 Task: Compose an email with the signature Caroline Robinson with the subject Request for help and the message I will need to consult with my team before responding to your request. from softage.1@softage.net to softage.10@softage.net and softage.2@softage.net with CC to softage.3@softage.net, select the message and change font size to small, align the email to left Send the email
Action: Mouse moved to (468, 592)
Screenshot: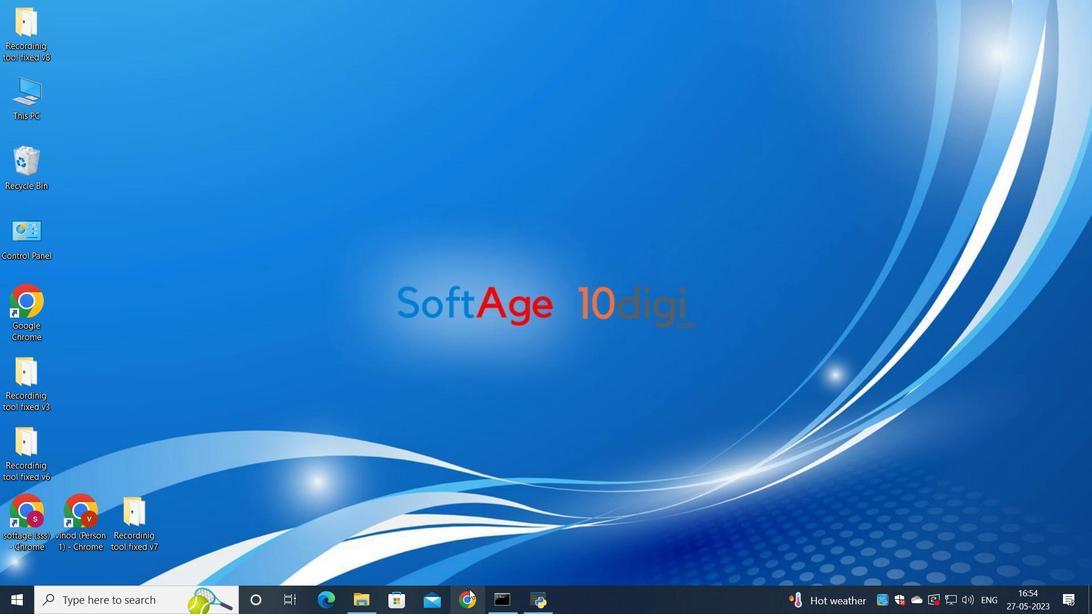 
Action: Mouse pressed left at (468, 592)
Screenshot: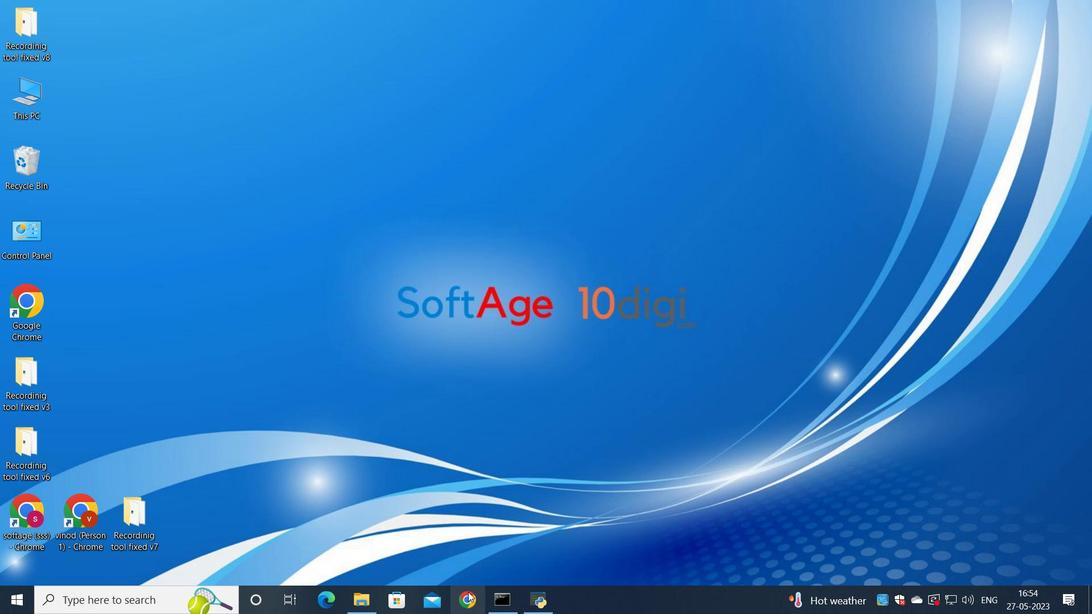 
Action: Mouse moved to (489, 365)
Screenshot: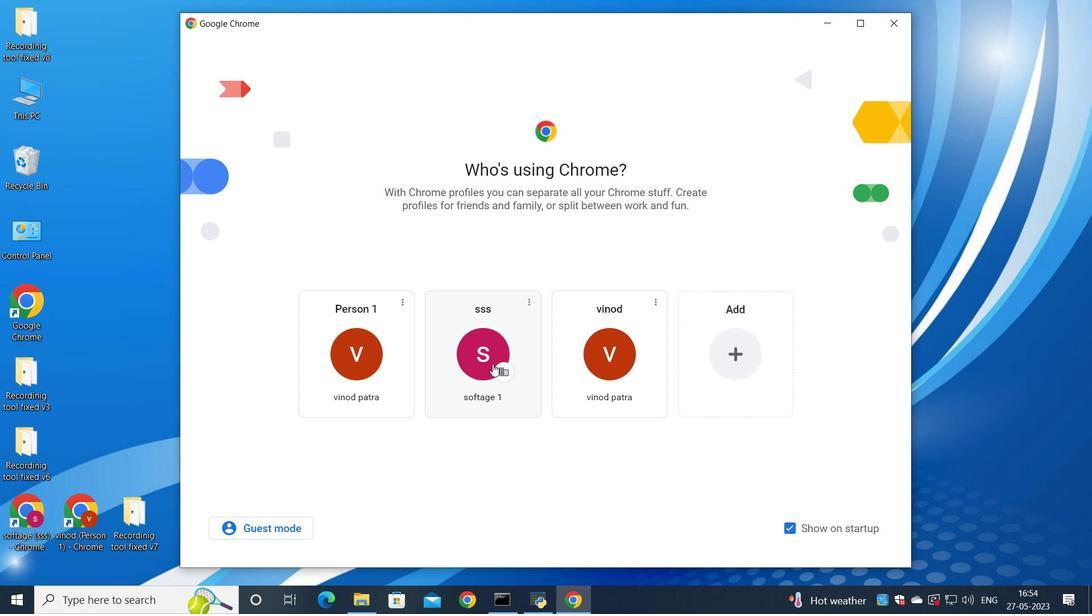 
Action: Mouse pressed left at (489, 365)
Screenshot: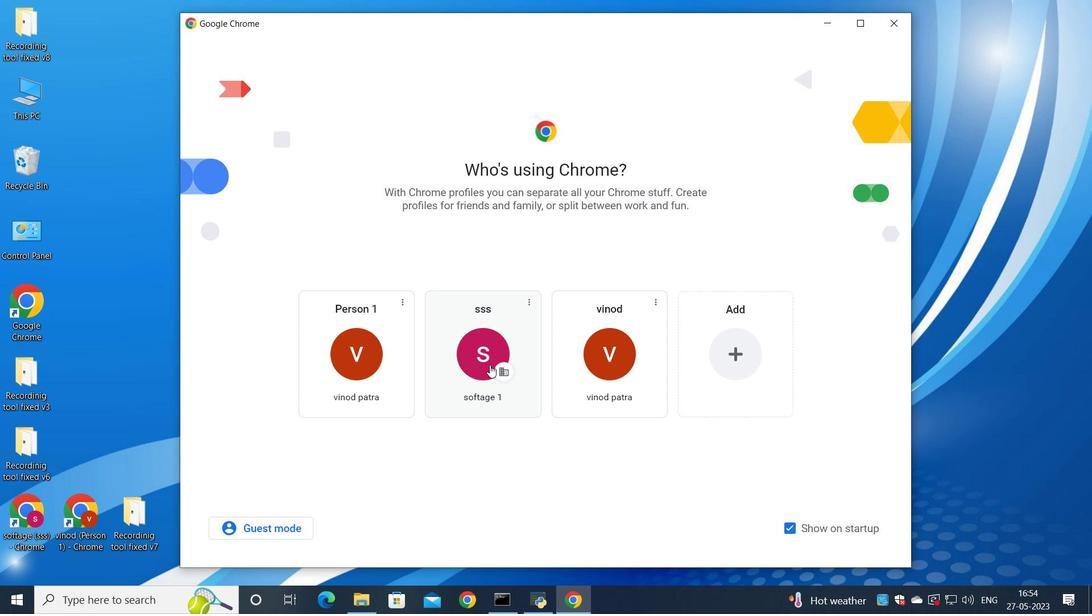 
Action: Mouse moved to (963, 75)
Screenshot: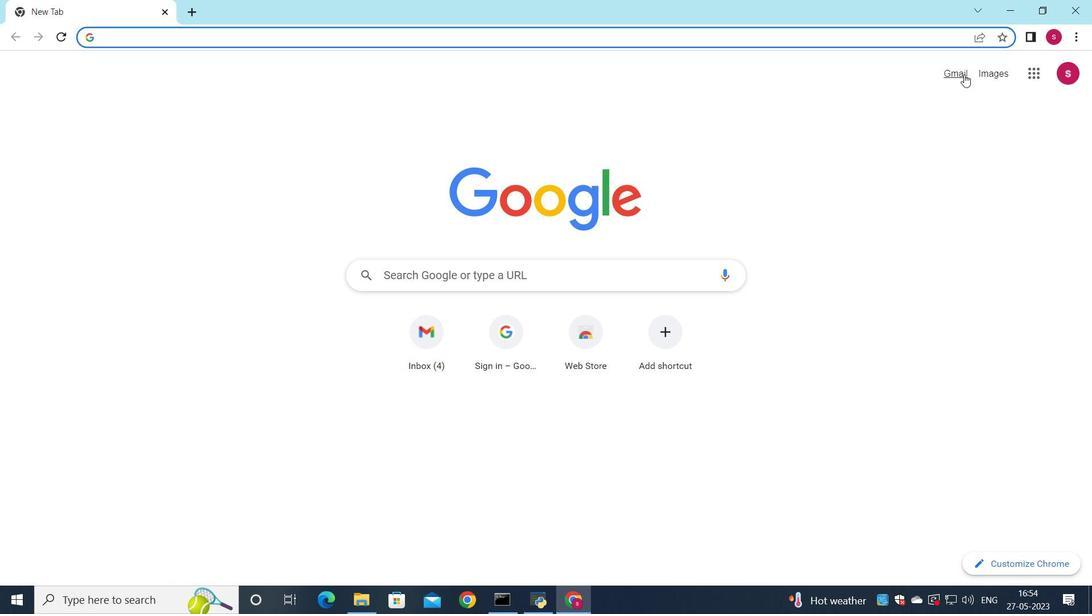 
Action: Mouse pressed left at (963, 75)
Screenshot: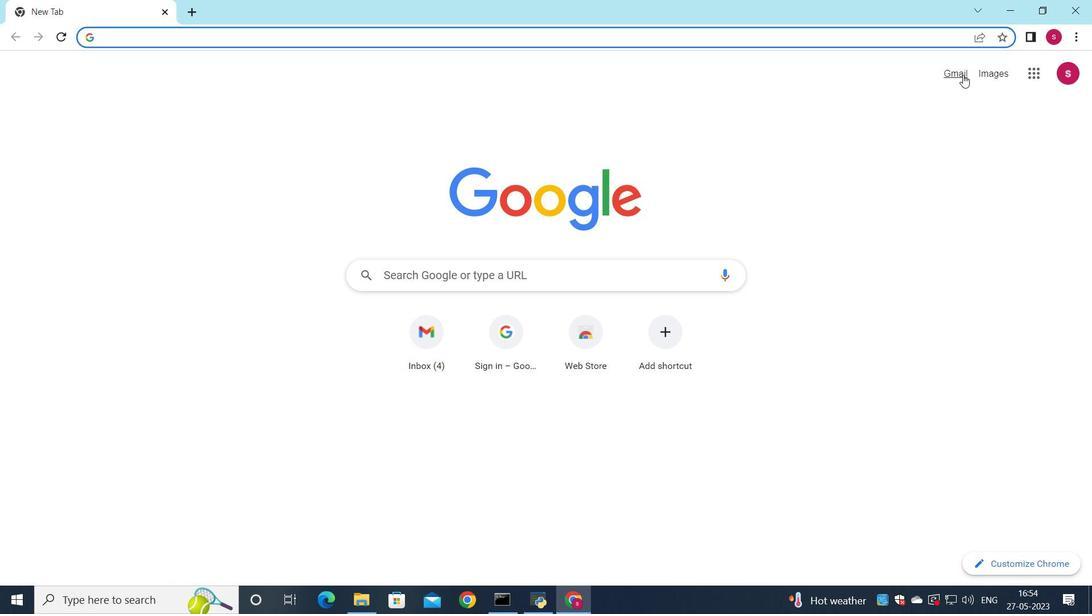 
Action: Mouse moved to (929, 99)
Screenshot: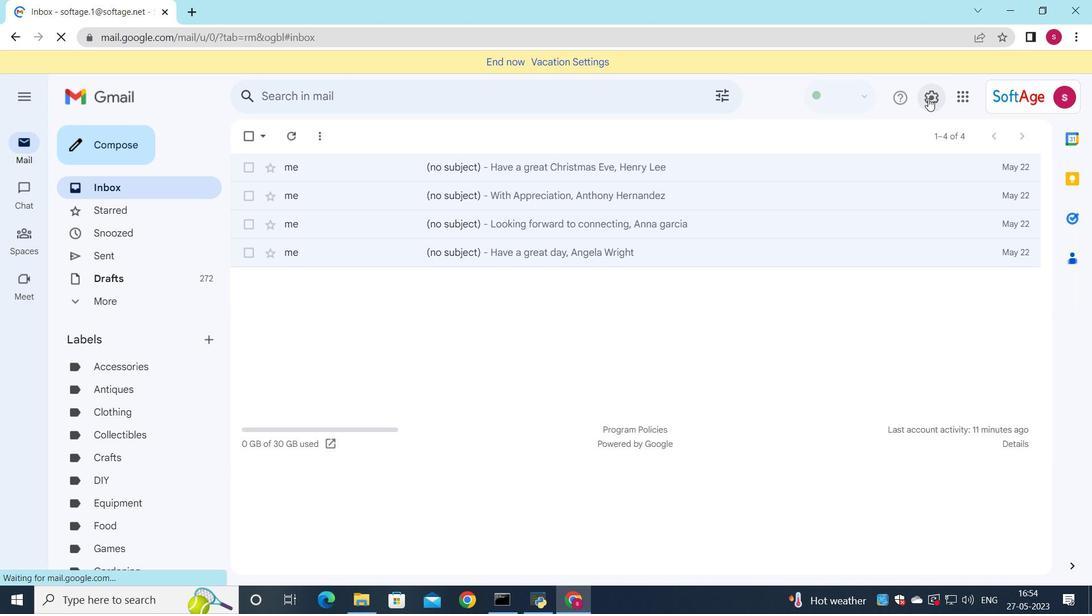 
Action: Mouse pressed left at (929, 99)
Screenshot: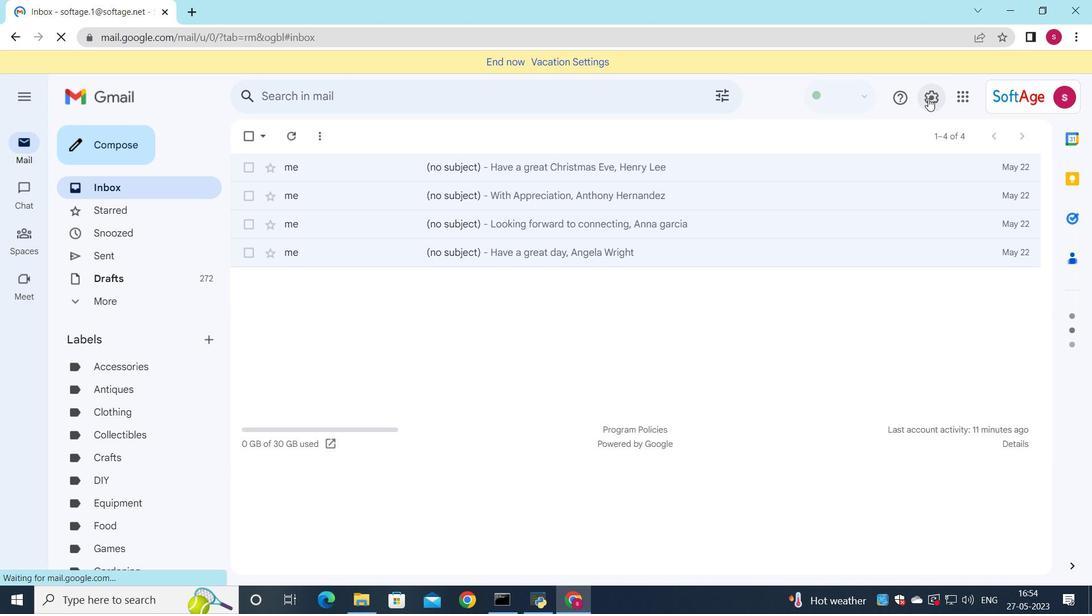 
Action: Mouse moved to (945, 171)
Screenshot: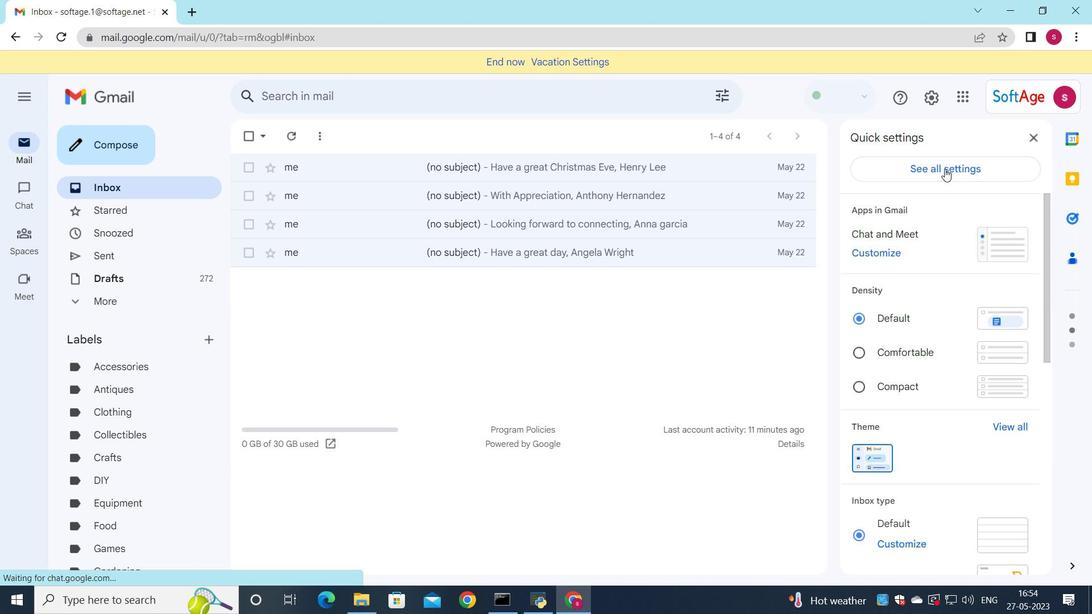 
Action: Mouse pressed left at (945, 171)
Screenshot: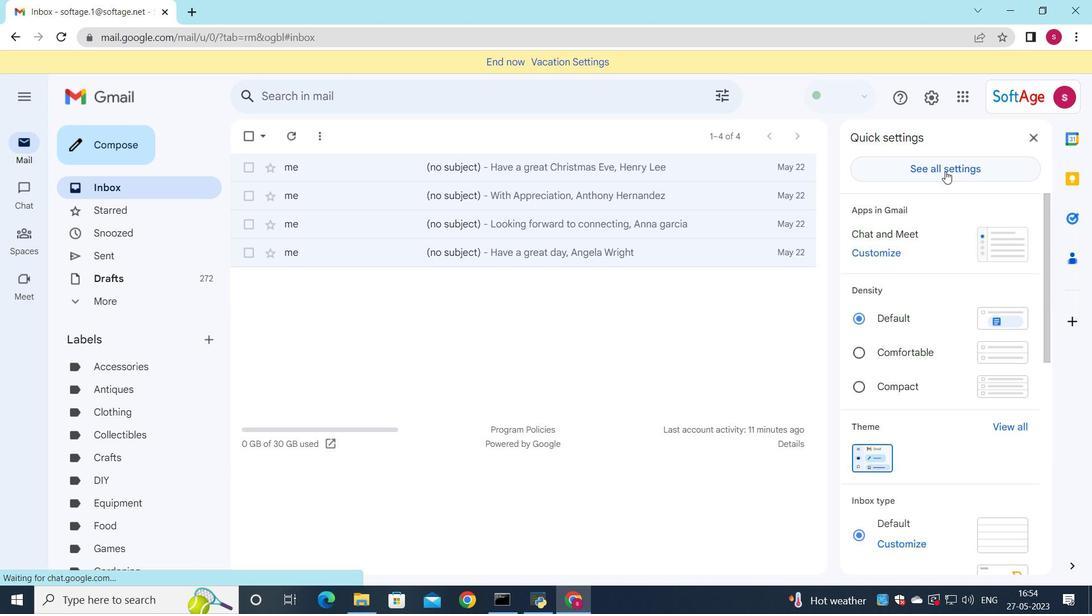 
Action: Mouse moved to (760, 244)
Screenshot: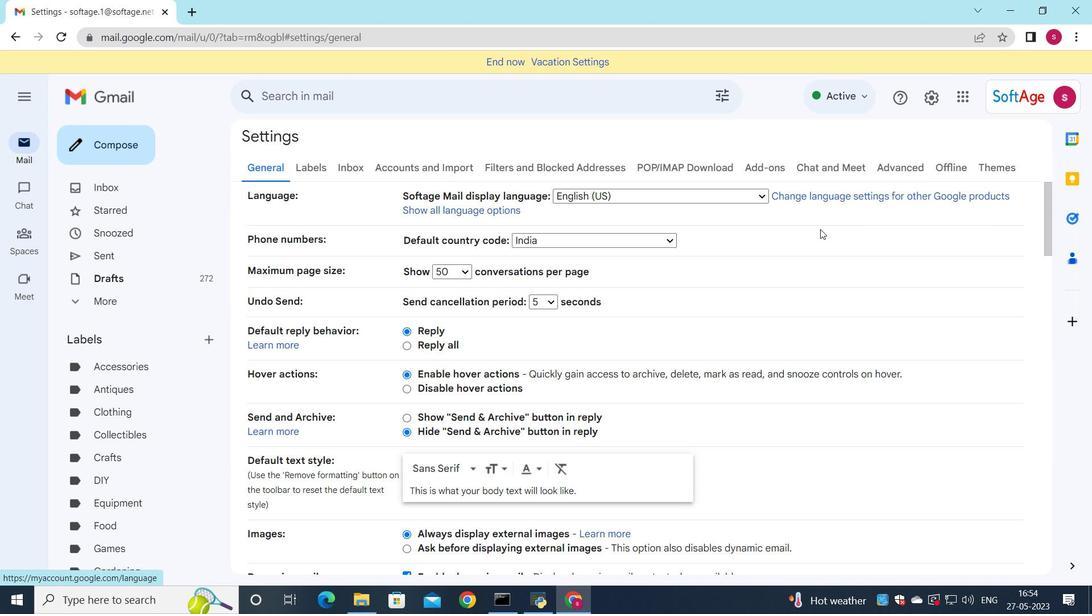 
Action: Mouse scrolled (760, 244) with delta (0, 0)
Screenshot: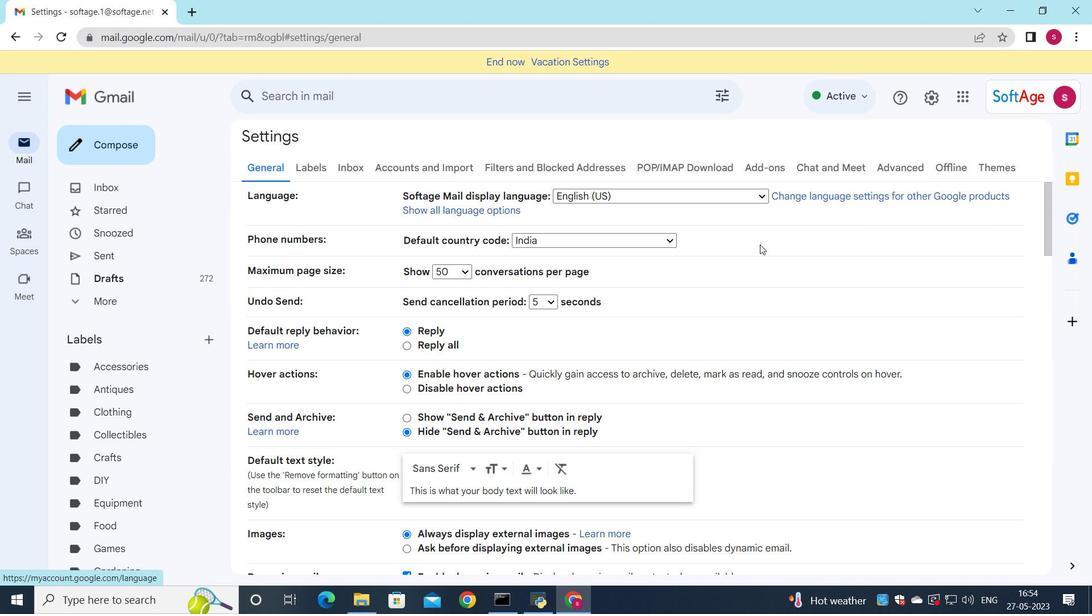 
Action: Mouse scrolled (760, 244) with delta (0, 0)
Screenshot: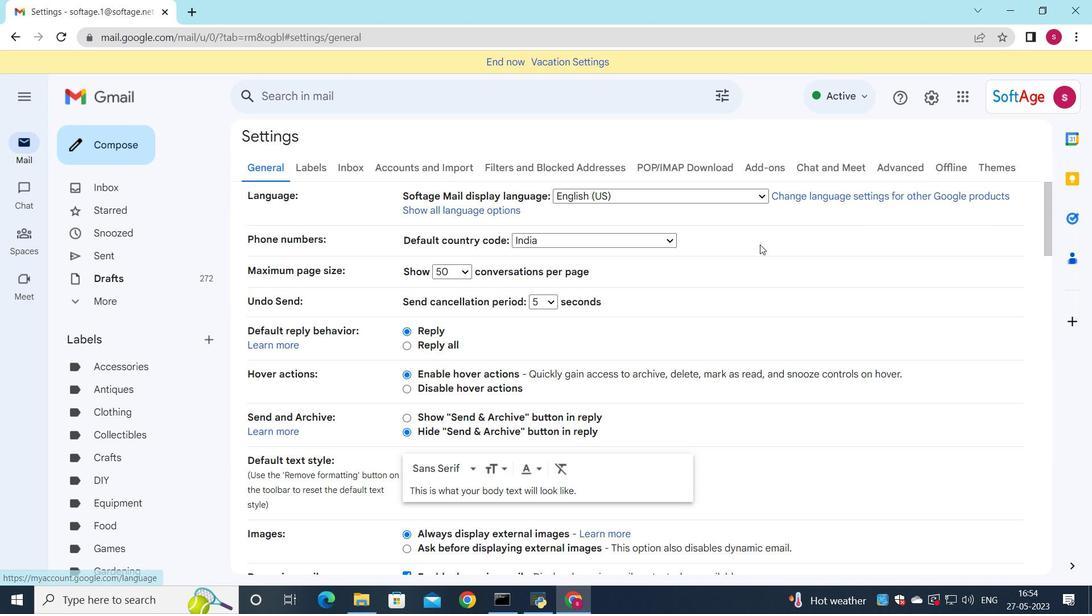 
Action: Mouse moved to (545, 432)
Screenshot: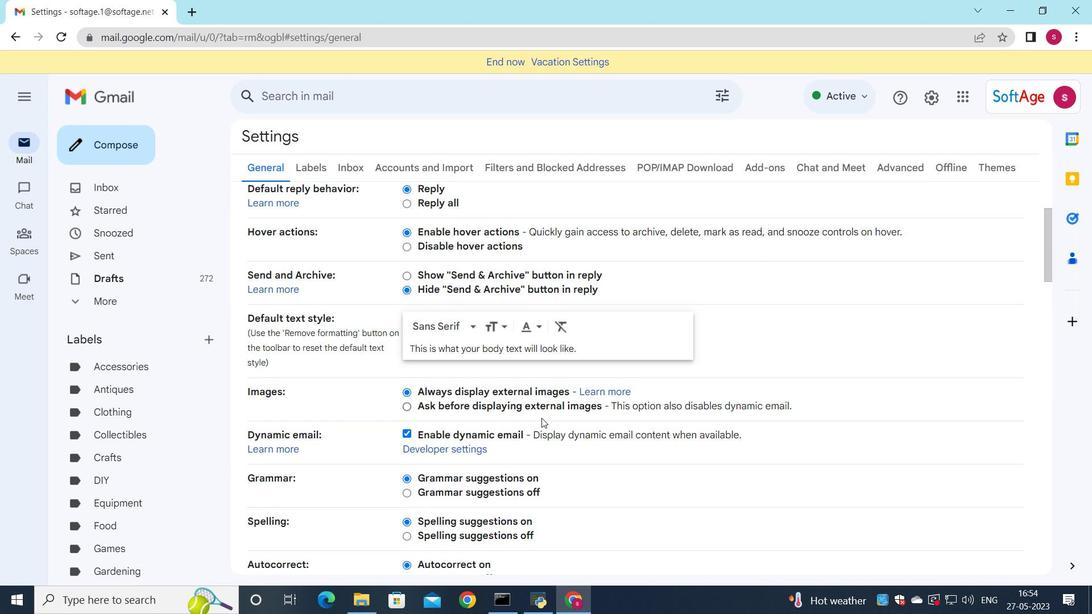 
Action: Mouse scrolled (545, 431) with delta (0, 0)
Screenshot: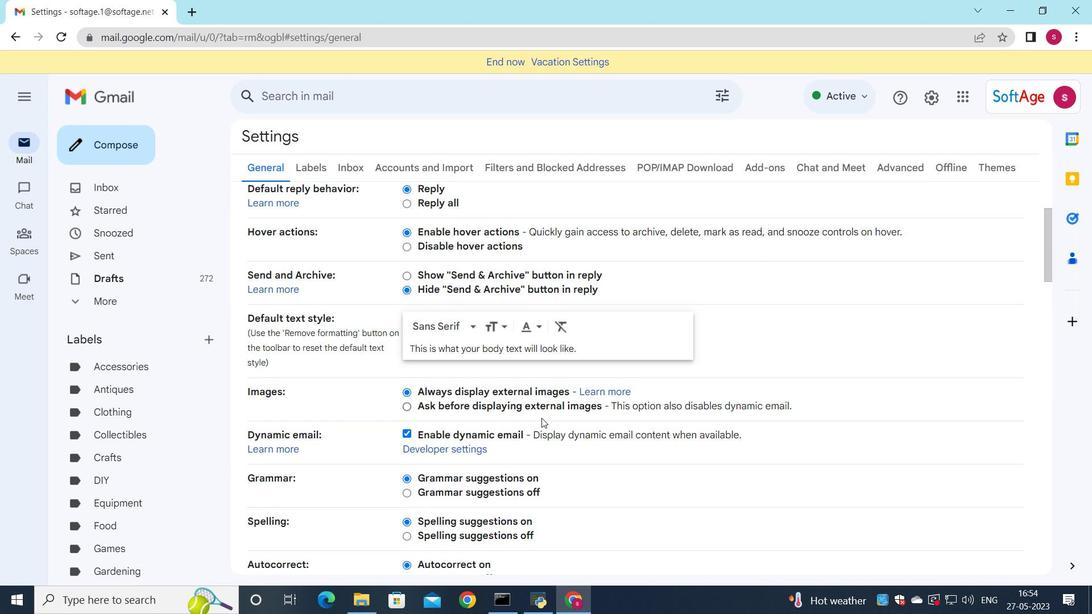 
Action: Mouse moved to (546, 433)
Screenshot: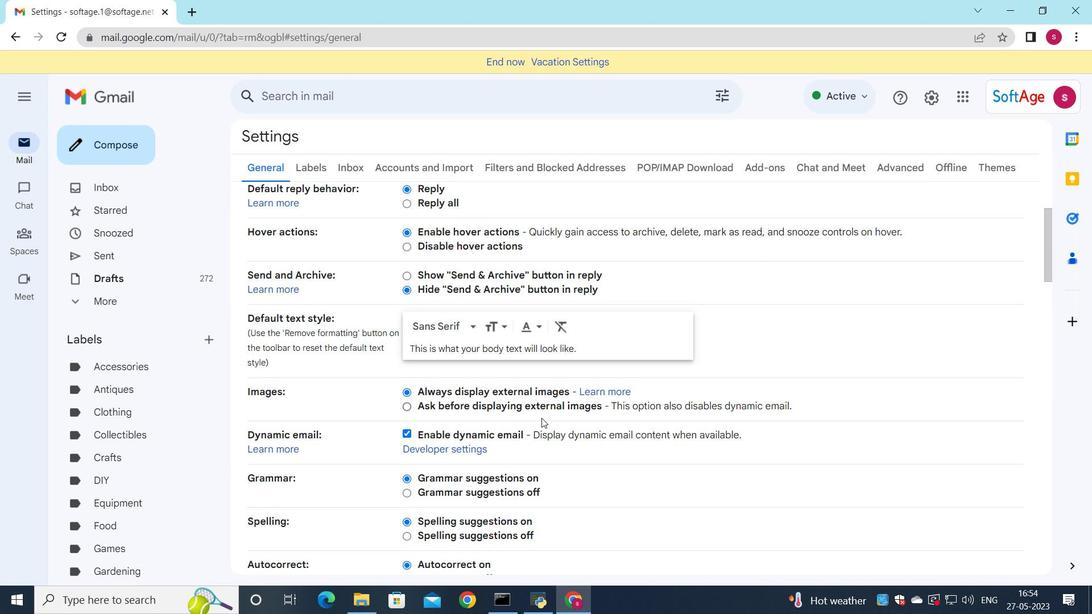 
Action: Mouse scrolled (546, 432) with delta (0, 0)
Screenshot: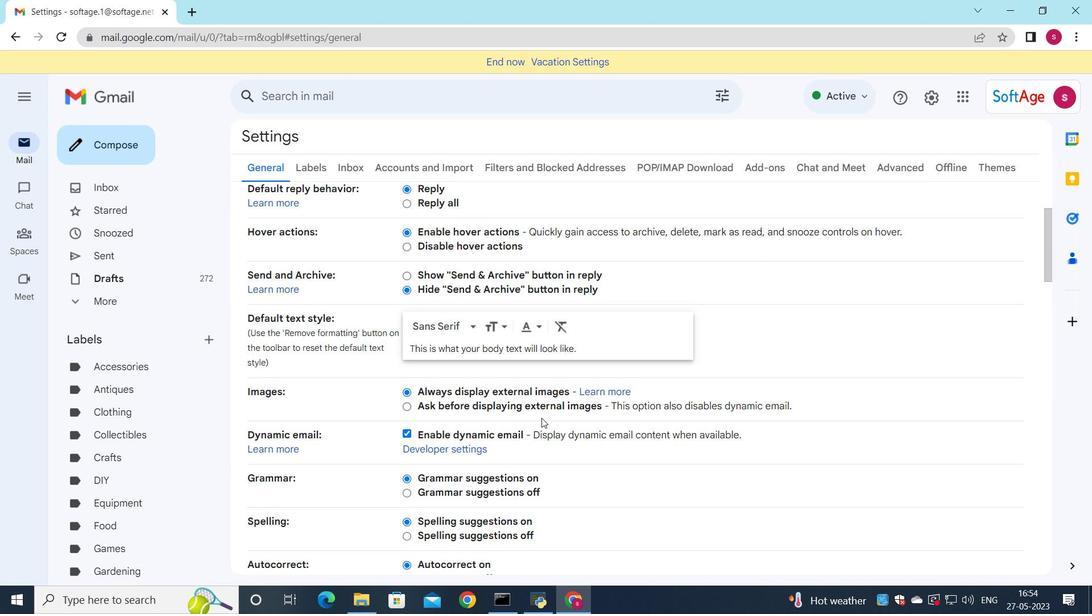 
Action: Mouse scrolled (546, 432) with delta (0, 0)
Screenshot: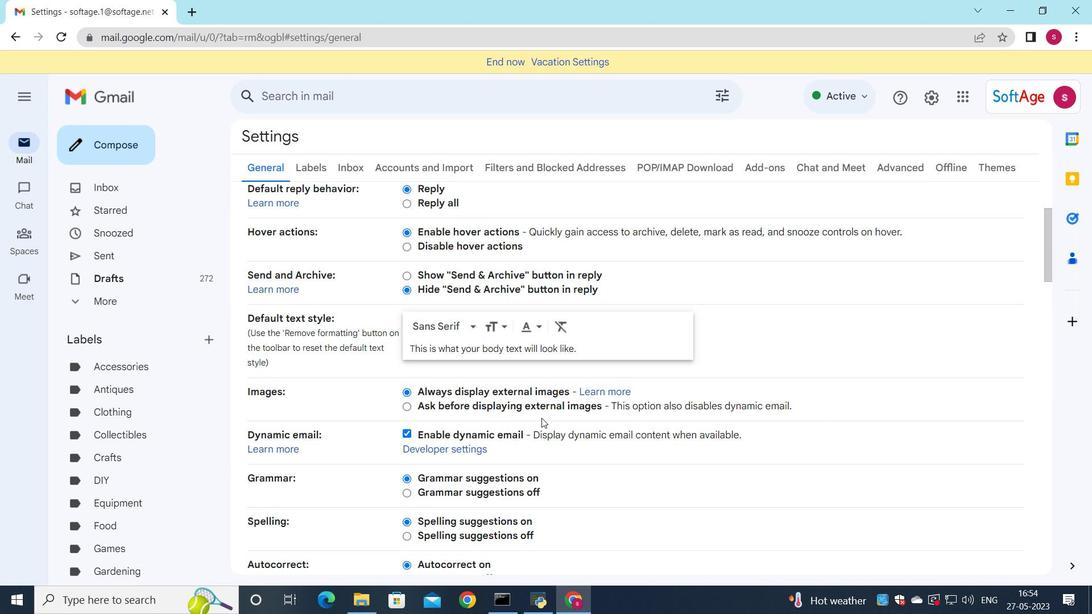
Action: Mouse moved to (552, 412)
Screenshot: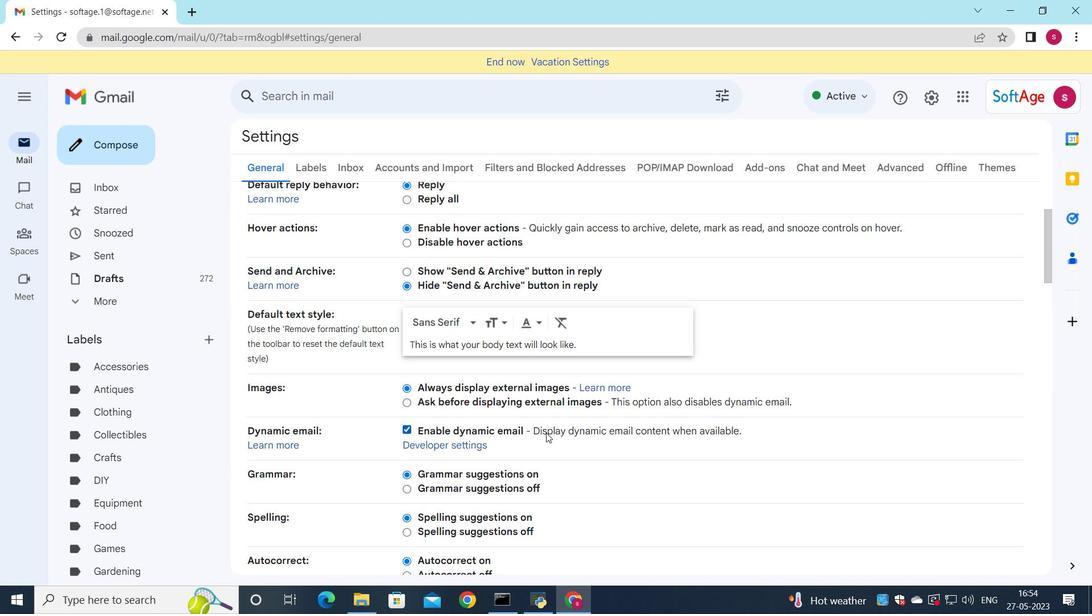 
Action: Mouse scrolled (552, 411) with delta (0, 0)
Screenshot: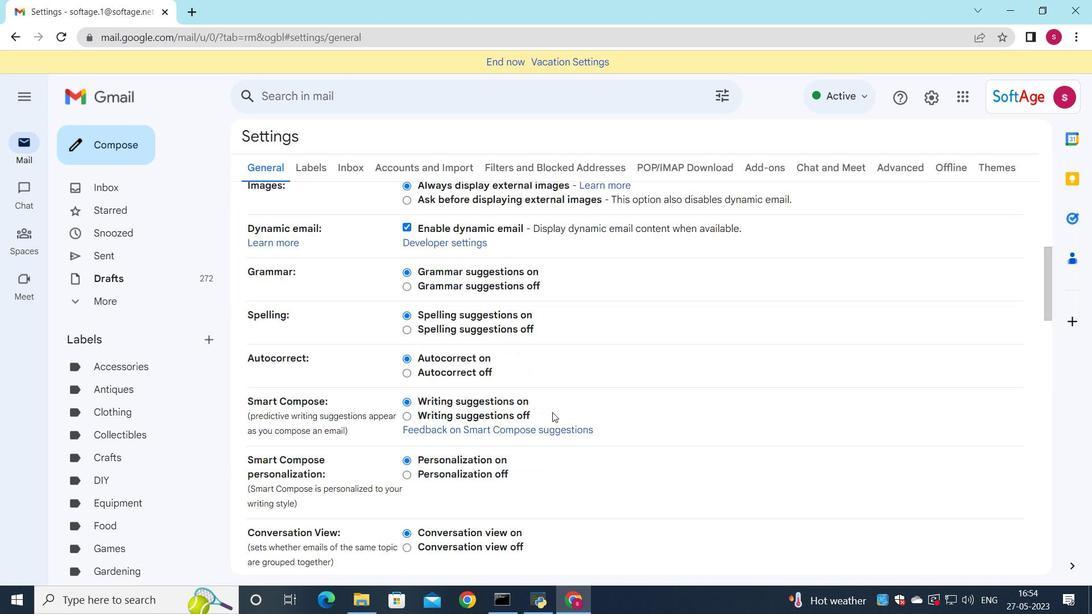 
Action: Mouse scrolled (552, 411) with delta (0, 0)
Screenshot: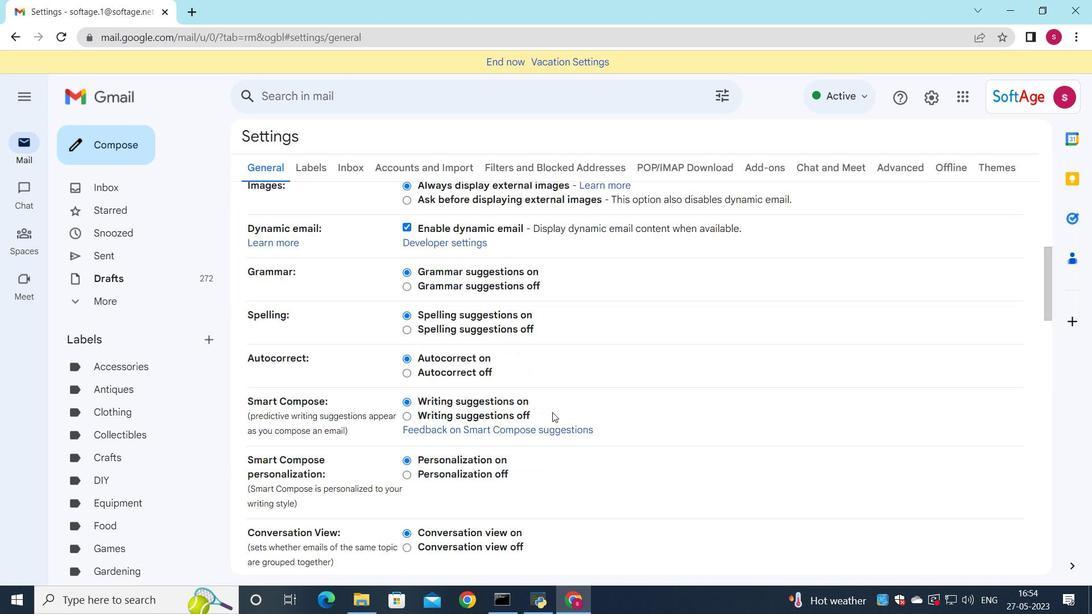 
Action: Mouse scrolled (552, 411) with delta (0, 0)
Screenshot: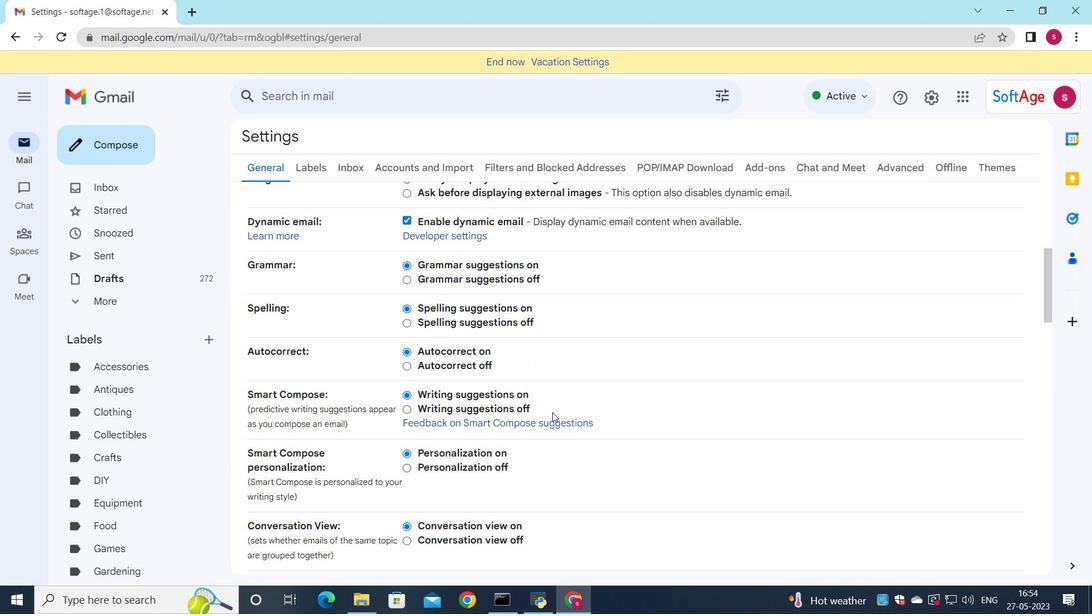 
Action: Mouse scrolled (552, 411) with delta (0, 0)
Screenshot: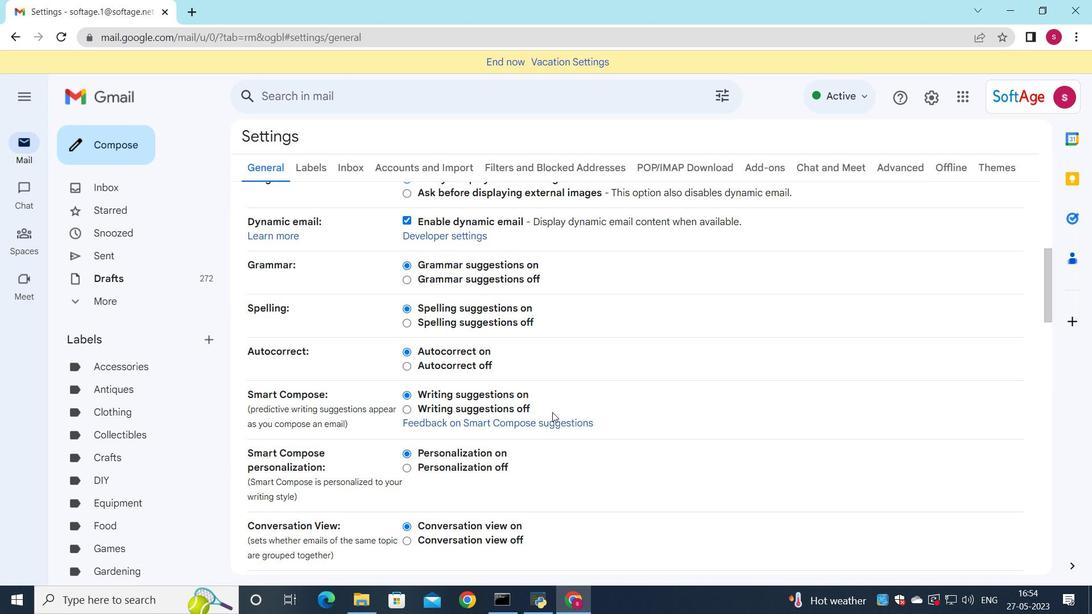 
Action: Mouse scrolled (552, 411) with delta (0, 0)
Screenshot: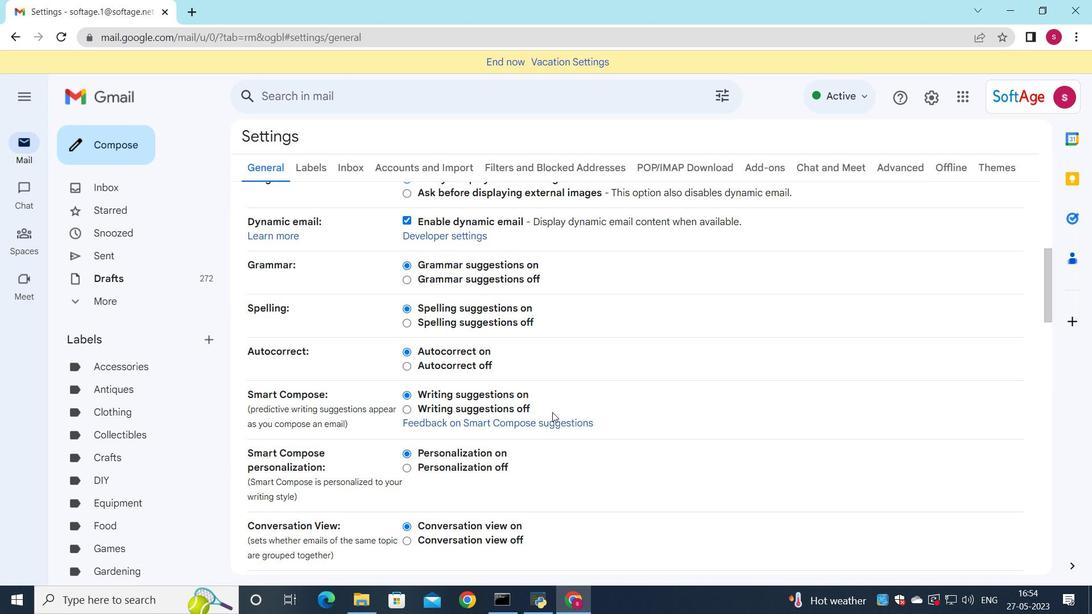 
Action: Mouse scrolled (552, 411) with delta (0, 0)
Screenshot: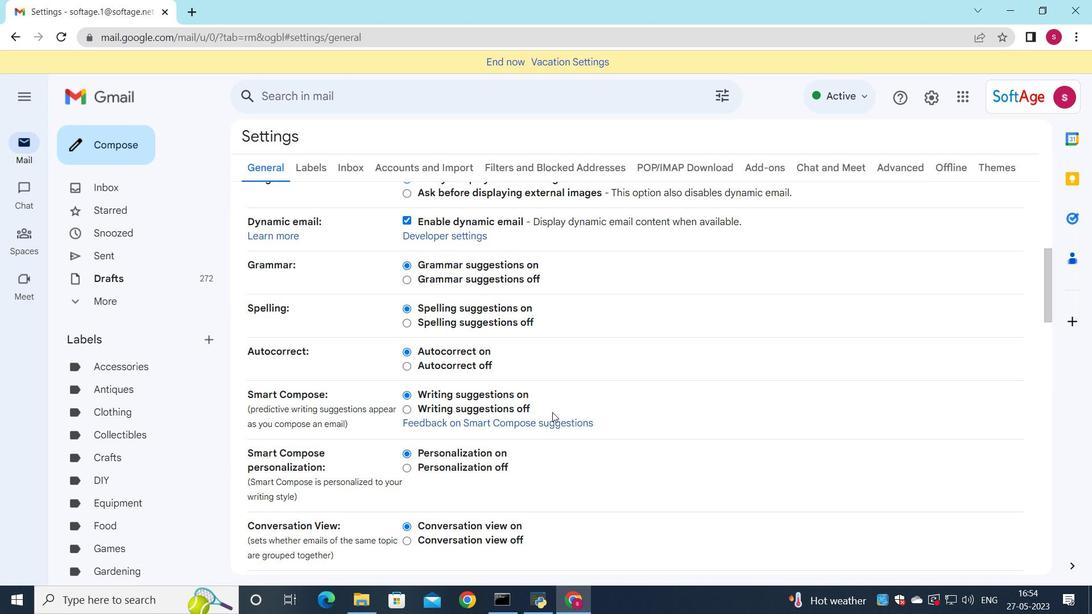 
Action: Mouse scrolled (552, 411) with delta (0, 0)
Screenshot: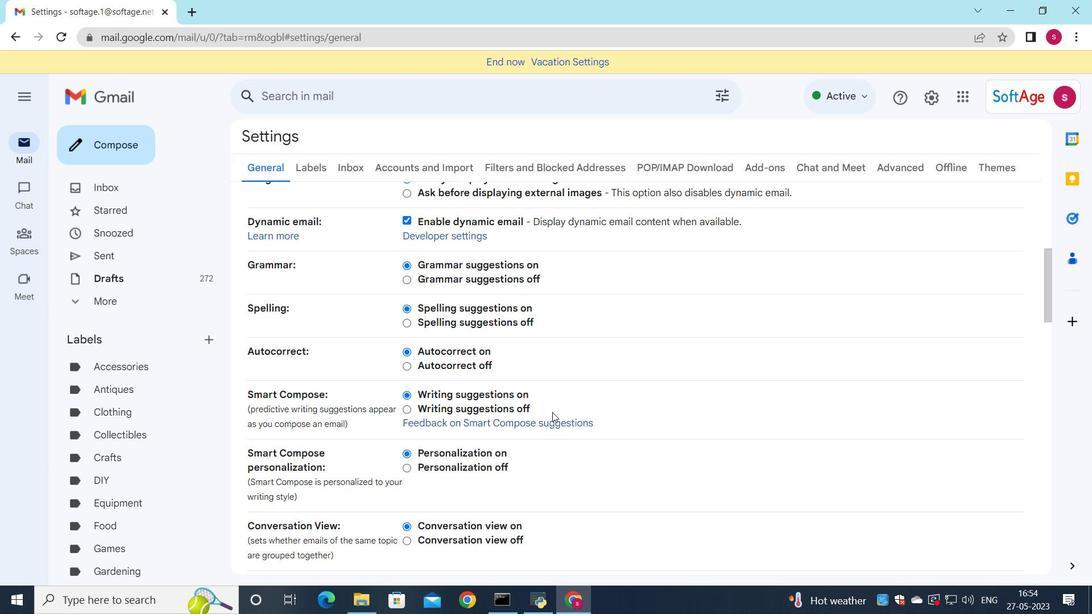 
Action: Mouse scrolled (552, 411) with delta (0, 0)
Screenshot: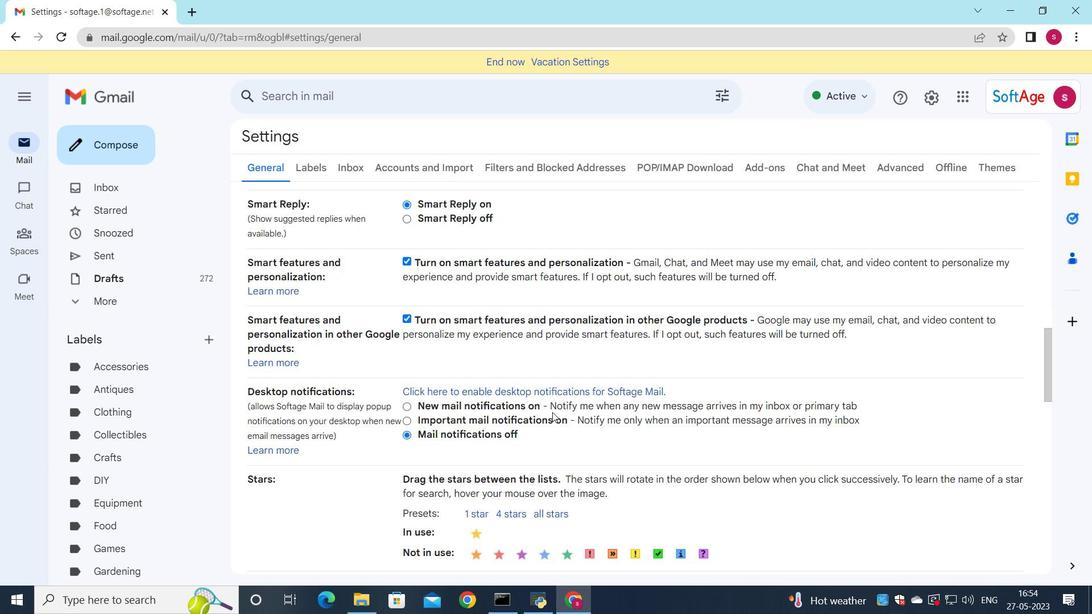
Action: Mouse scrolled (552, 411) with delta (0, 0)
Screenshot: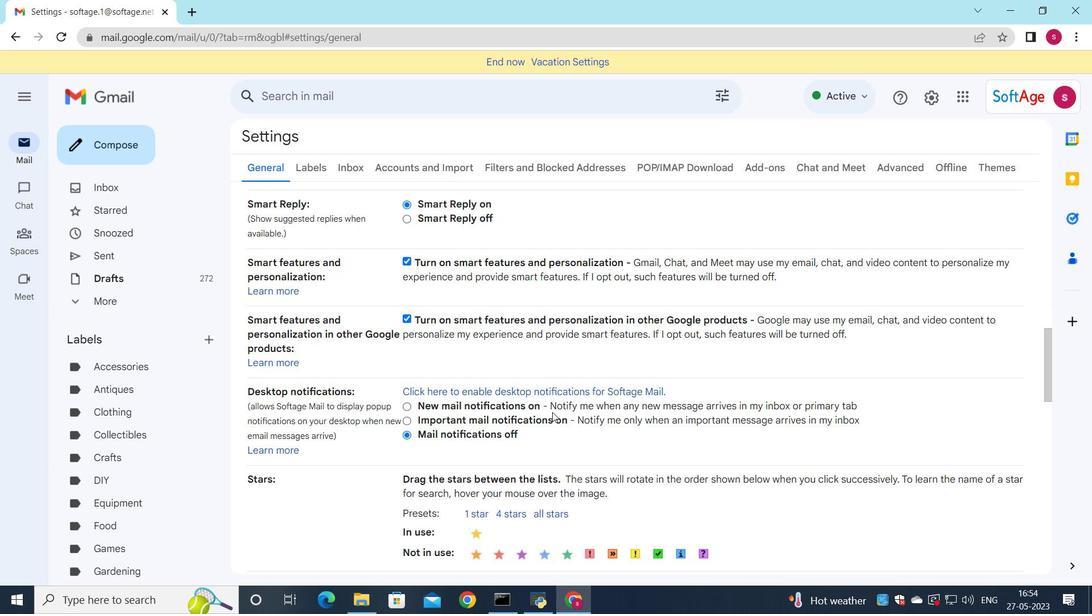 
Action: Mouse scrolled (552, 411) with delta (0, 0)
Screenshot: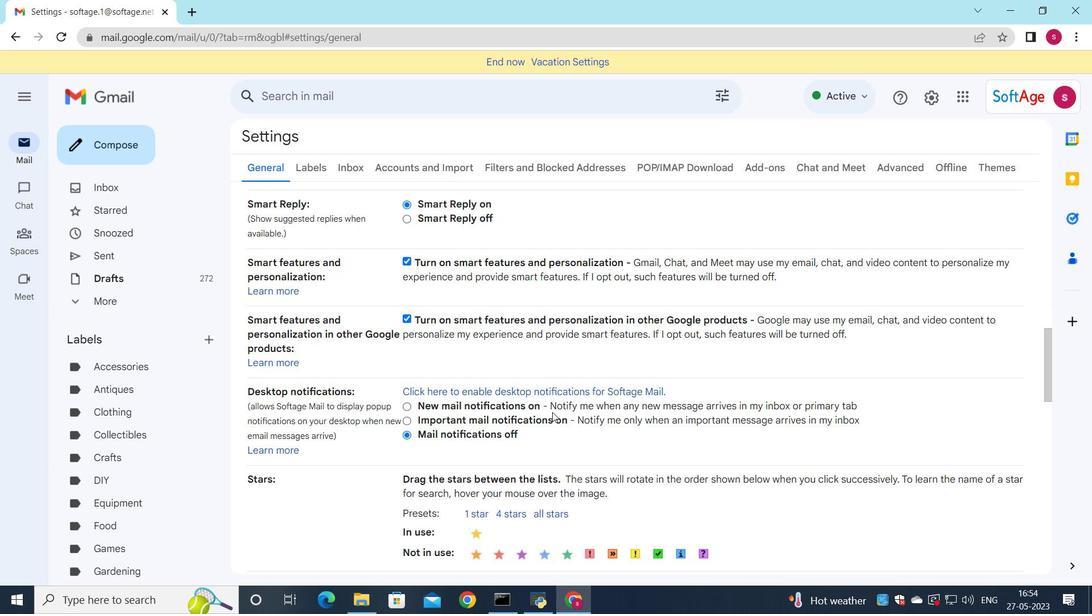 
Action: Mouse scrolled (552, 411) with delta (0, 0)
Screenshot: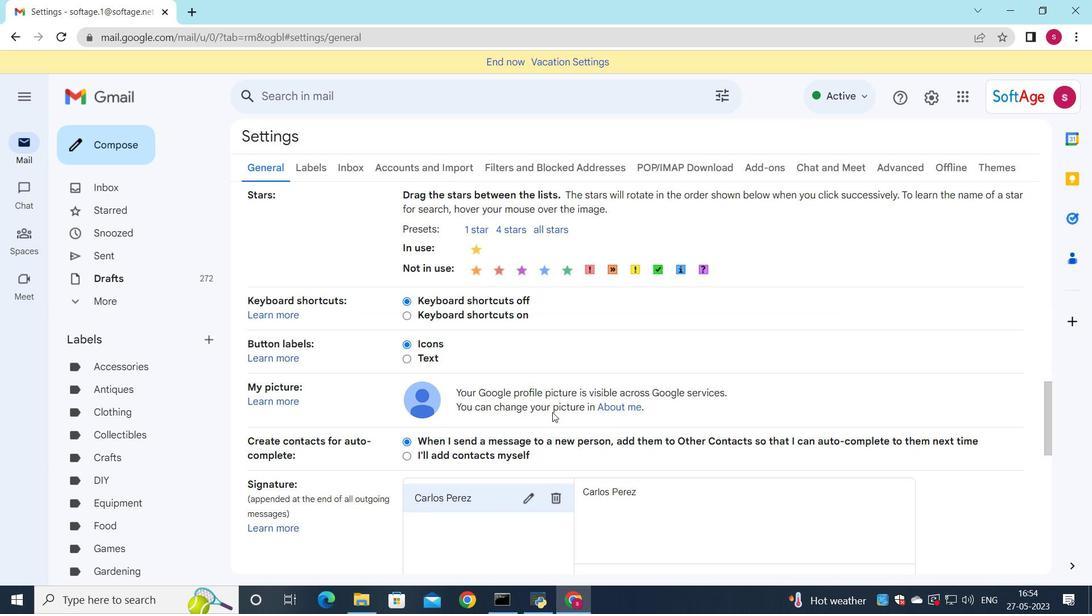 
Action: Mouse scrolled (552, 411) with delta (0, 0)
Screenshot: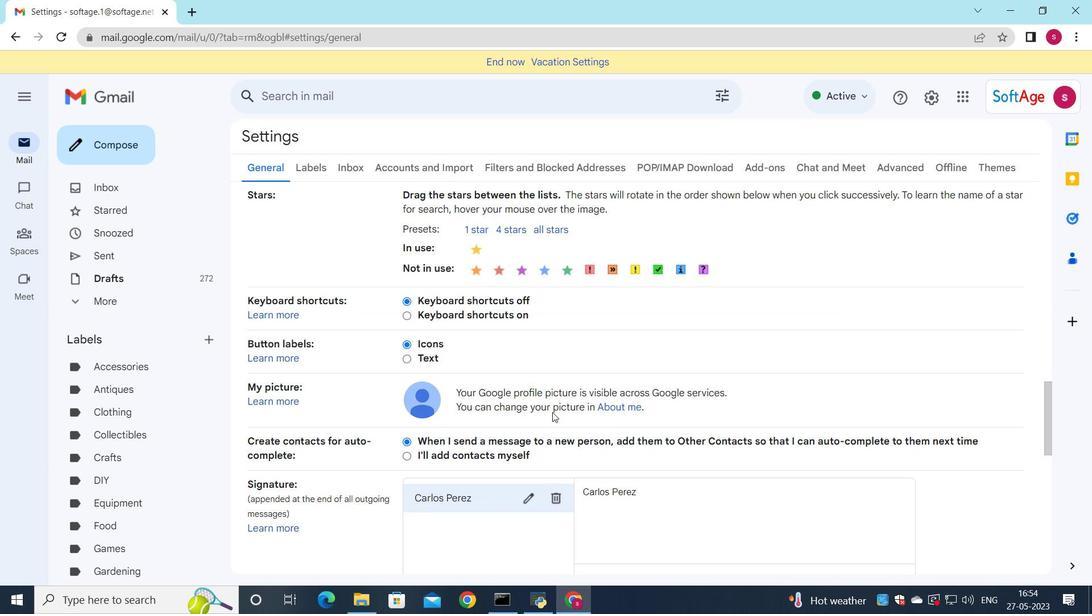 
Action: Mouse scrolled (552, 411) with delta (0, 0)
Screenshot: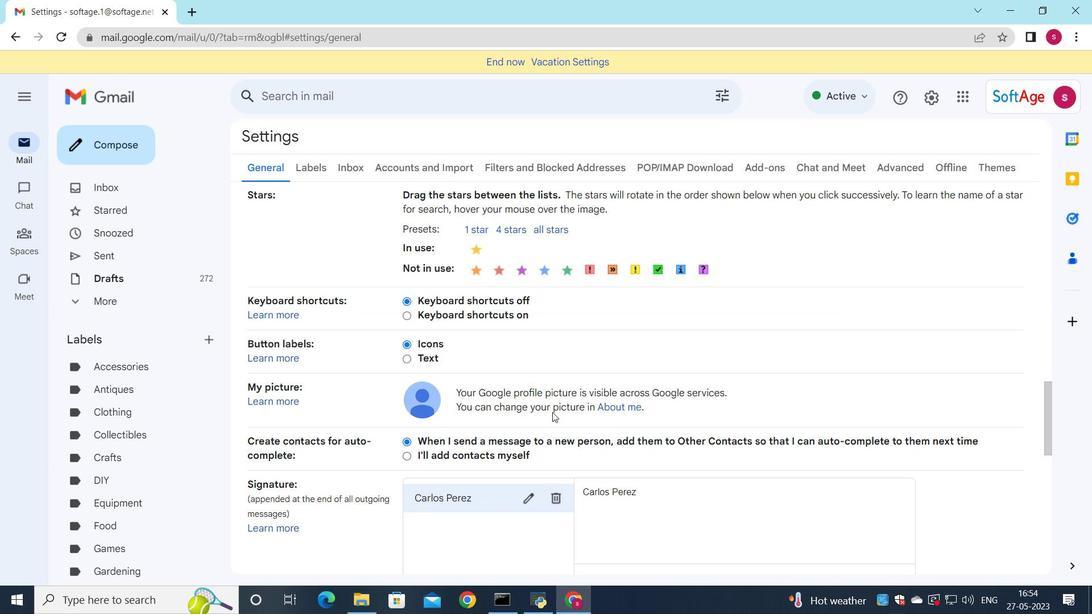 
Action: Mouse moved to (551, 280)
Screenshot: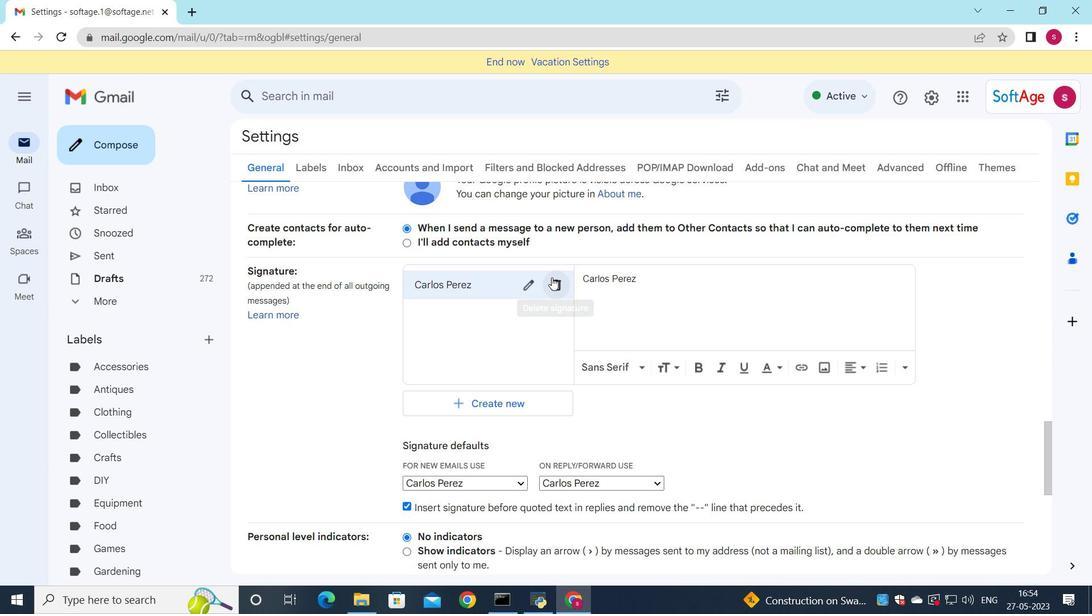 
Action: Mouse pressed left at (551, 280)
Screenshot: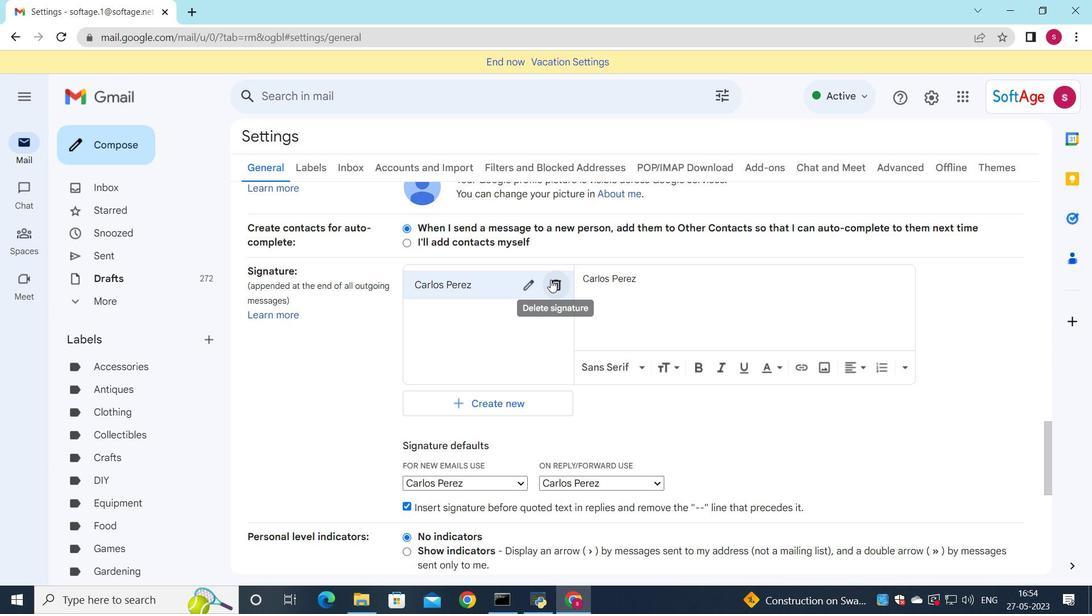 
Action: Mouse moved to (662, 336)
Screenshot: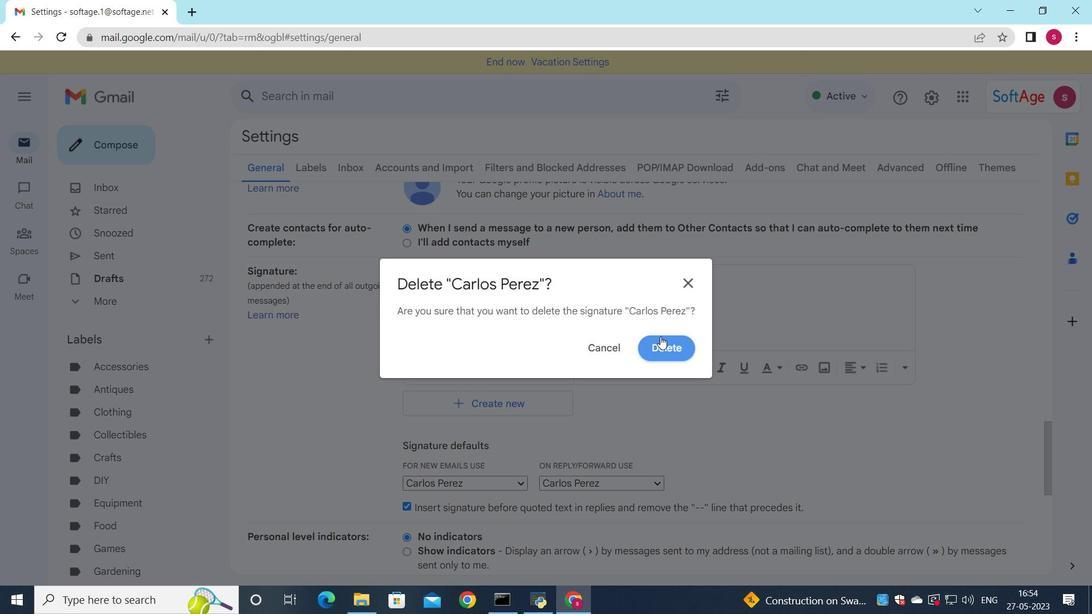 
Action: Mouse pressed left at (662, 336)
Screenshot: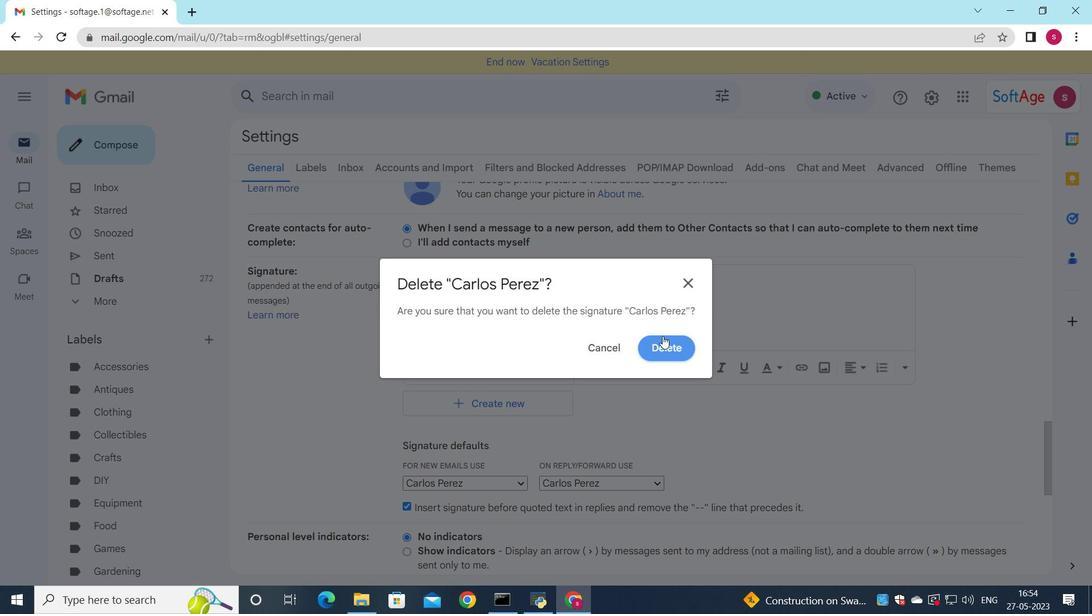 
Action: Mouse moved to (468, 302)
Screenshot: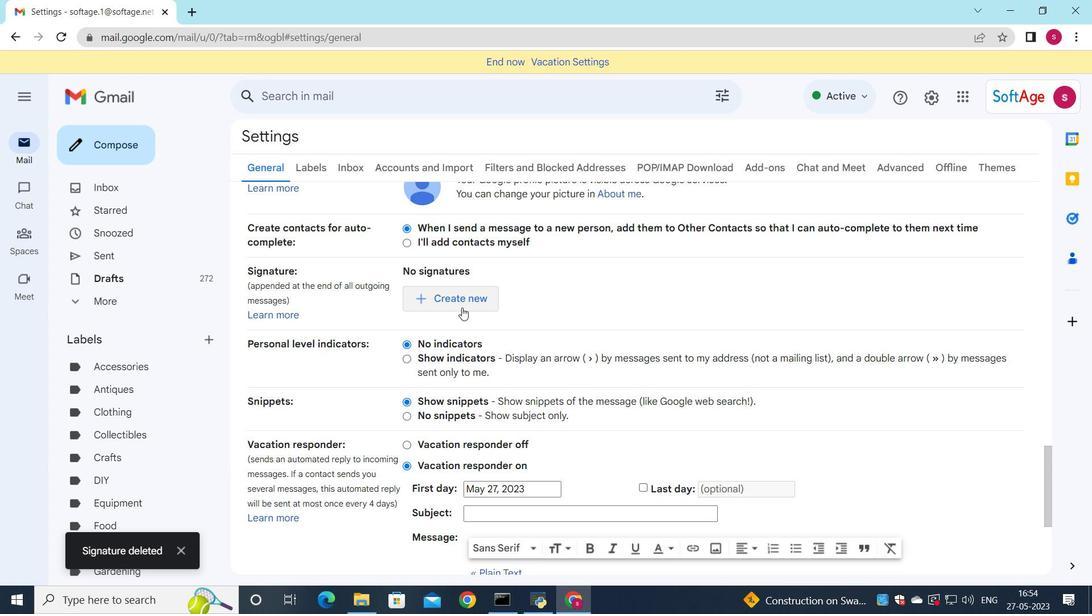 
Action: Mouse pressed left at (468, 302)
Screenshot: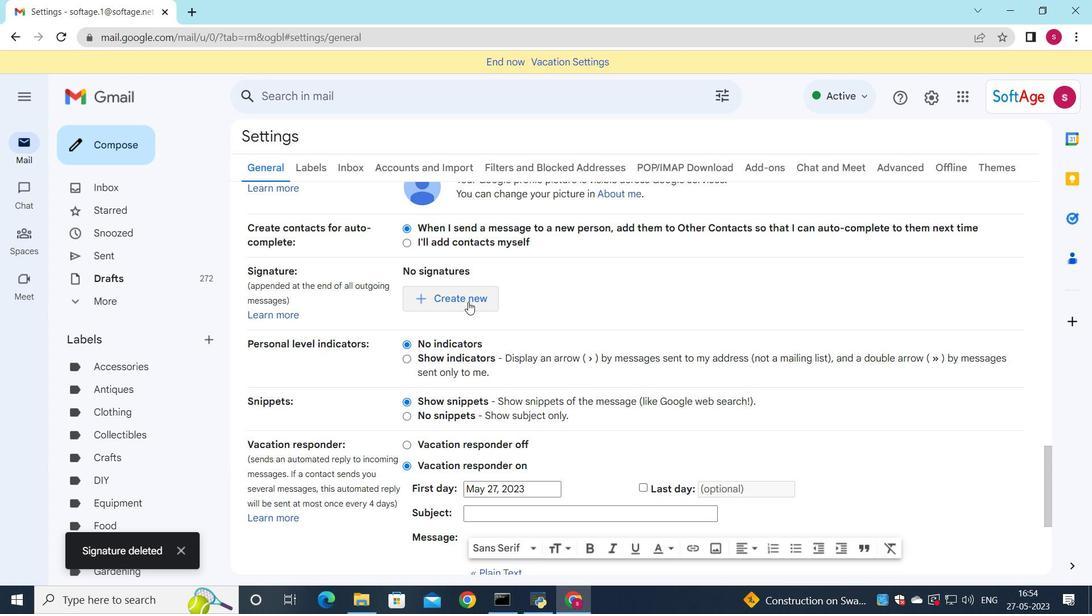 
Action: Mouse moved to (757, 339)
Screenshot: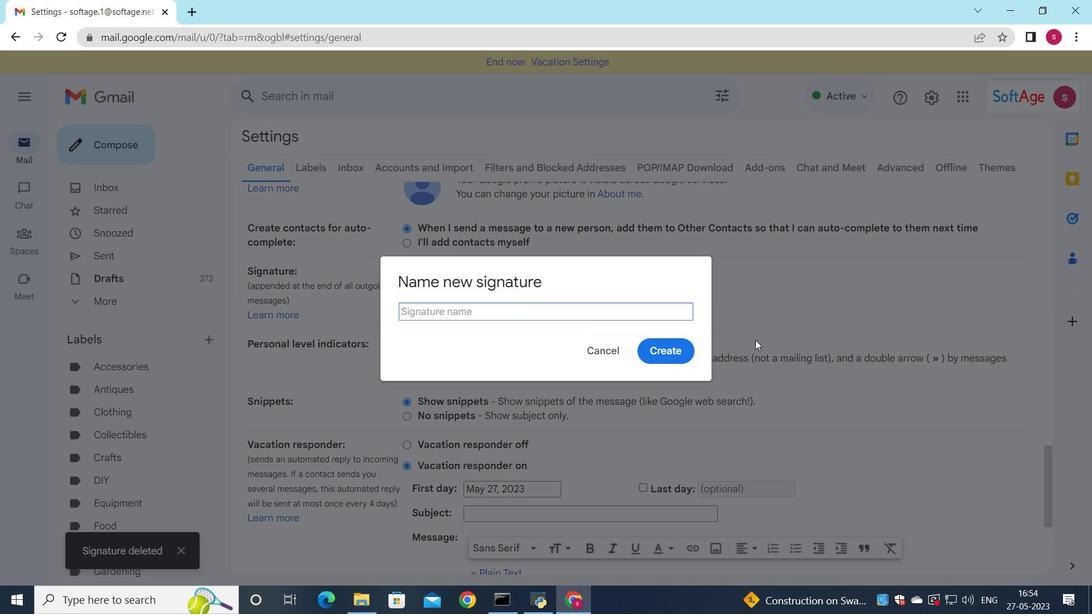 
Action: Key pressed <Key.shift>Carolinr<Key.backspace>e<Key.space><Key.shift>Robinson
Screenshot: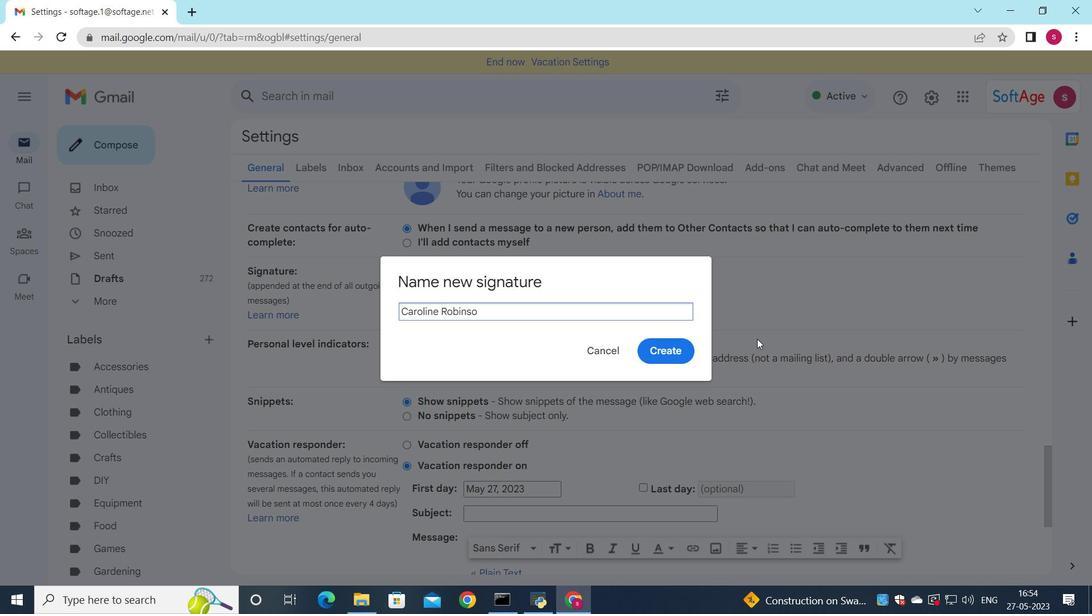 
Action: Mouse moved to (642, 349)
Screenshot: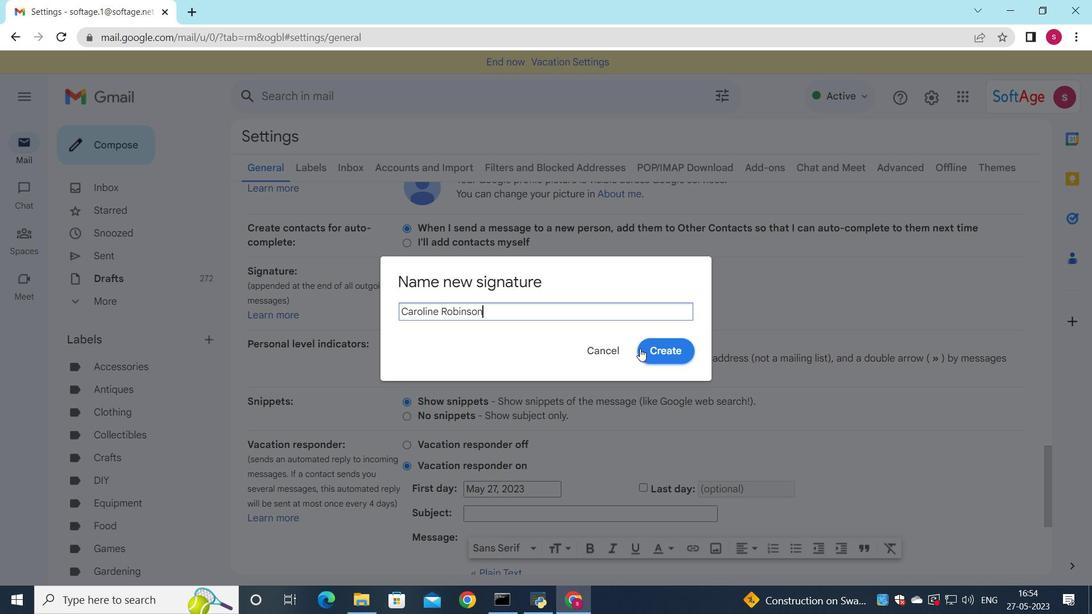 
Action: Mouse pressed left at (642, 349)
Screenshot: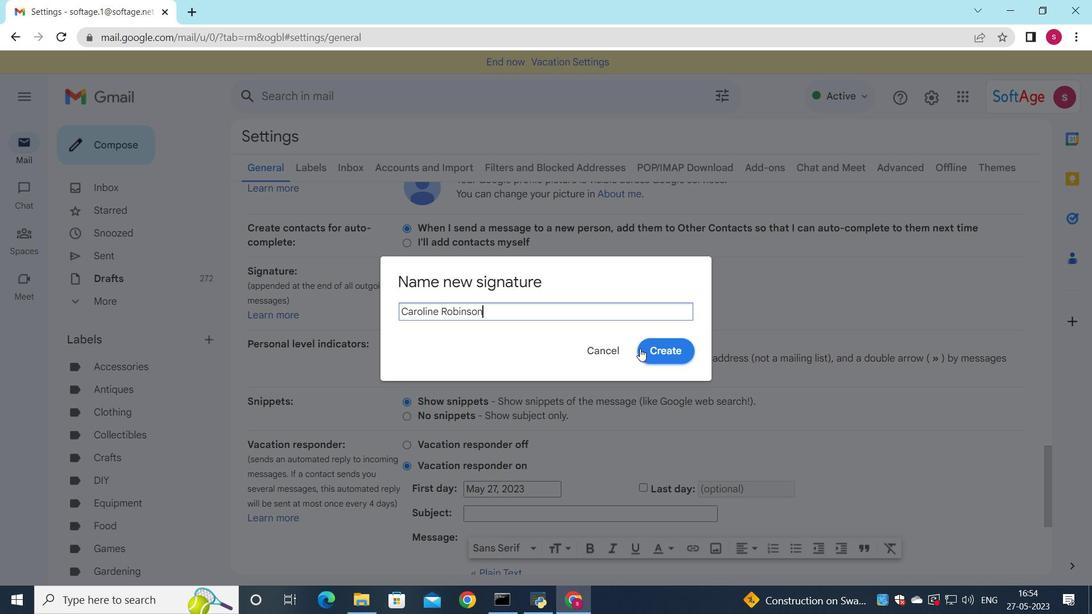 
Action: Mouse moved to (636, 297)
Screenshot: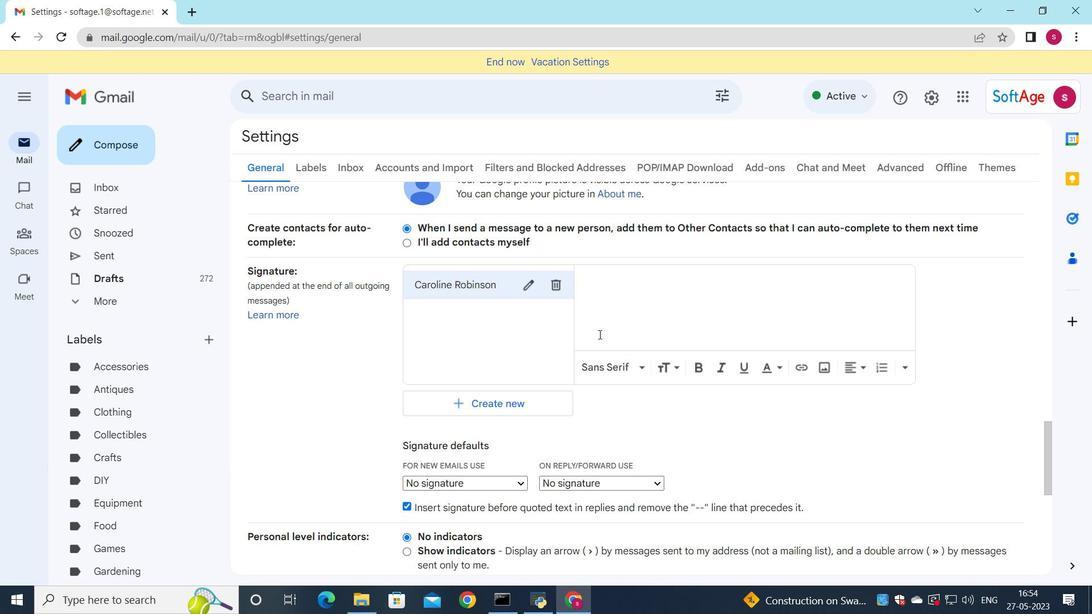 
Action: Mouse pressed left at (636, 297)
Screenshot: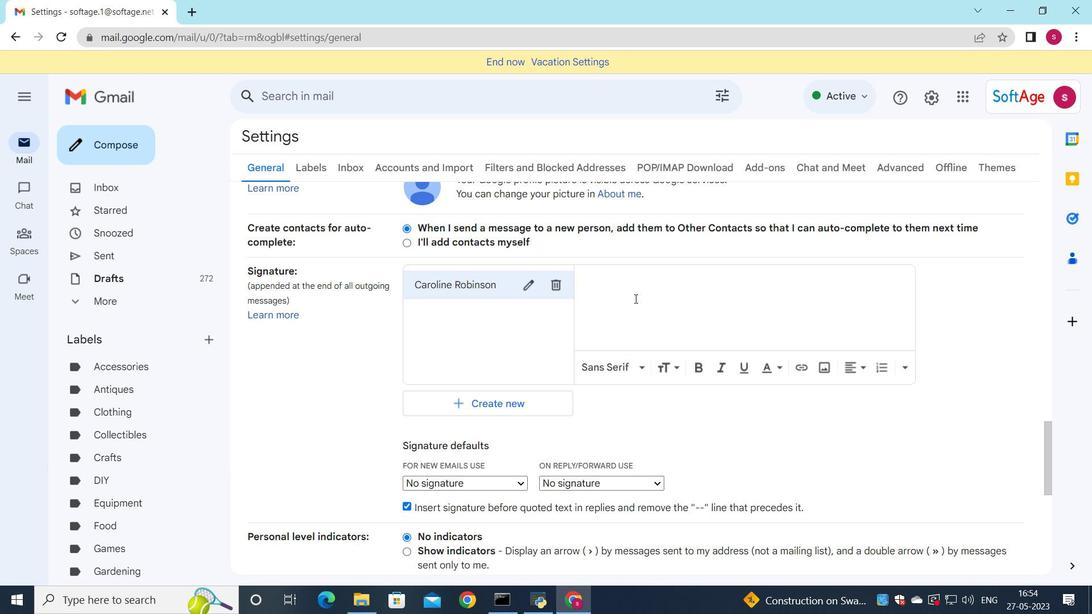 
Action: Mouse moved to (634, 301)
Screenshot: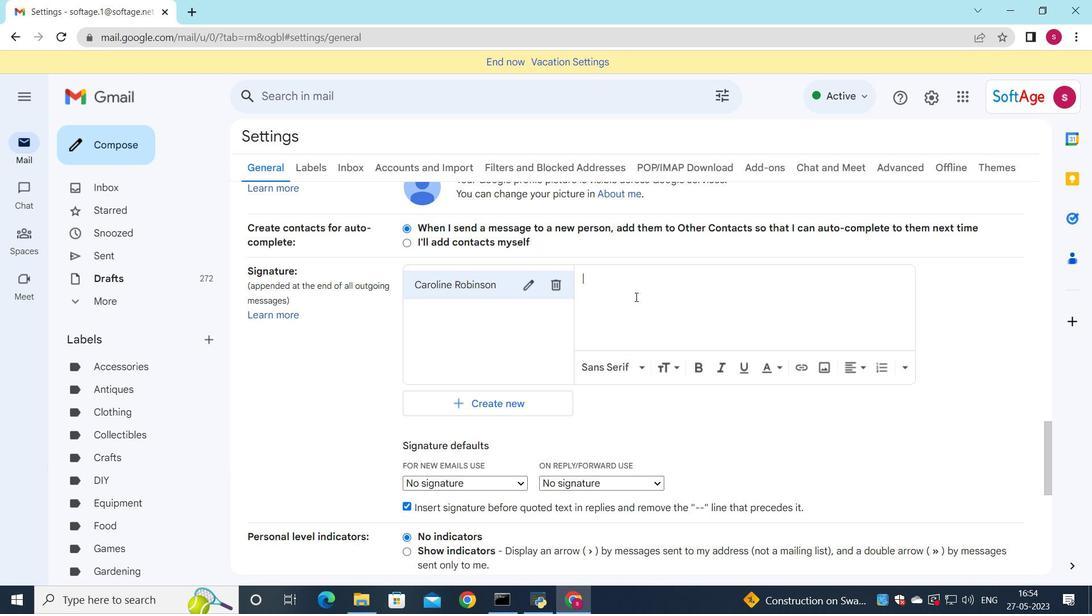 
Action: Key pressed <Key.shift>Caroline<Key.space><Key.shift><Key.shift><Key.shift><Key.shift><Key.shift><Key.shift><Key.shift><Key.shift><Key.shift><Key.shift><Key.shift>Robinson
Screenshot: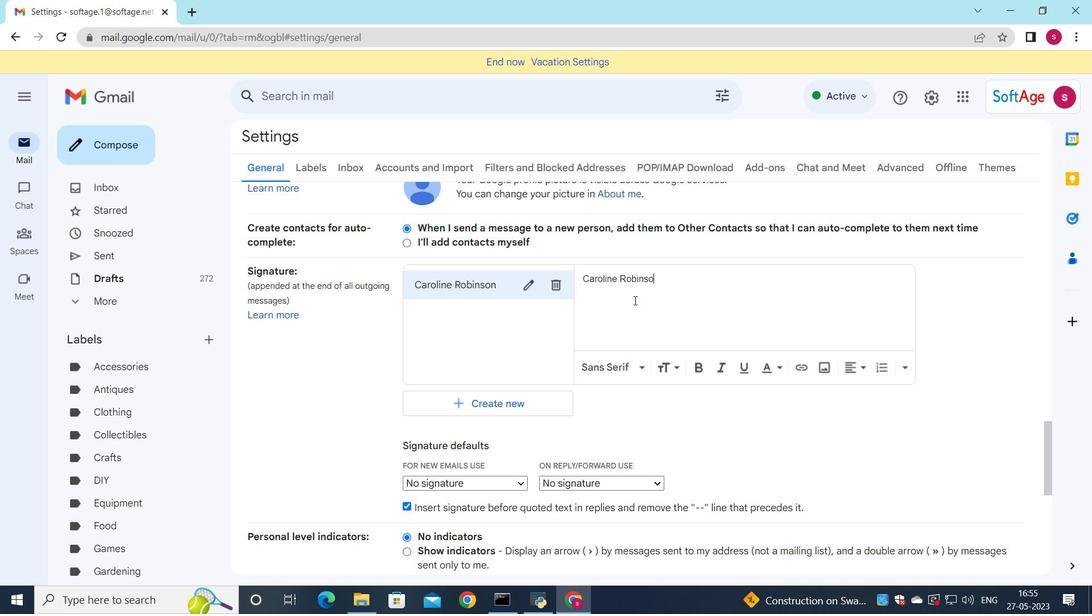 
Action: Mouse moved to (624, 342)
Screenshot: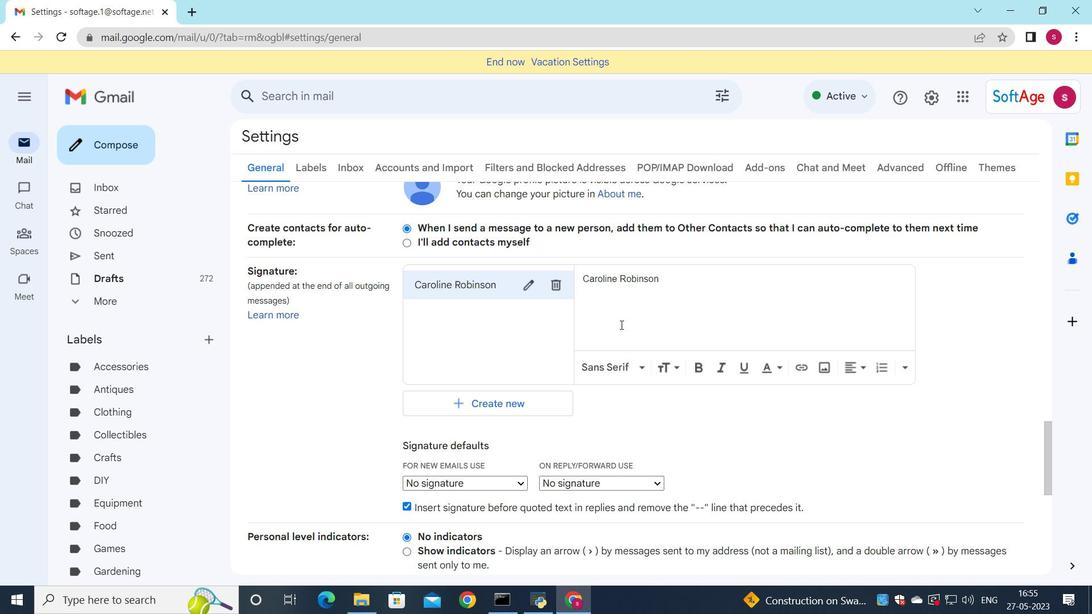 
Action: Mouse scrolled (624, 341) with delta (0, 0)
Screenshot: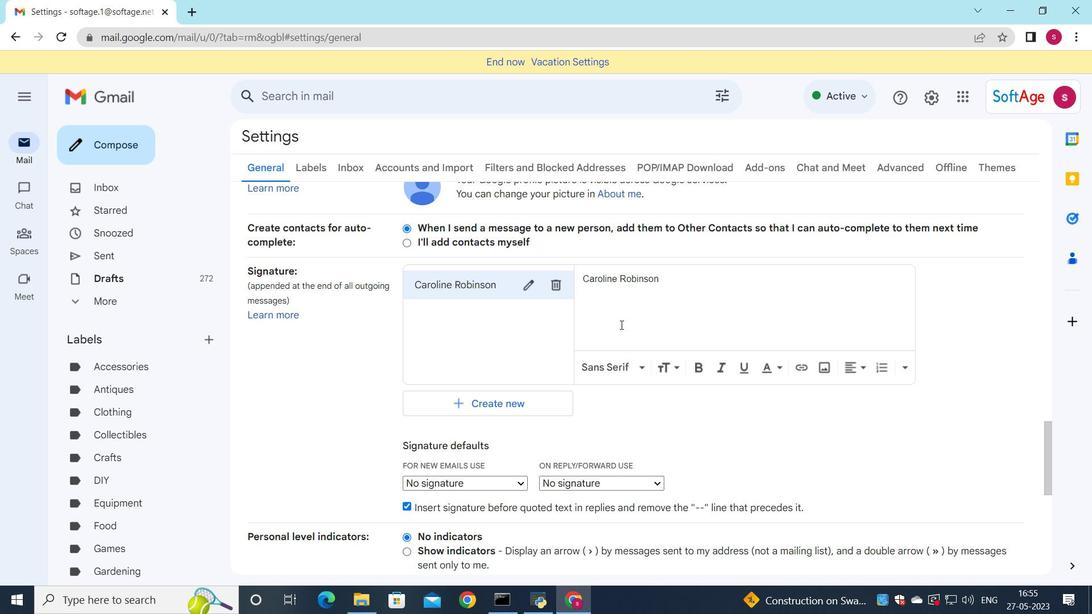 
Action: Mouse moved to (631, 354)
Screenshot: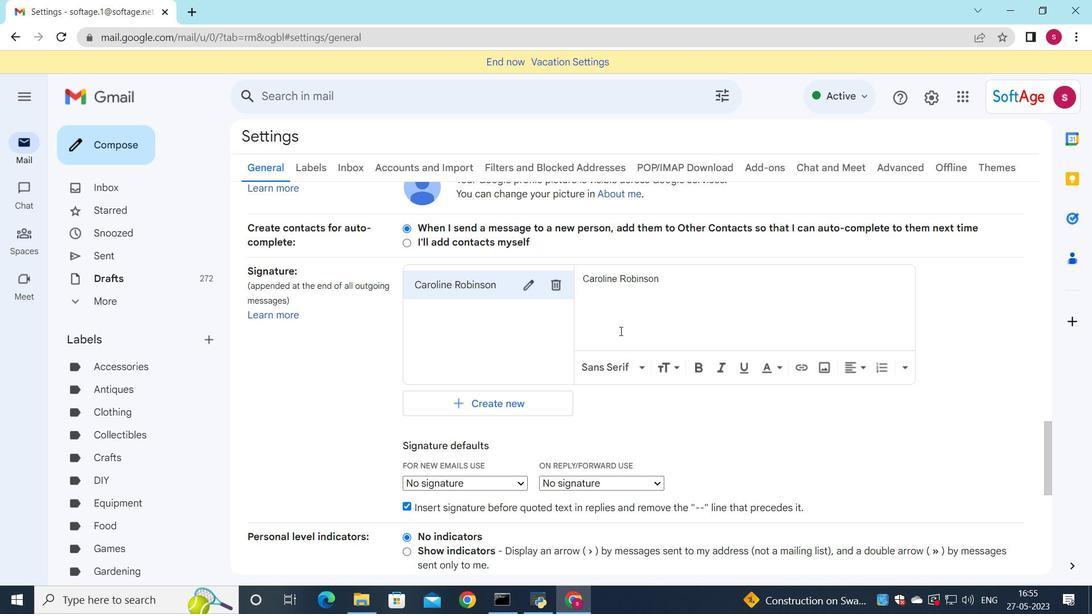 
Action: Mouse scrolled (631, 353) with delta (0, 0)
Screenshot: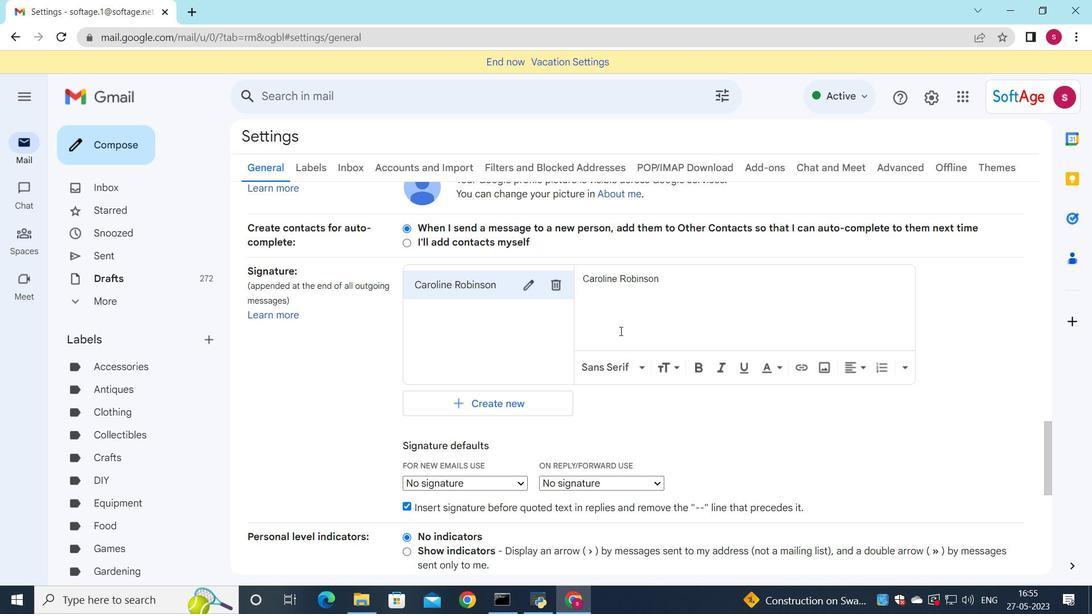 
Action: Mouse scrolled (631, 353) with delta (0, 0)
Screenshot: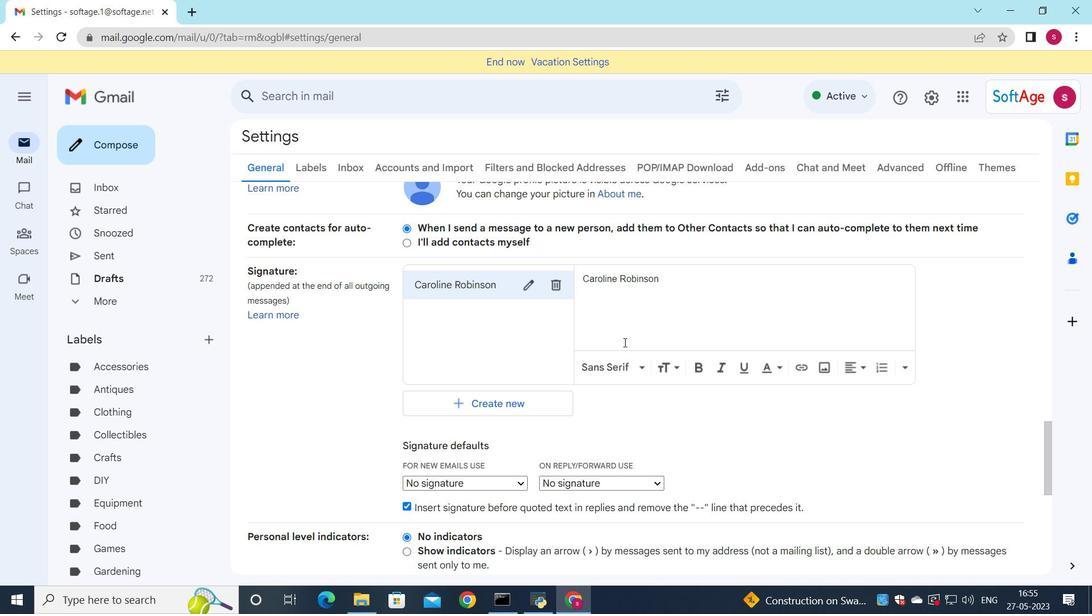 
Action: Mouse scrolled (631, 353) with delta (0, 0)
Screenshot: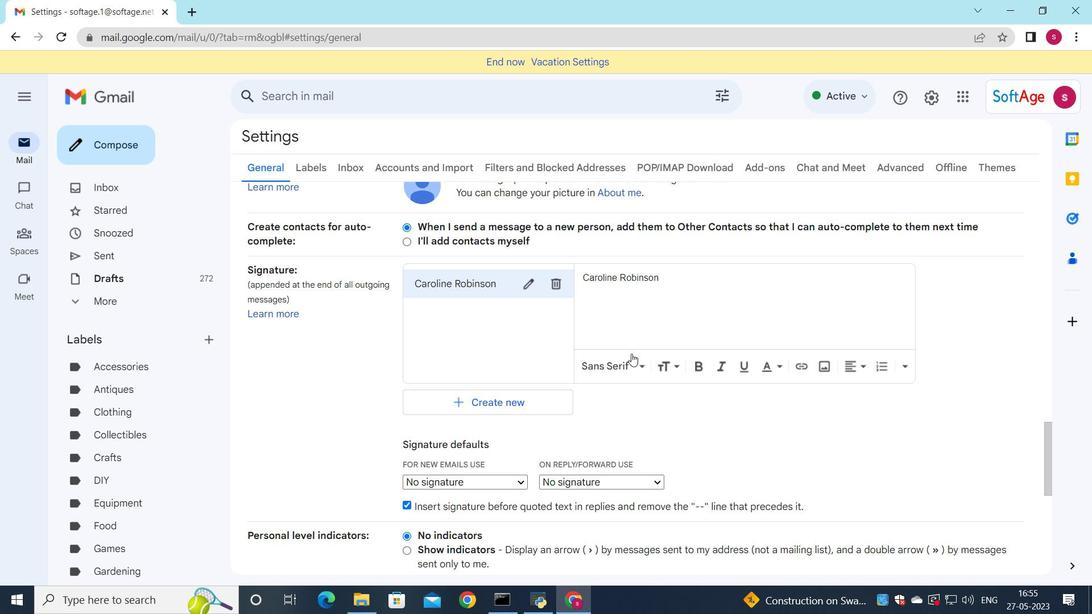 
Action: Mouse moved to (516, 199)
Screenshot: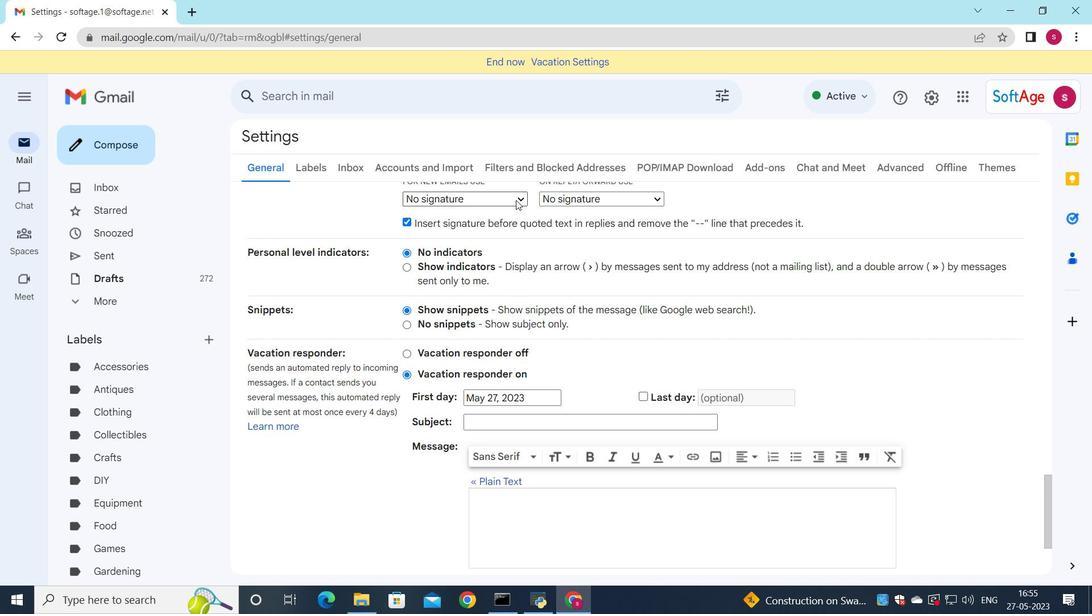 
Action: Mouse pressed left at (516, 199)
Screenshot: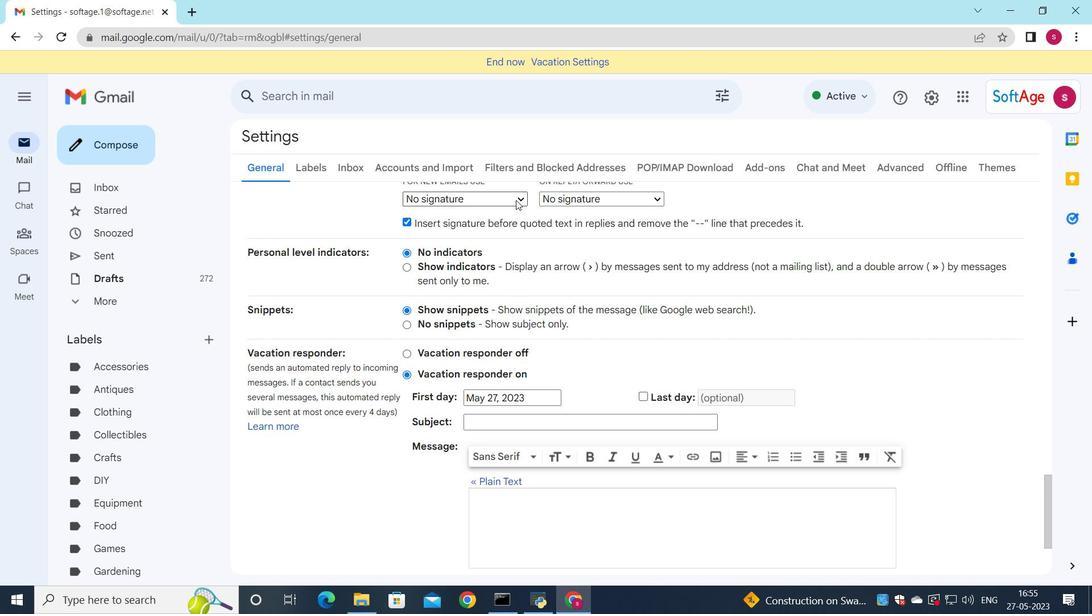 
Action: Mouse moved to (521, 223)
Screenshot: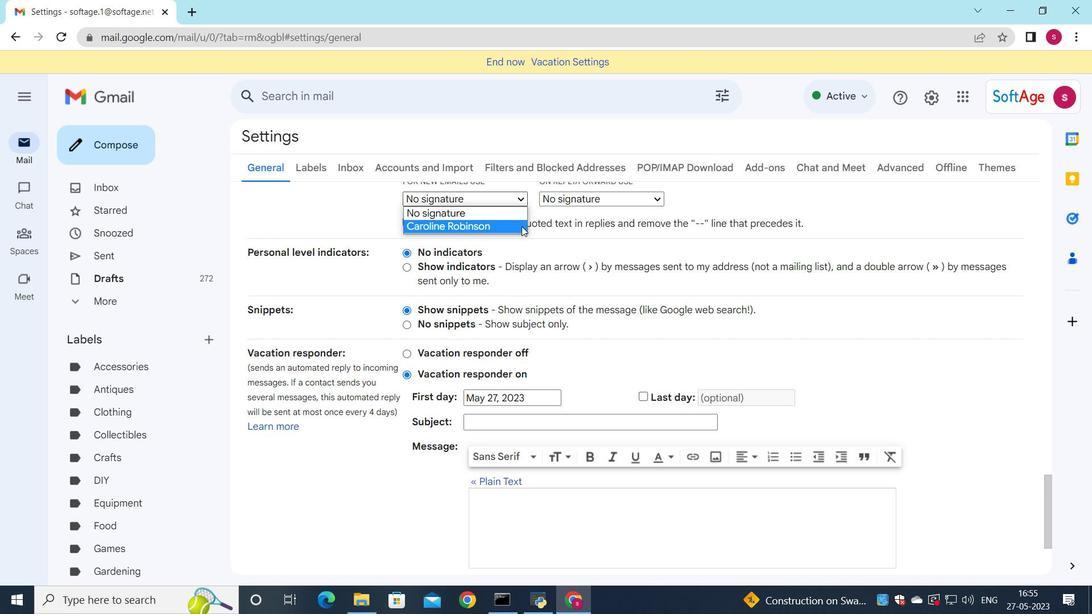 
Action: Mouse pressed left at (521, 223)
Screenshot: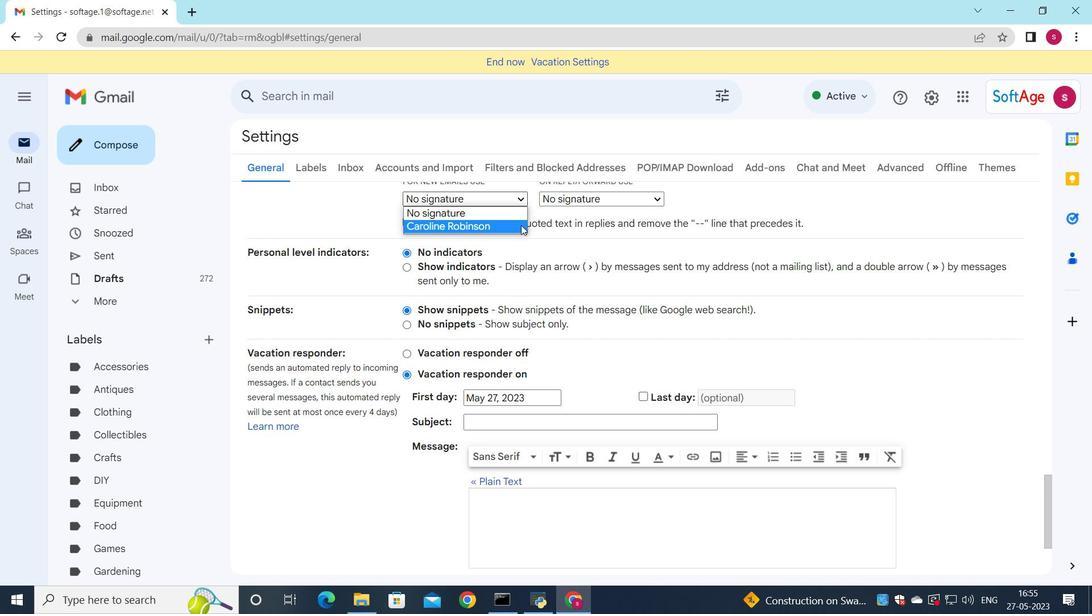 
Action: Mouse moved to (561, 199)
Screenshot: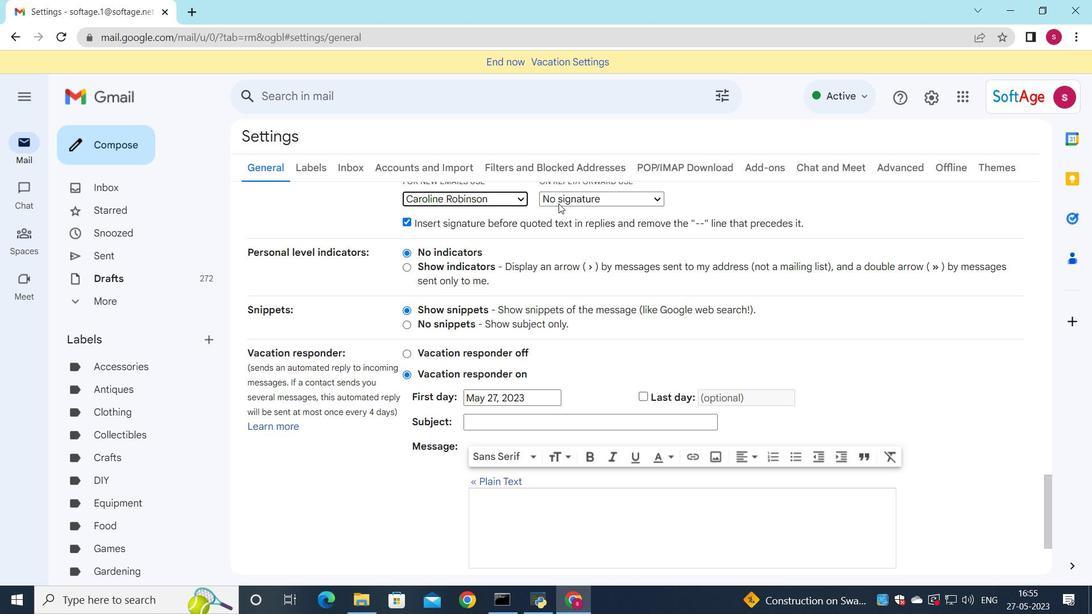 
Action: Mouse pressed left at (561, 199)
Screenshot: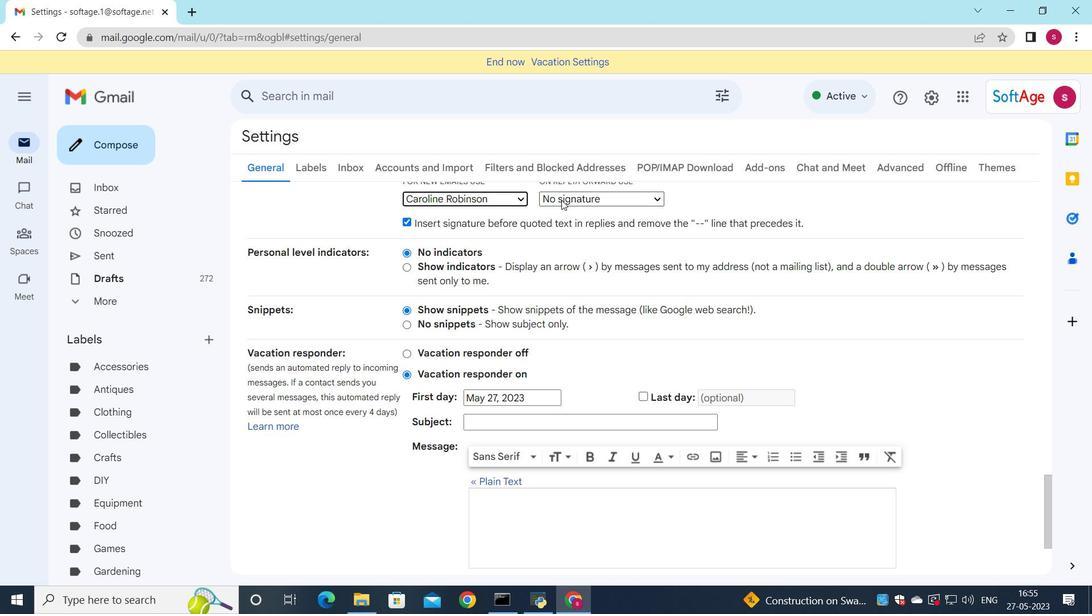 
Action: Mouse moved to (557, 223)
Screenshot: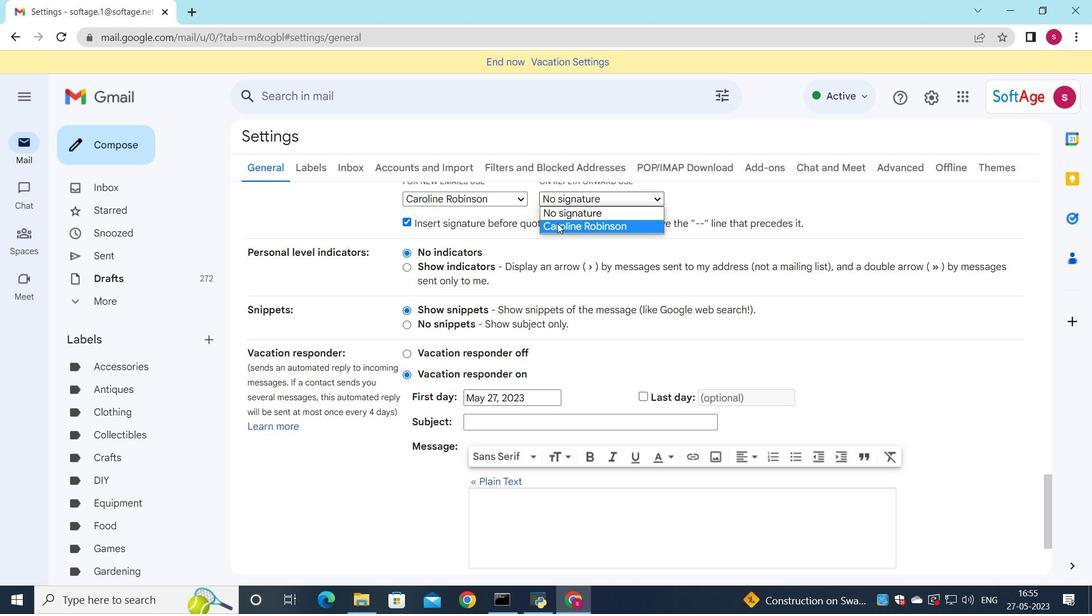 
Action: Mouse pressed left at (557, 223)
Screenshot: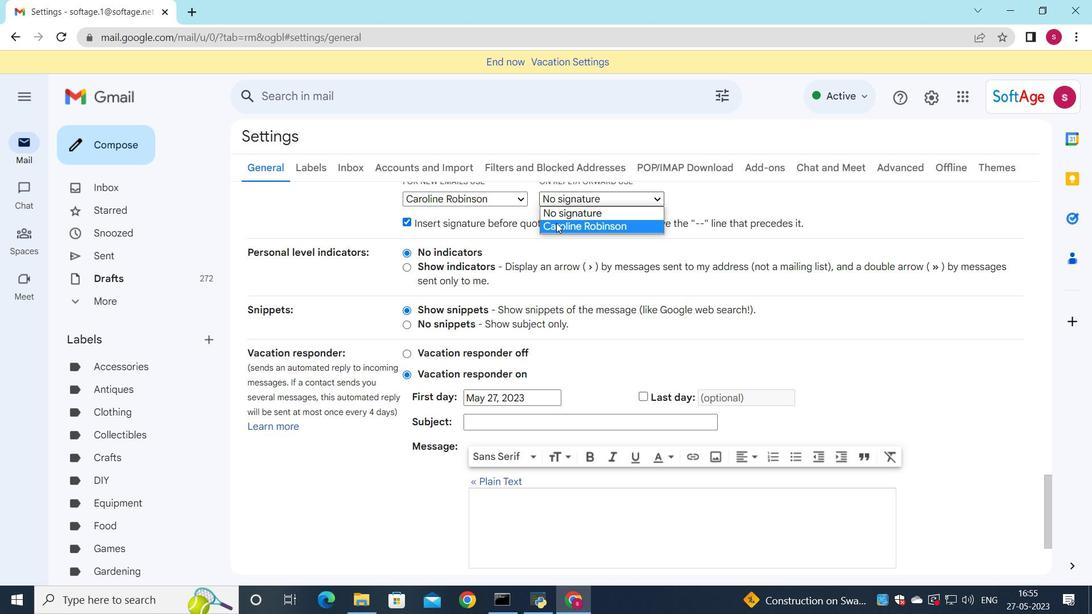 
Action: Mouse scrolled (557, 223) with delta (0, 0)
Screenshot: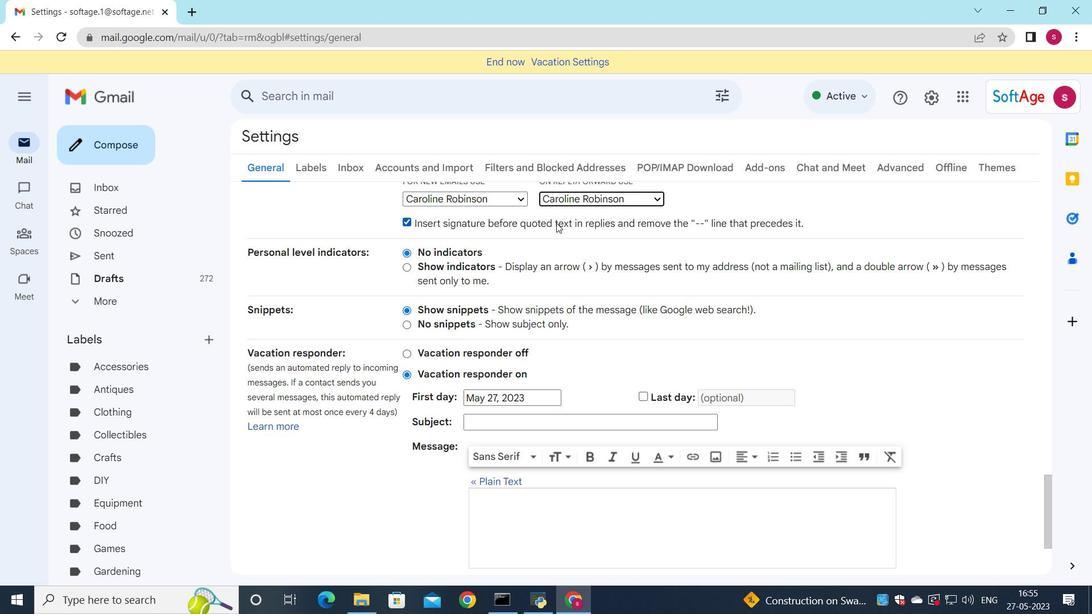 
Action: Mouse moved to (557, 225)
Screenshot: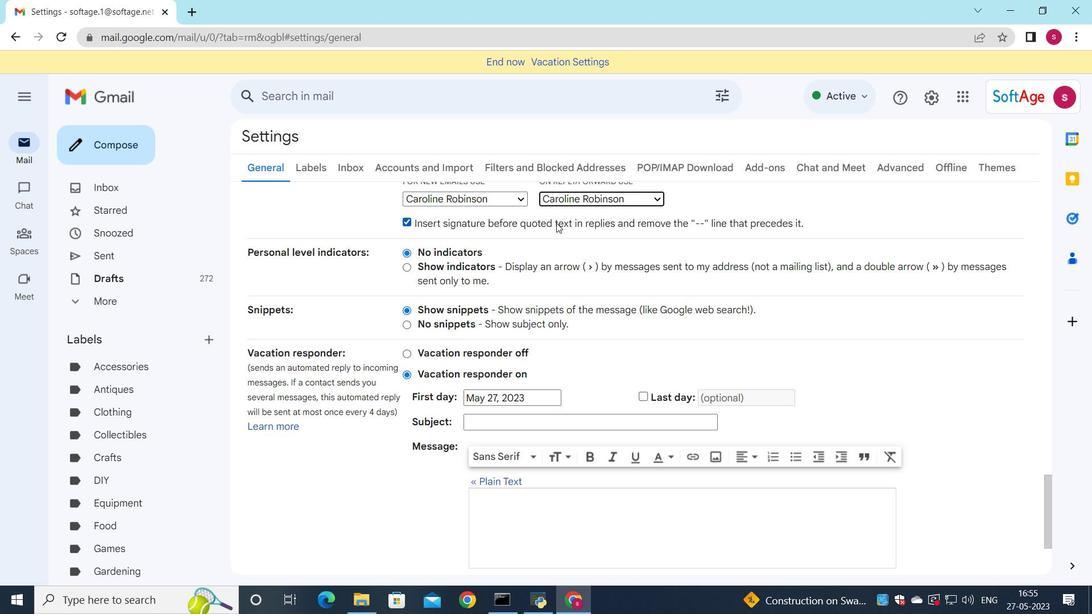 
Action: Mouse scrolled (557, 225) with delta (0, 0)
Screenshot: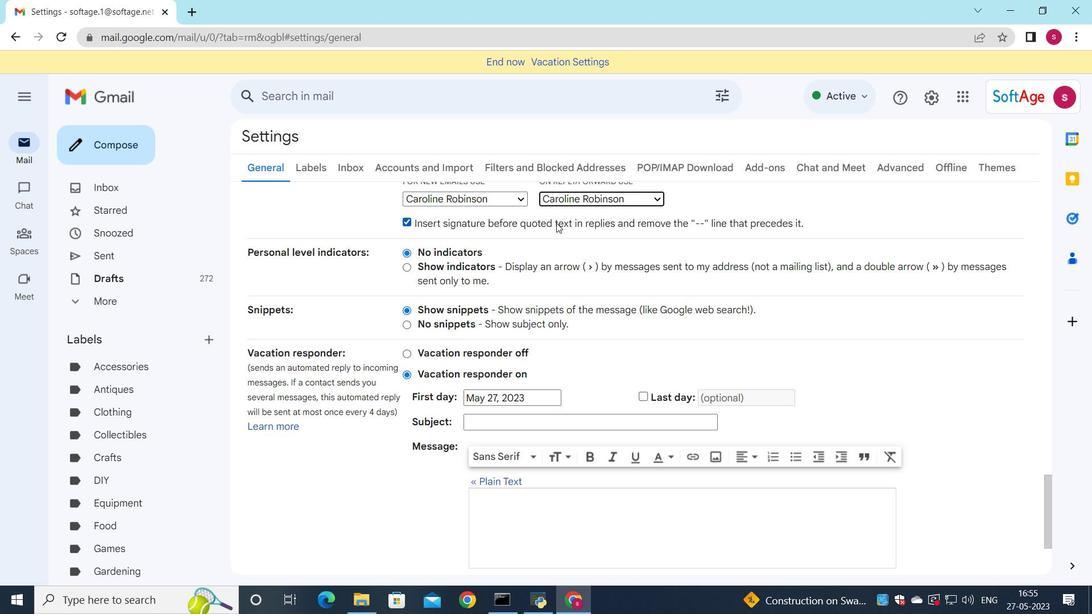 
Action: Mouse moved to (557, 226)
Screenshot: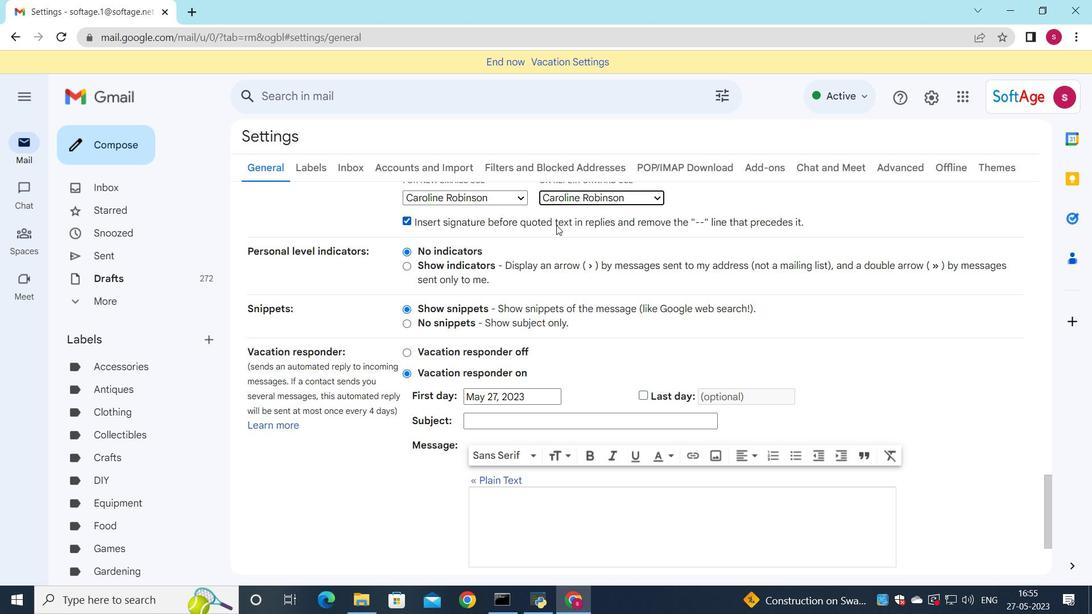 
Action: Mouse scrolled (557, 225) with delta (0, 0)
Screenshot: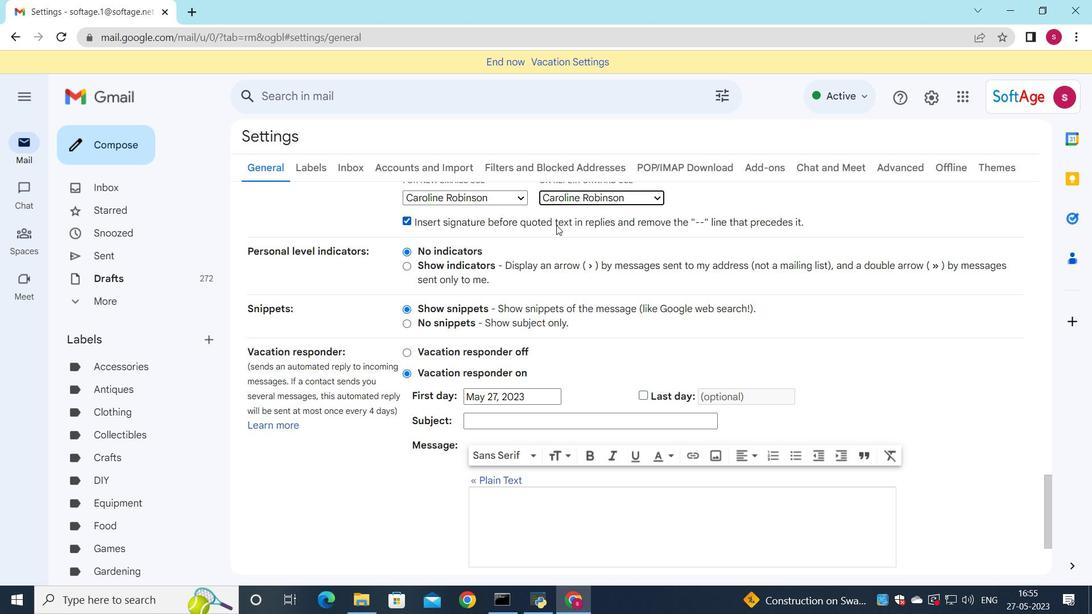 
Action: Mouse moved to (557, 229)
Screenshot: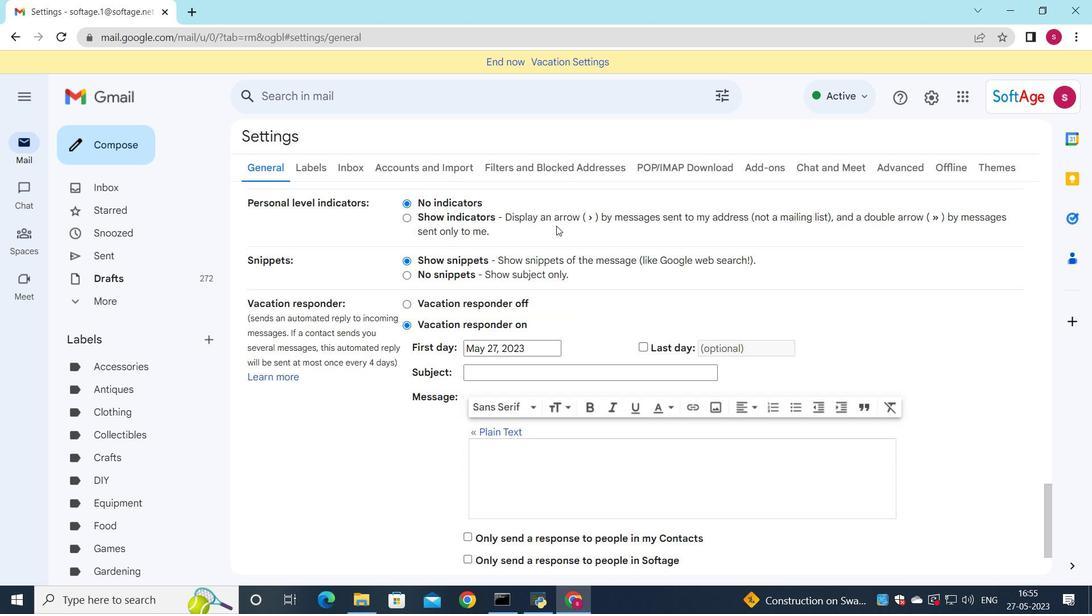 
Action: Mouse scrolled (557, 229) with delta (0, 0)
Screenshot: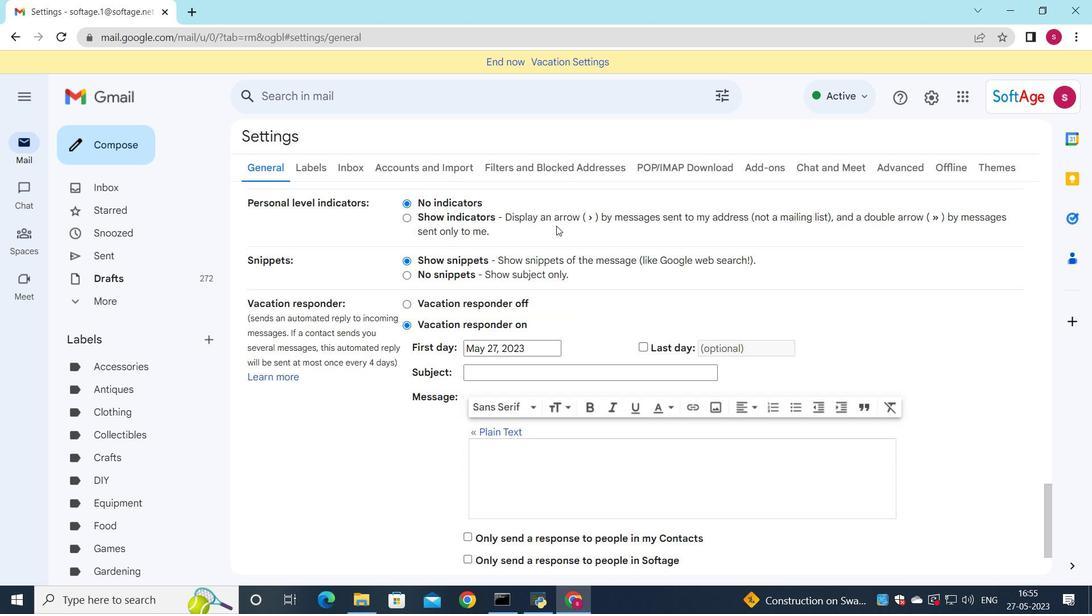 
Action: Mouse moved to (567, 274)
Screenshot: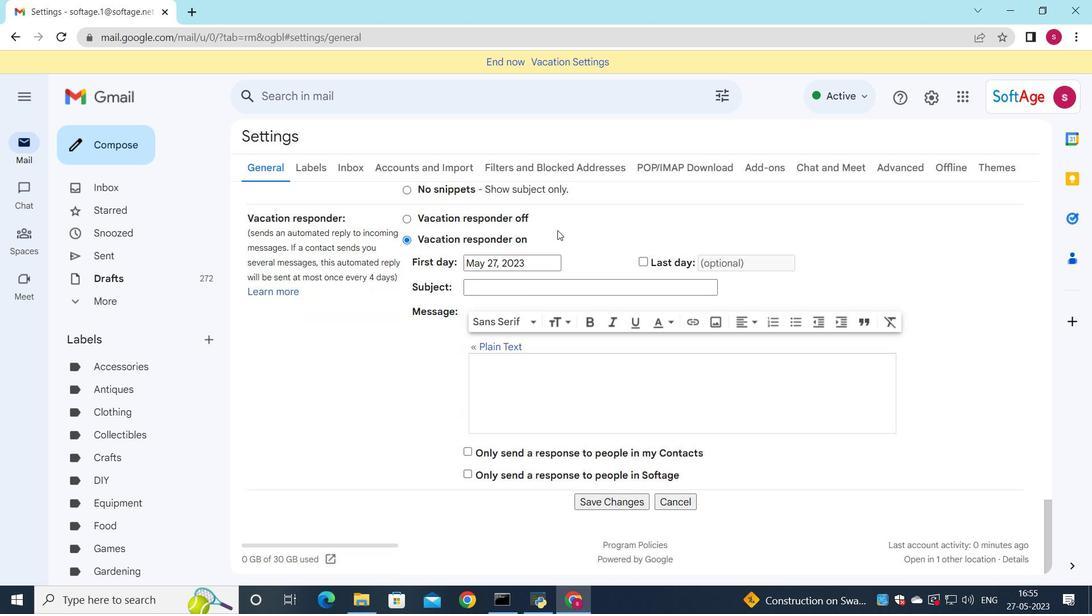 
Action: Mouse scrolled (567, 273) with delta (0, 0)
Screenshot: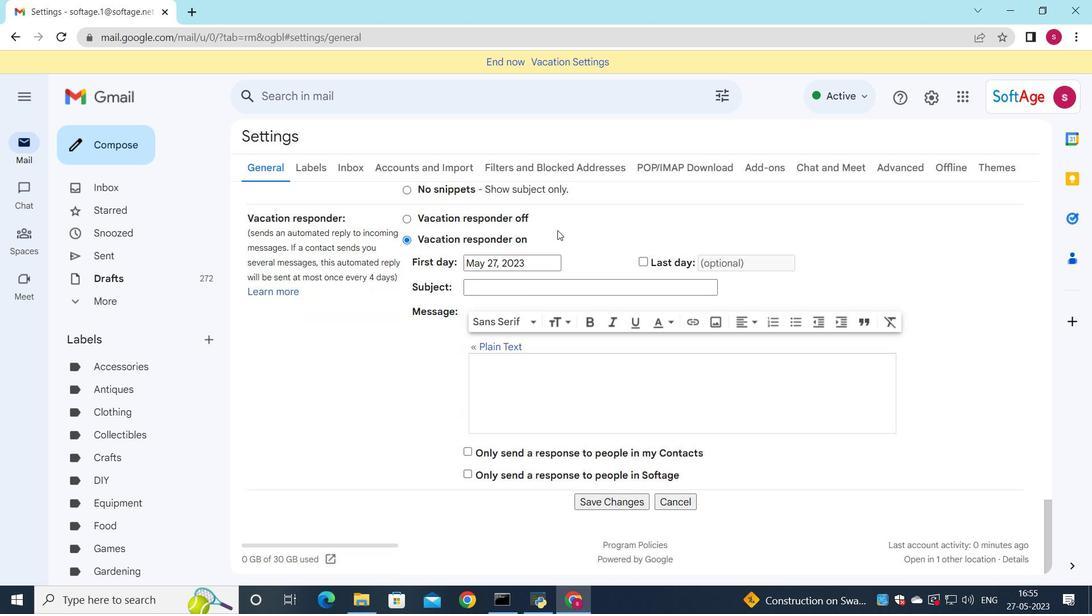 
Action: Mouse moved to (605, 500)
Screenshot: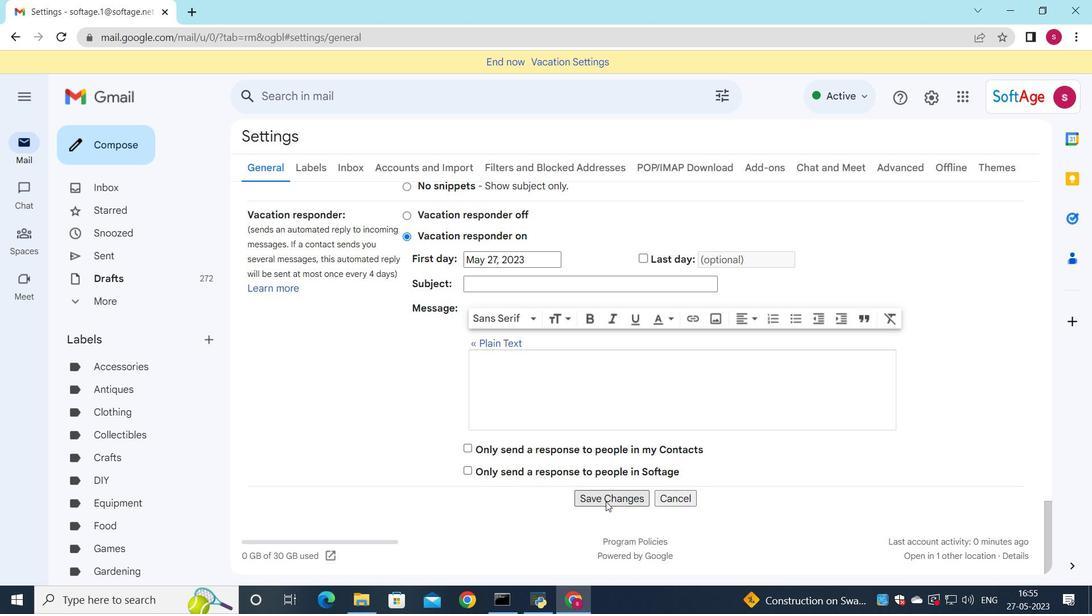 
Action: Mouse pressed left at (605, 500)
Screenshot: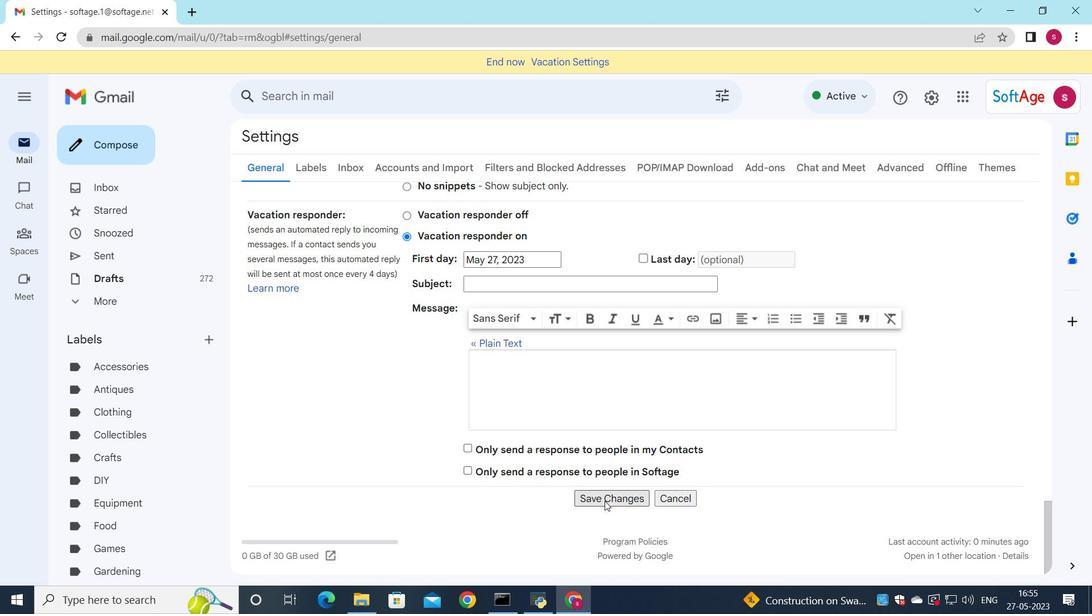 
Action: Mouse moved to (139, 154)
Screenshot: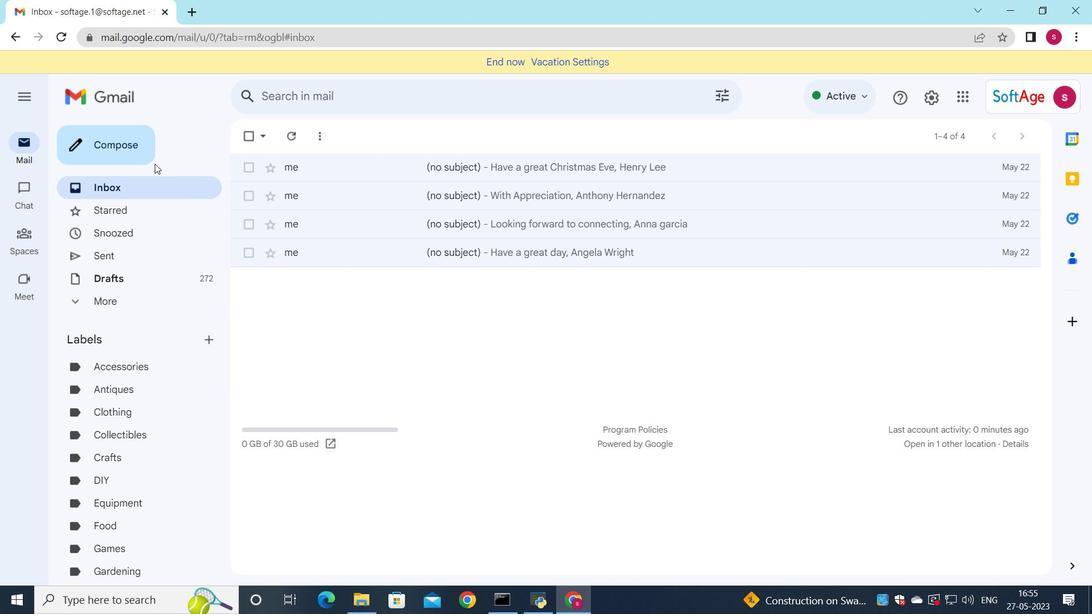 
Action: Mouse pressed left at (139, 154)
Screenshot: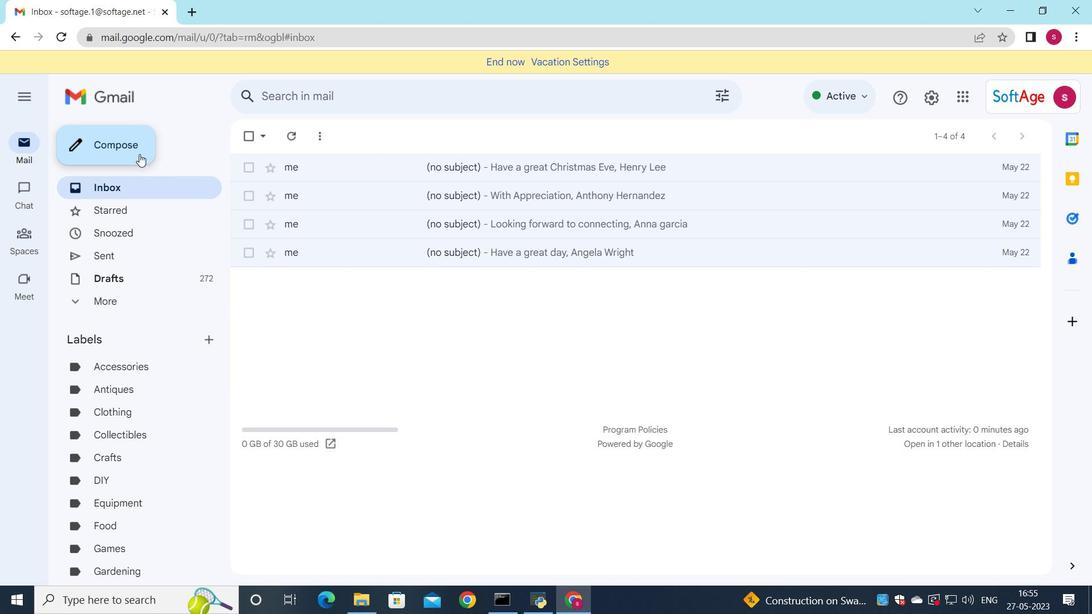 
Action: Mouse moved to (737, 242)
Screenshot: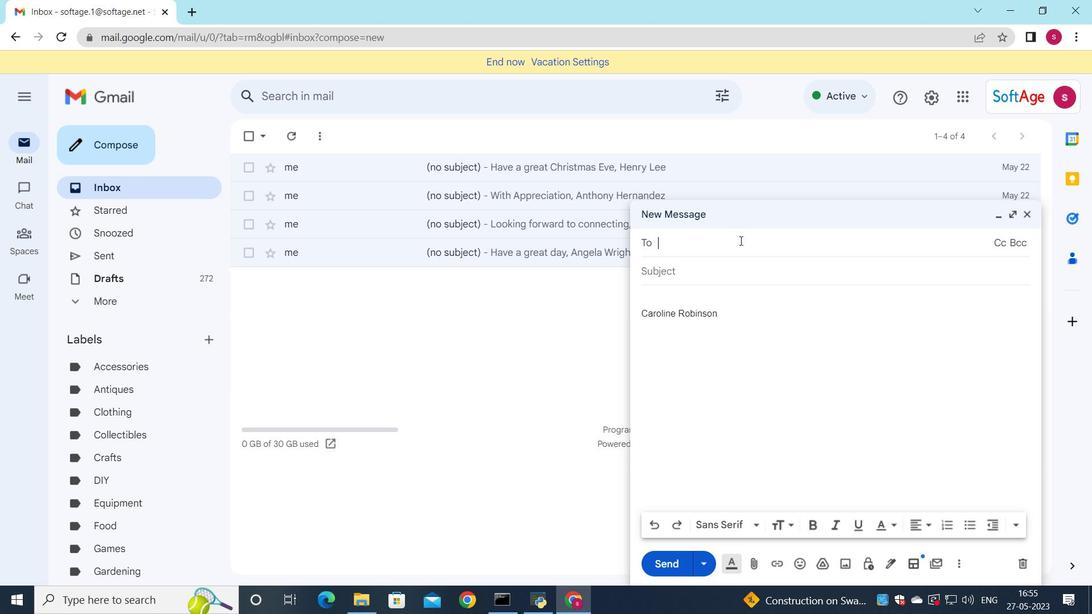 
Action: Key pressed so
Screenshot: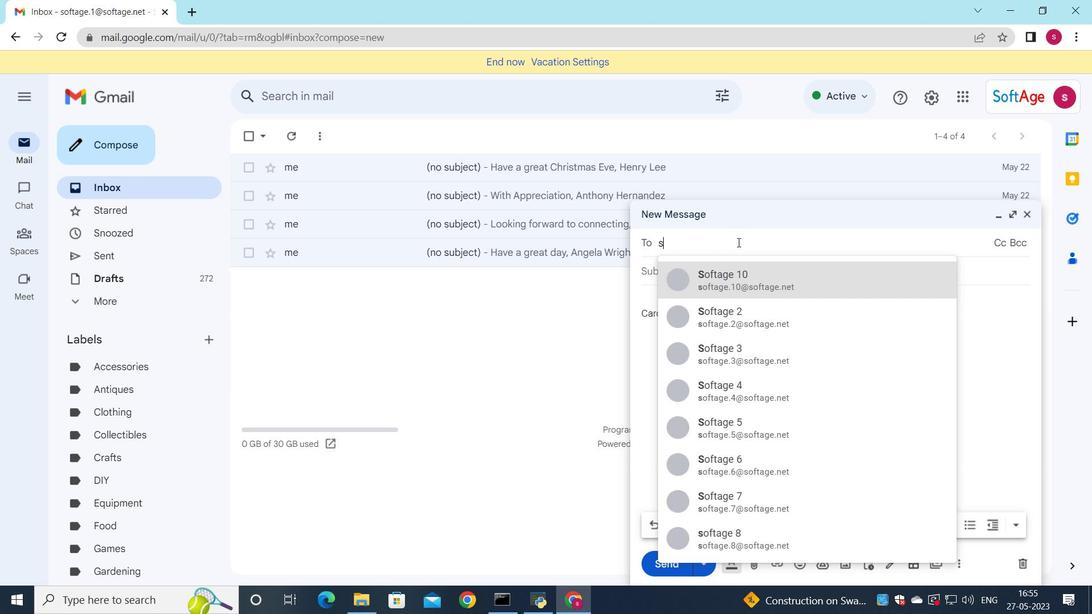 
Action: Mouse moved to (713, 278)
Screenshot: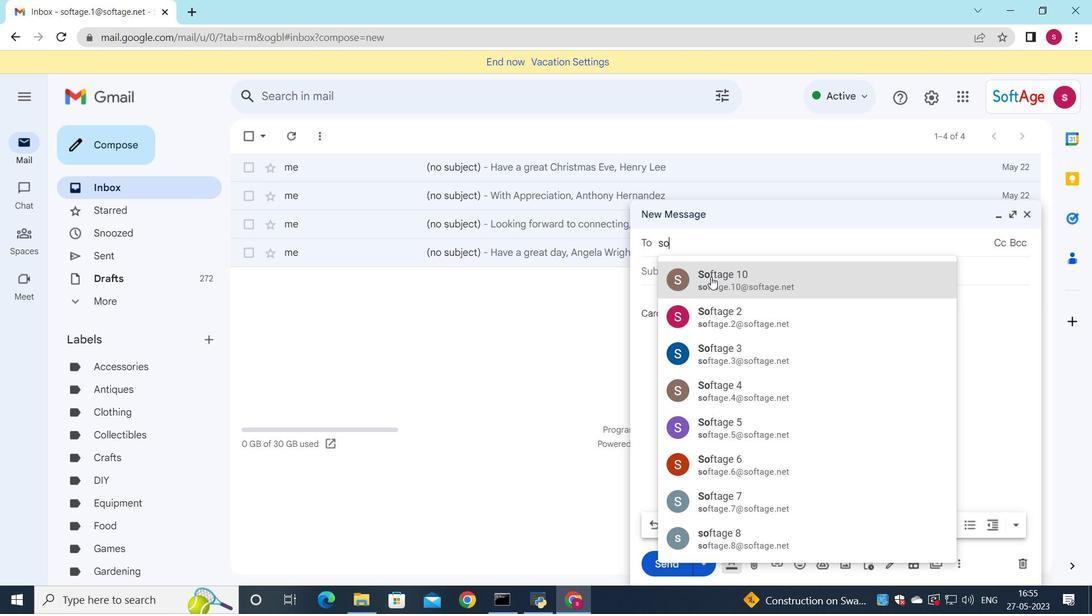 
Action: Mouse pressed left at (713, 278)
Screenshot: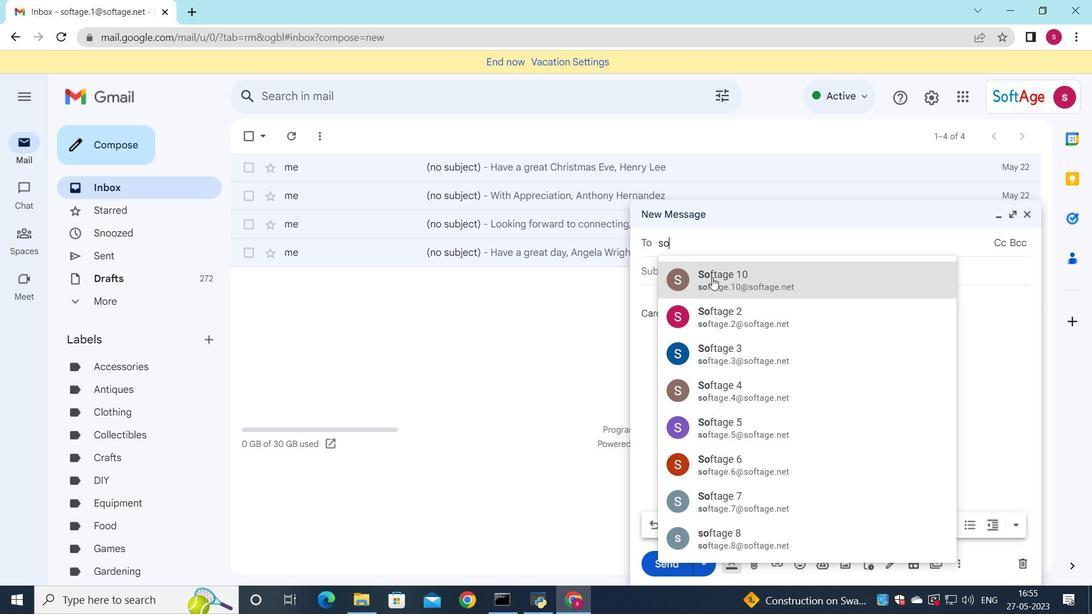 
Action: Mouse moved to (728, 274)
Screenshot: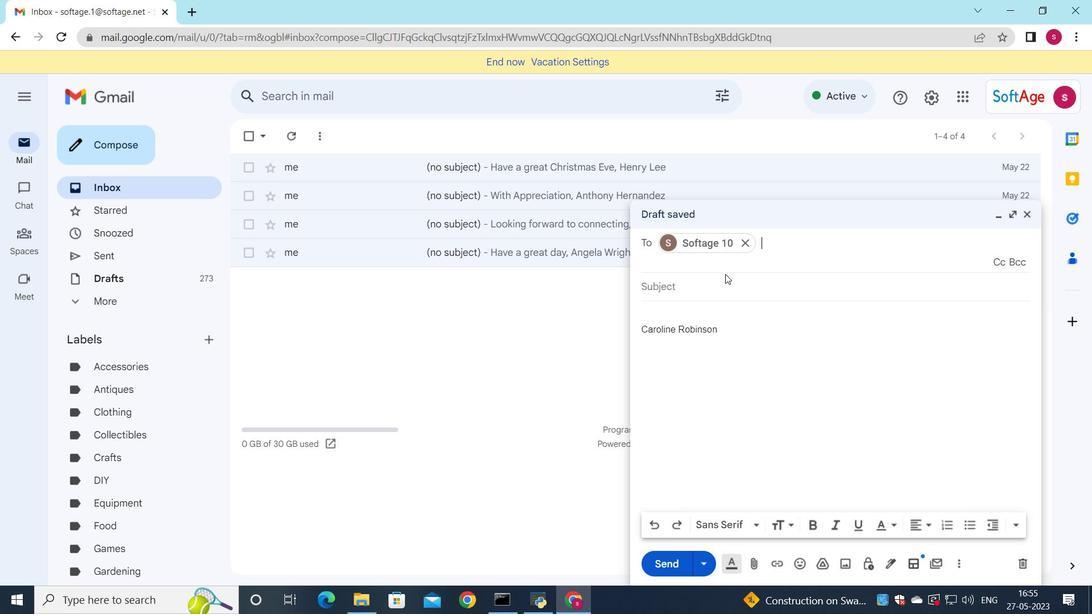 
Action: Key pressed s
Screenshot: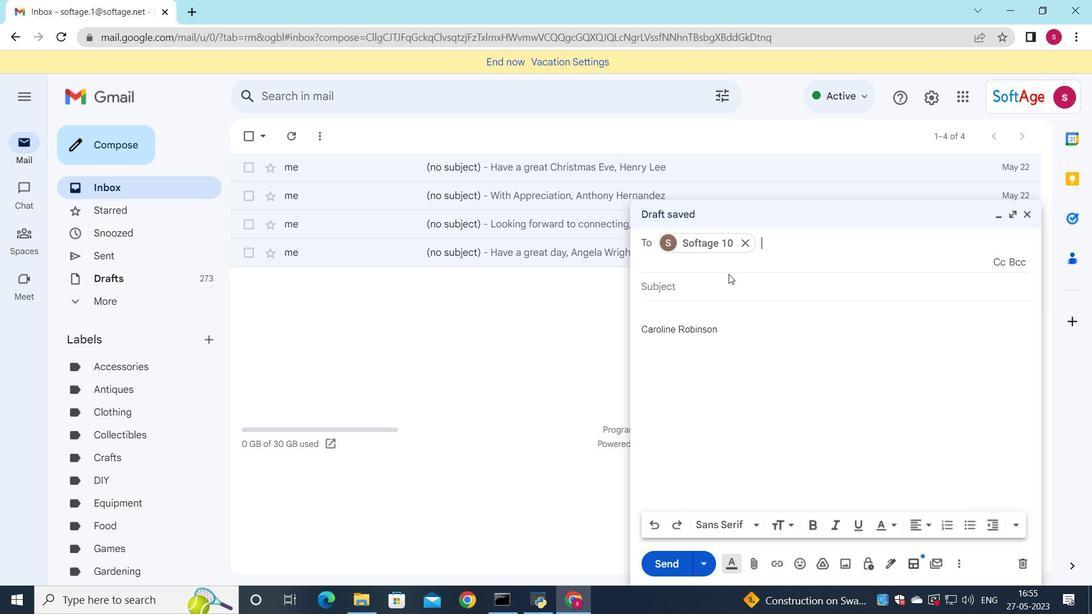 
Action: Mouse moved to (832, 322)
Screenshot: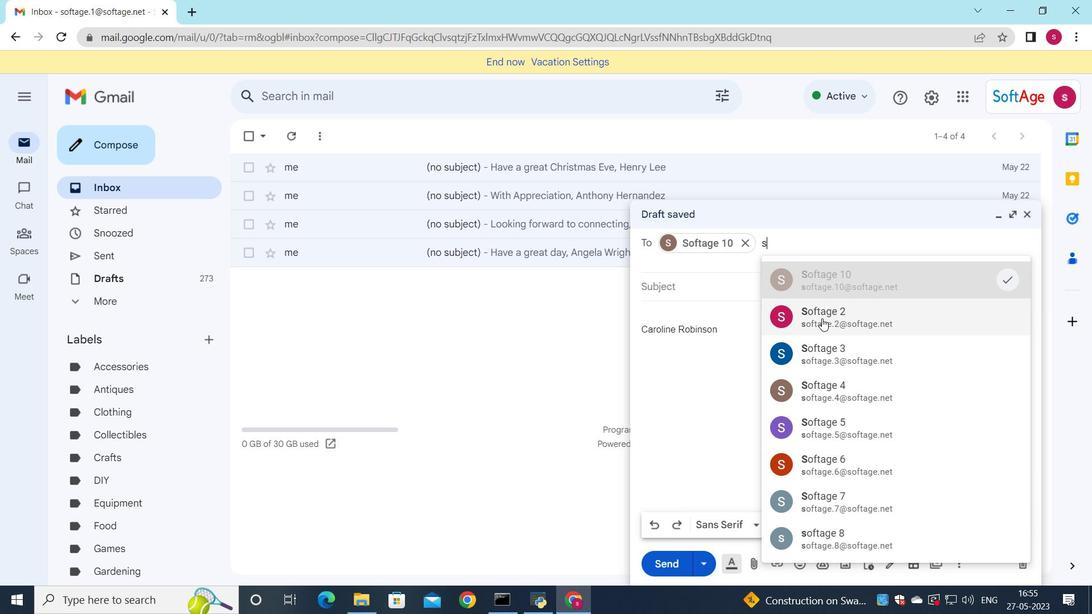 
Action: Mouse pressed left at (832, 322)
Screenshot: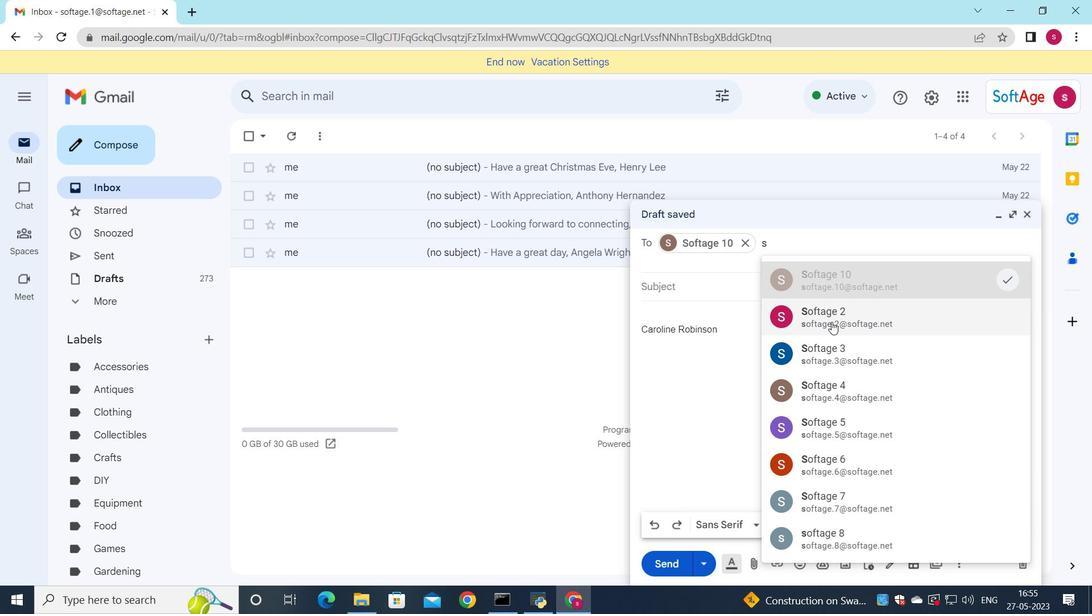 
Action: Mouse moved to (1001, 262)
Screenshot: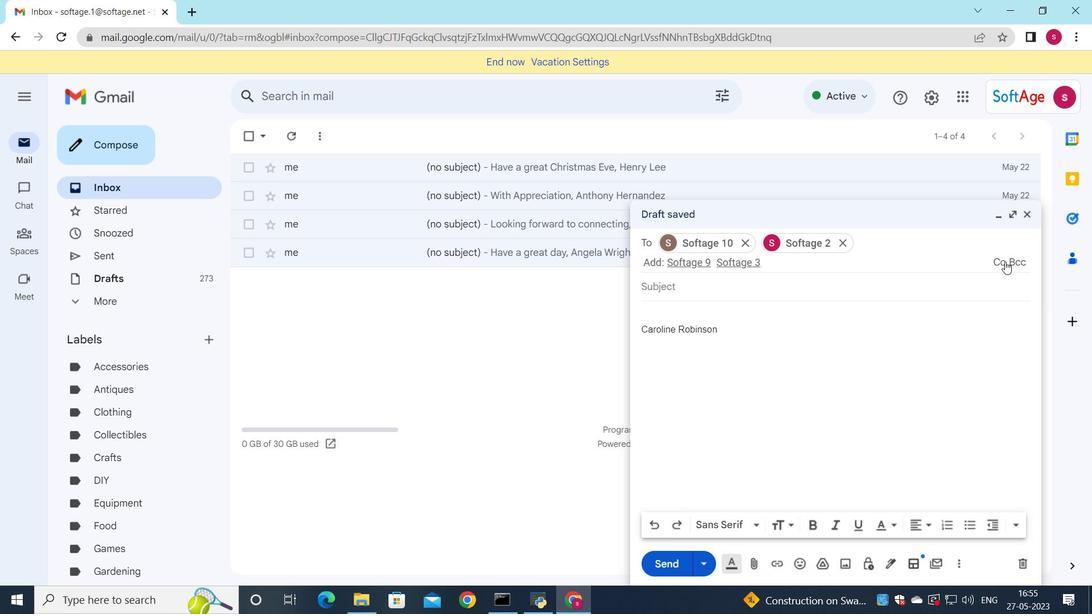 
Action: Mouse pressed left at (1001, 262)
Screenshot: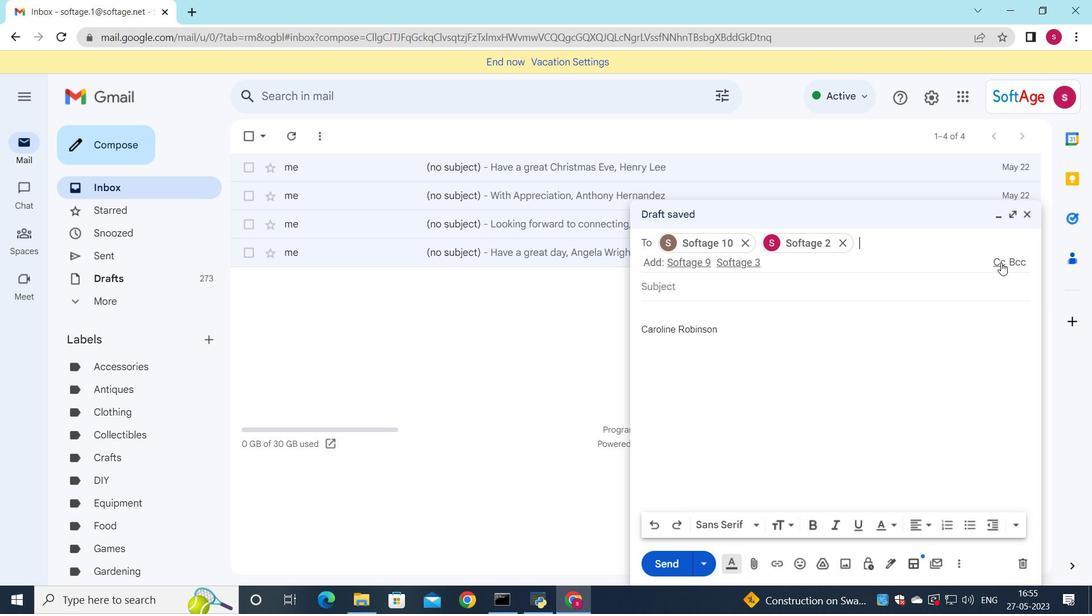 
Action: Mouse moved to (1000, 262)
Screenshot: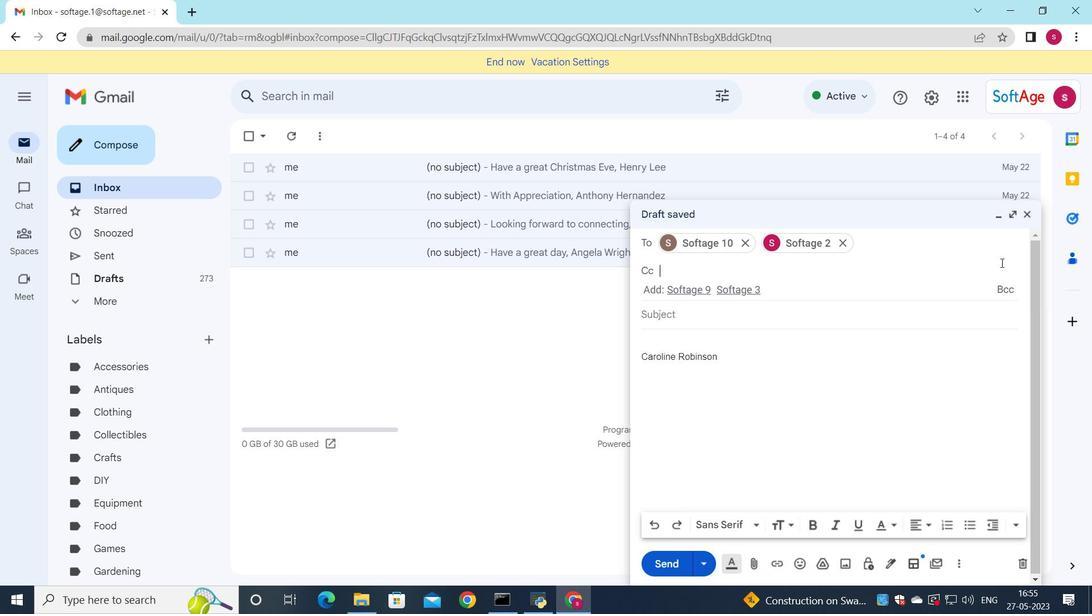 
Action: Key pressed s
Screenshot: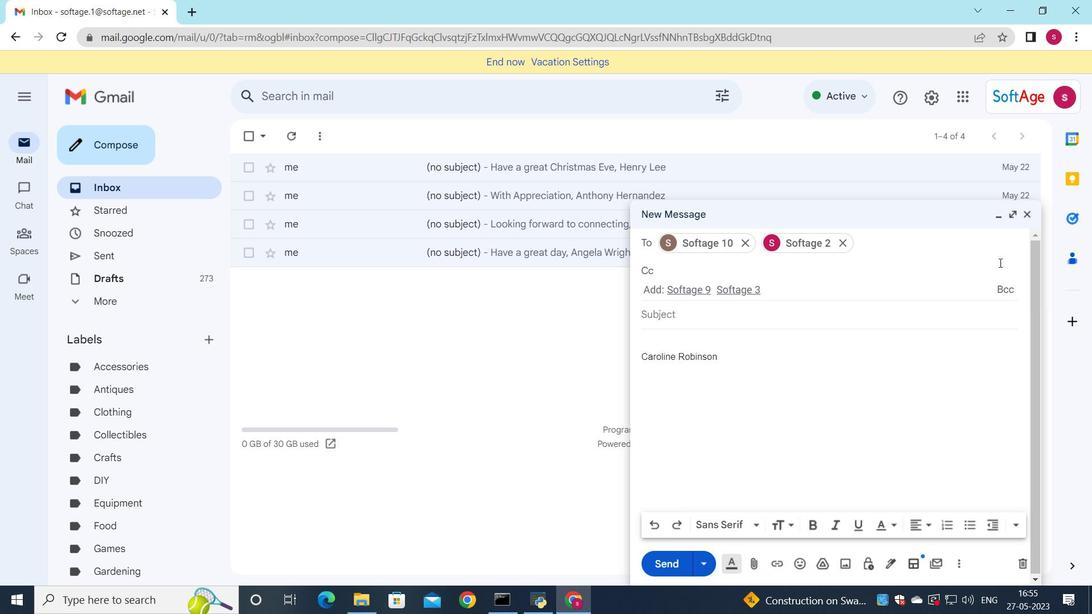 
Action: Mouse moved to (741, 383)
Screenshot: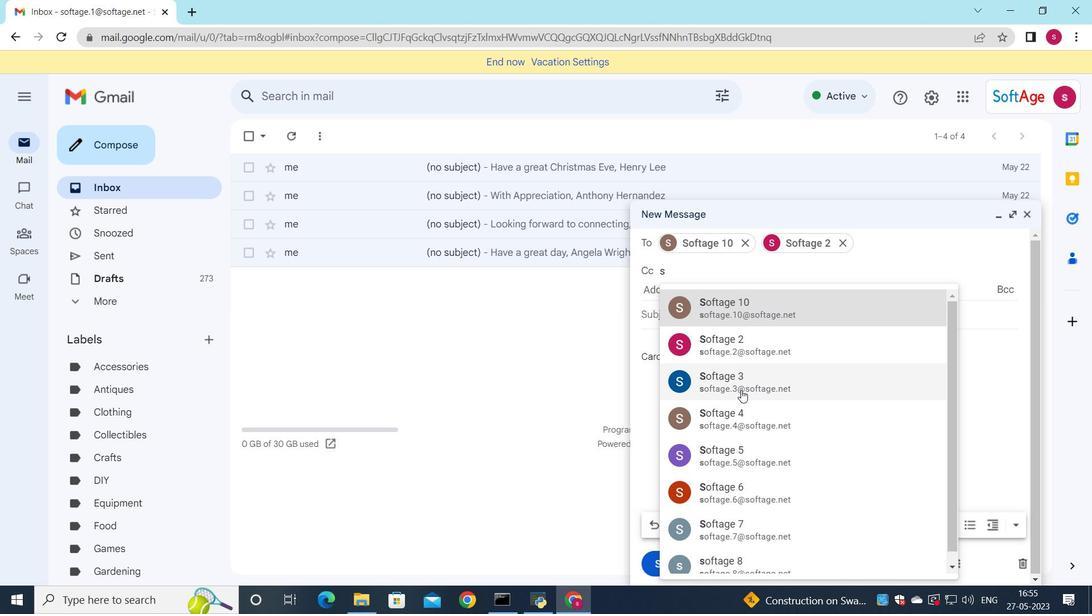
Action: Mouse pressed left at (741, 383)
Screenshot: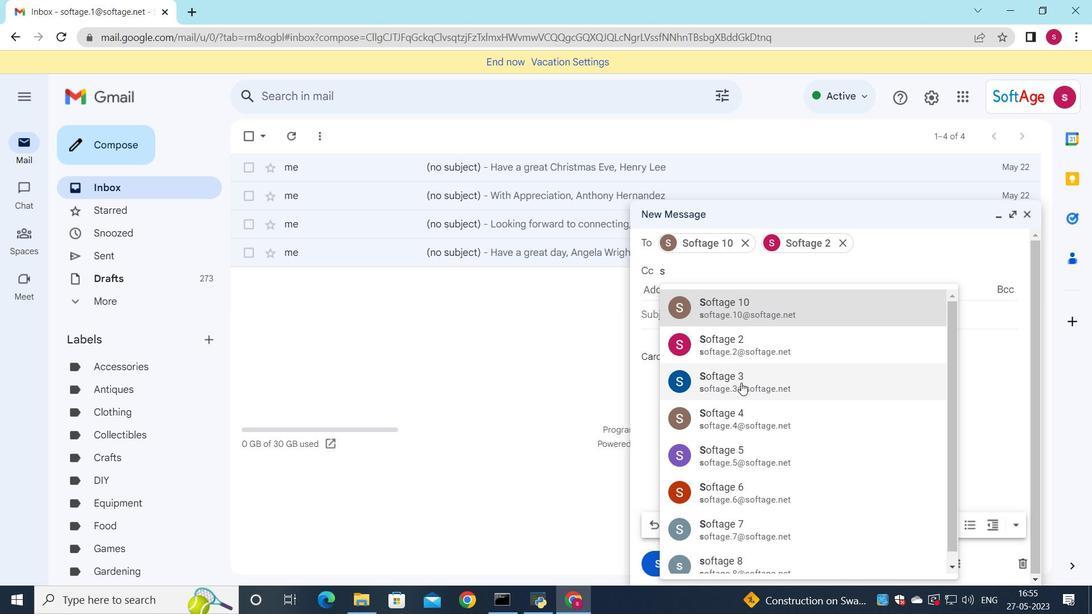 
Action: Mouse moved to (716, 308)
Screenshot: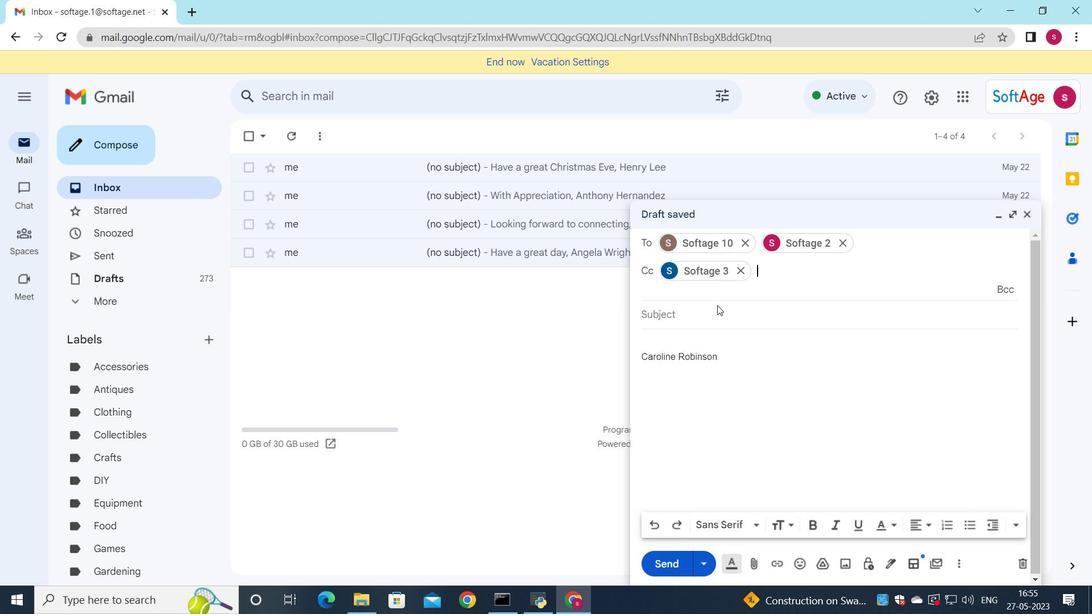 
Action: Mouse pressed left at (716, 308)
Screenshot: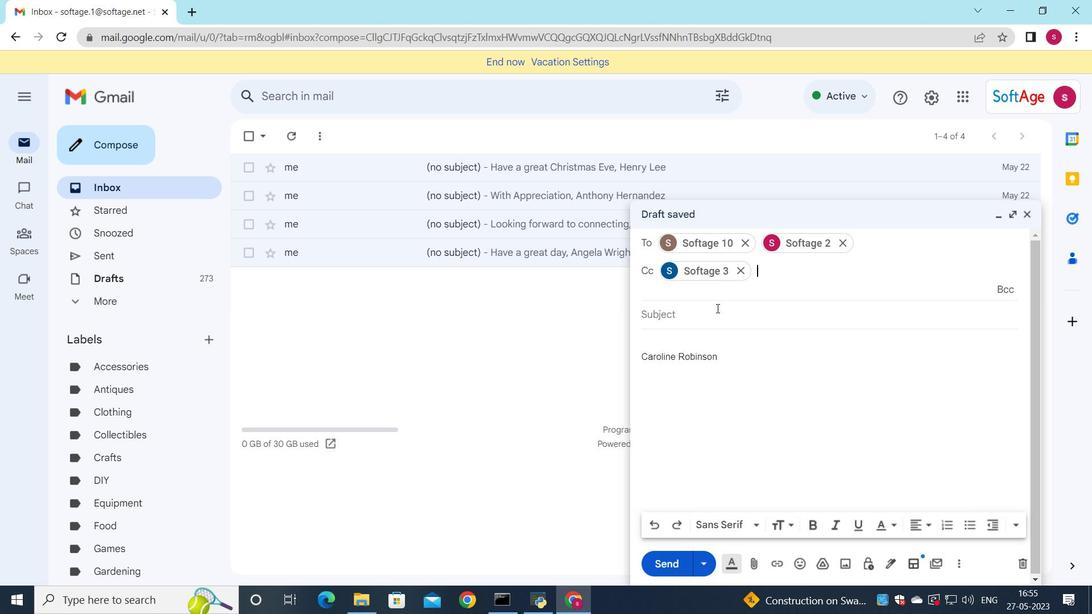 
Action: Key pressed <Key.shift><Key.shift><Key.shift><Key.shift><Key.shift>Request<Key.space>for<Key.space>help
Screenshot: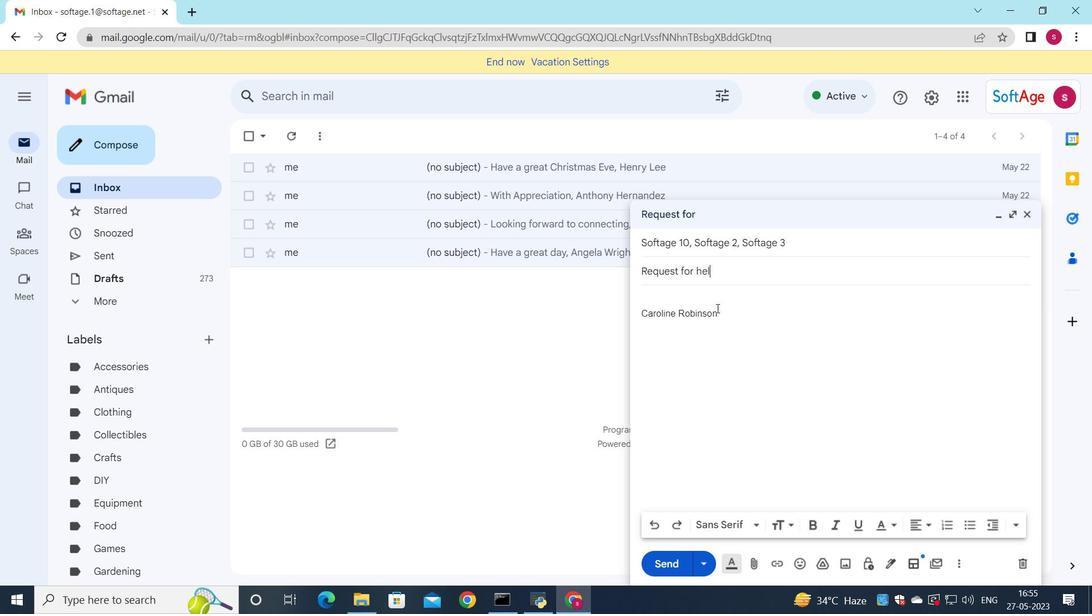 
Action: Mouse moved to (679, 291)
Screenshot: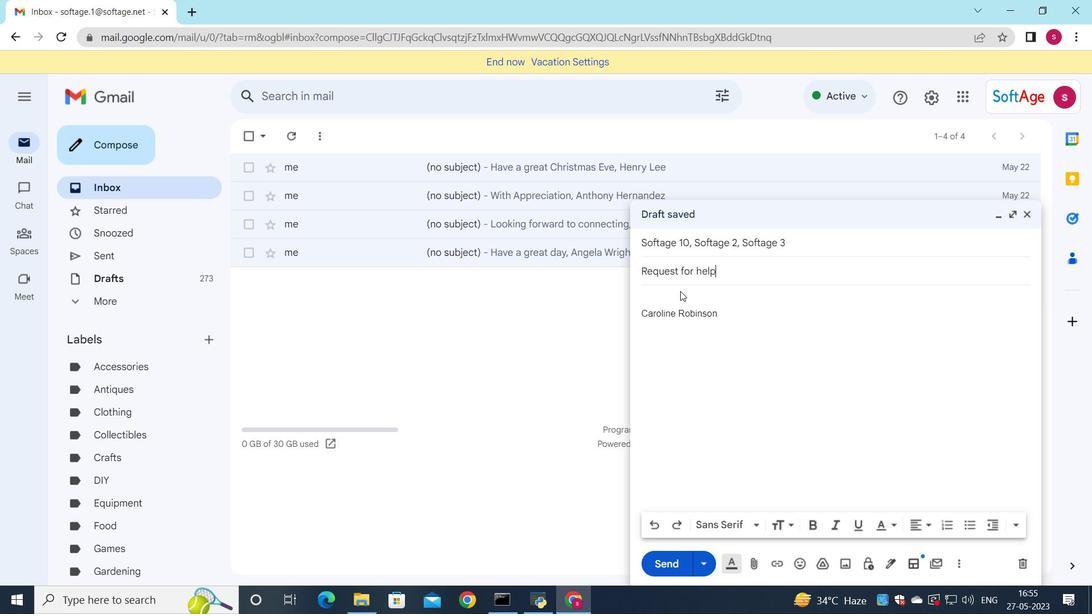 
Action: Mouse pressed left at (679, 291)
Screenshot: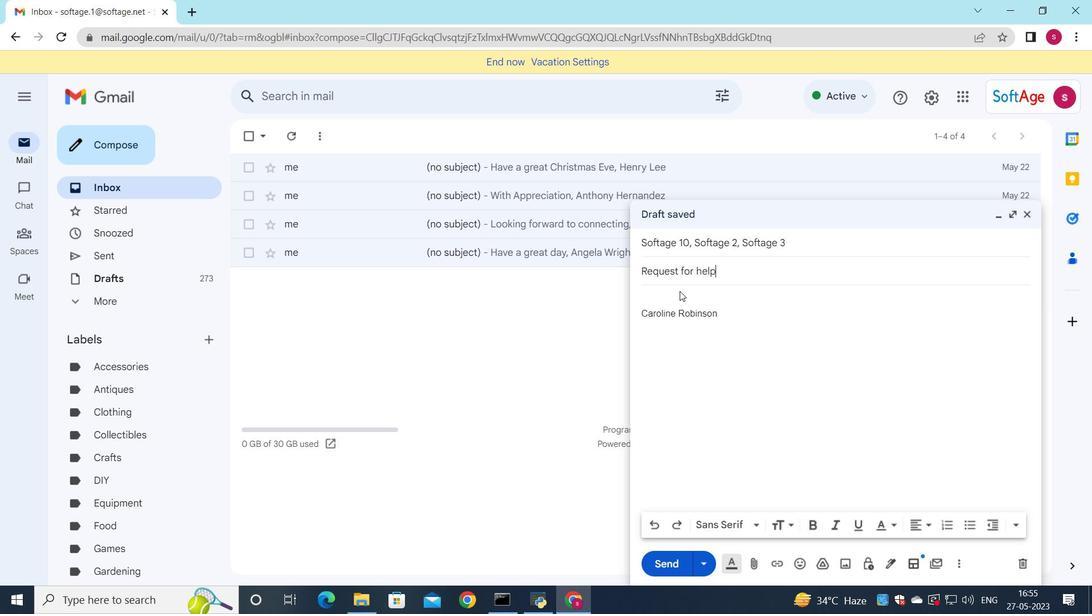 
Action: Mouse moved to (682, 296)
Screenshot: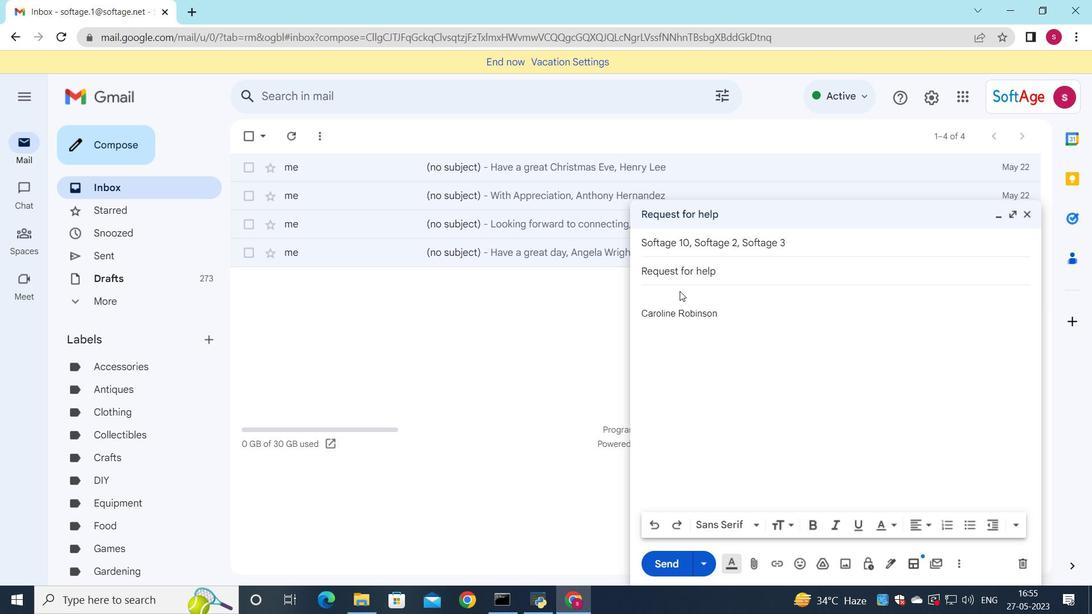 
Action: Key pressed <Key.shift>I<Key.space>will<Key.space>need<Key.space>to<Key.space>consult<Key.space>with<Key.space>my<Key.space>tem<Key.backspace>am<Key.space>before<Key.space>responding<Key.space>to<Key.space>your<Key.space>request.
Screenshot: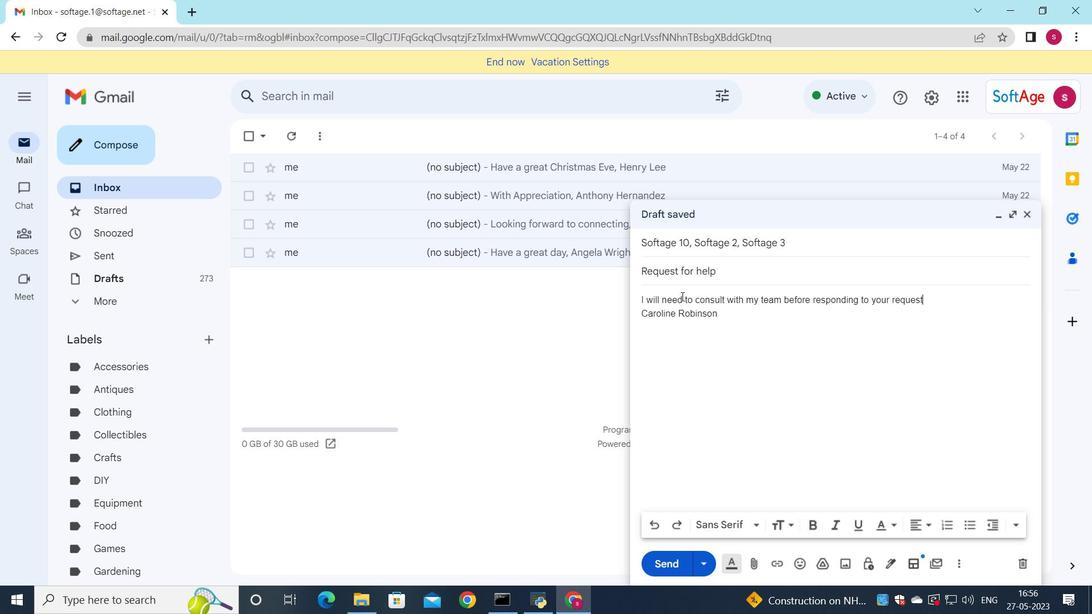 
Action: Mouse moved to (946, 304)
Screenshot: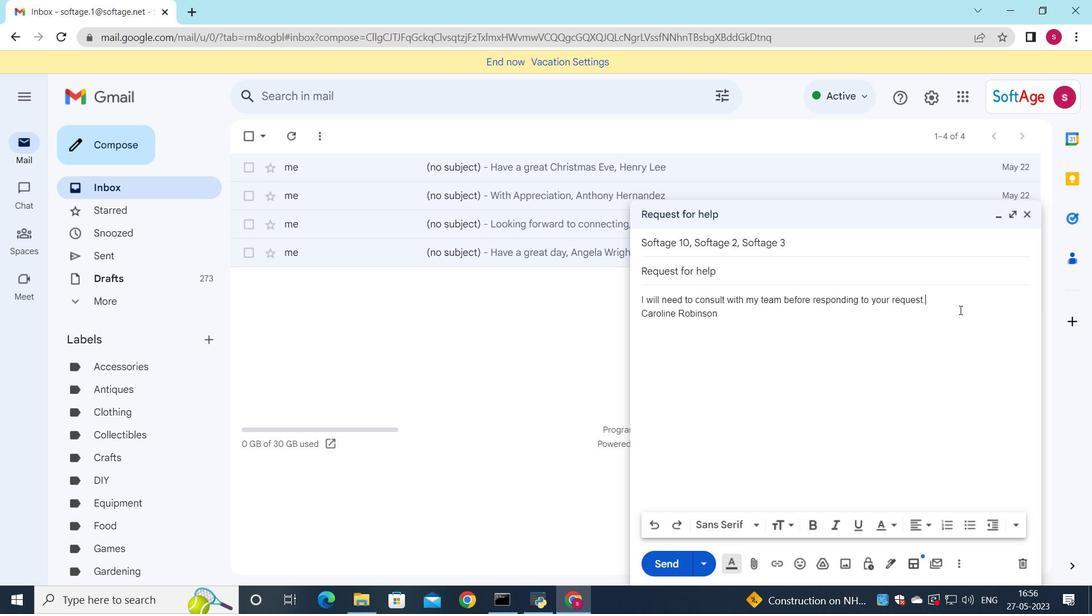 
Action: Mouse pressed left at (946, 304)
Screenshot: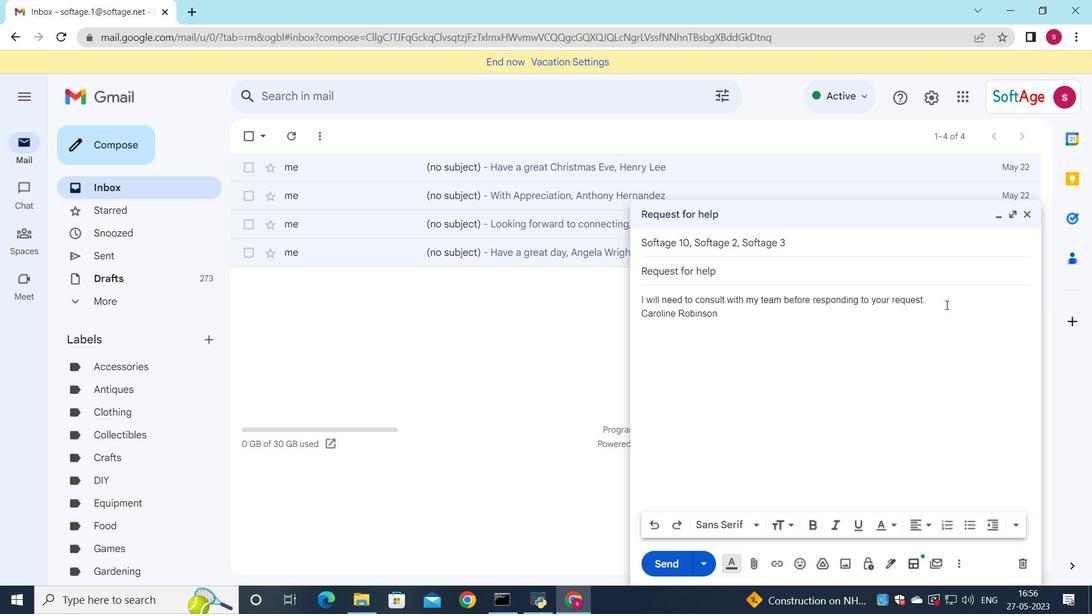 
Action: Mouse moved to (789, 523)
Screenshot: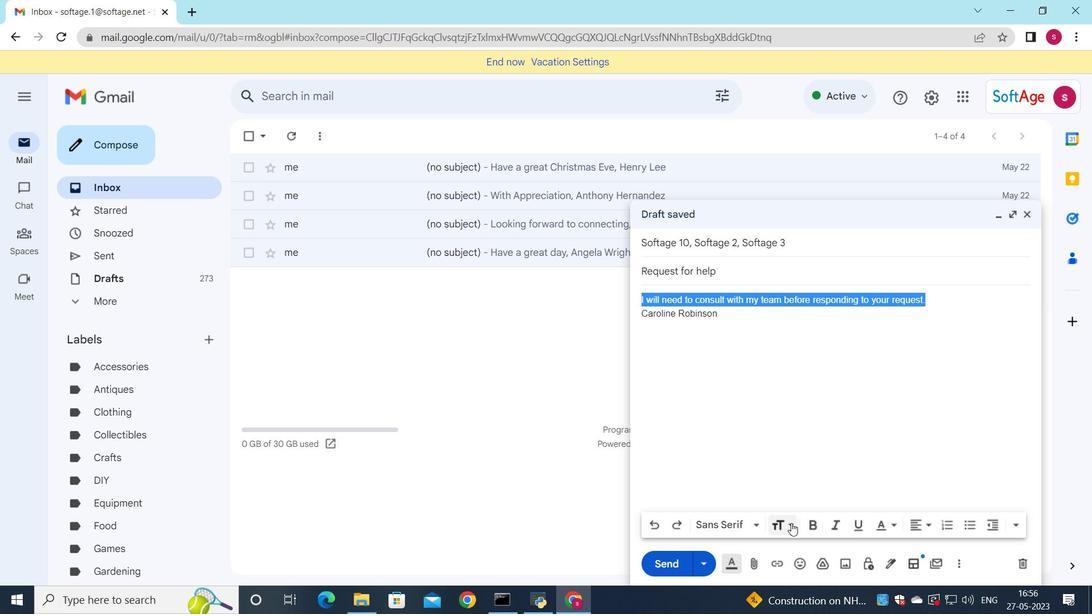 
Action: Mouse pressed left at (789, 523)
Screenshot: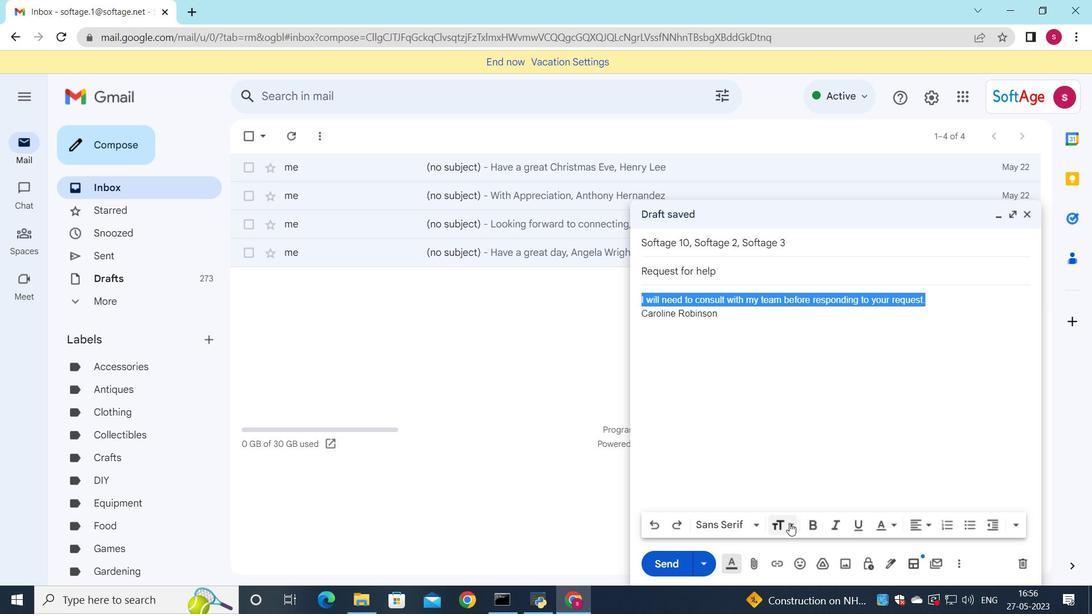 
Action: Mouse moved to (798, 431)
Screenshot: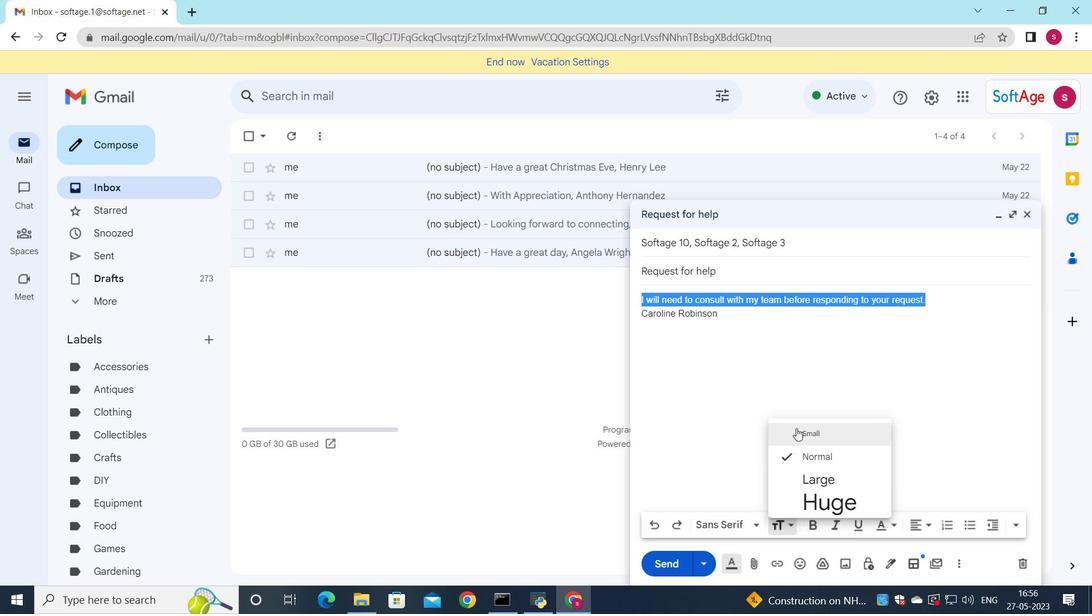 
Action: Mouse pressed left at (798, 431)
Screenshot: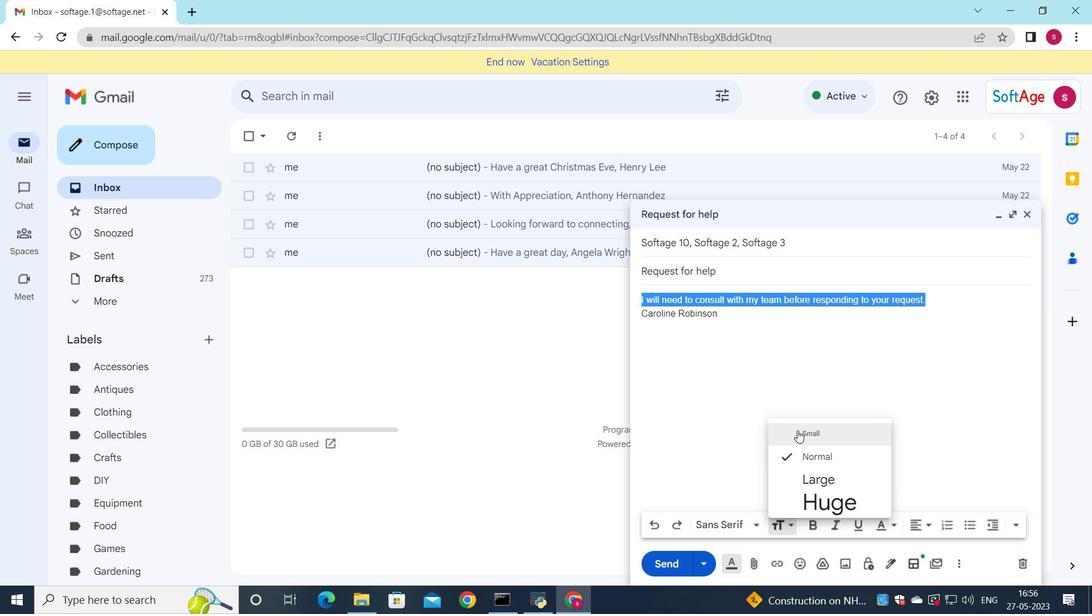 
Action: Mouse moved to (927, 529)
Screenshot: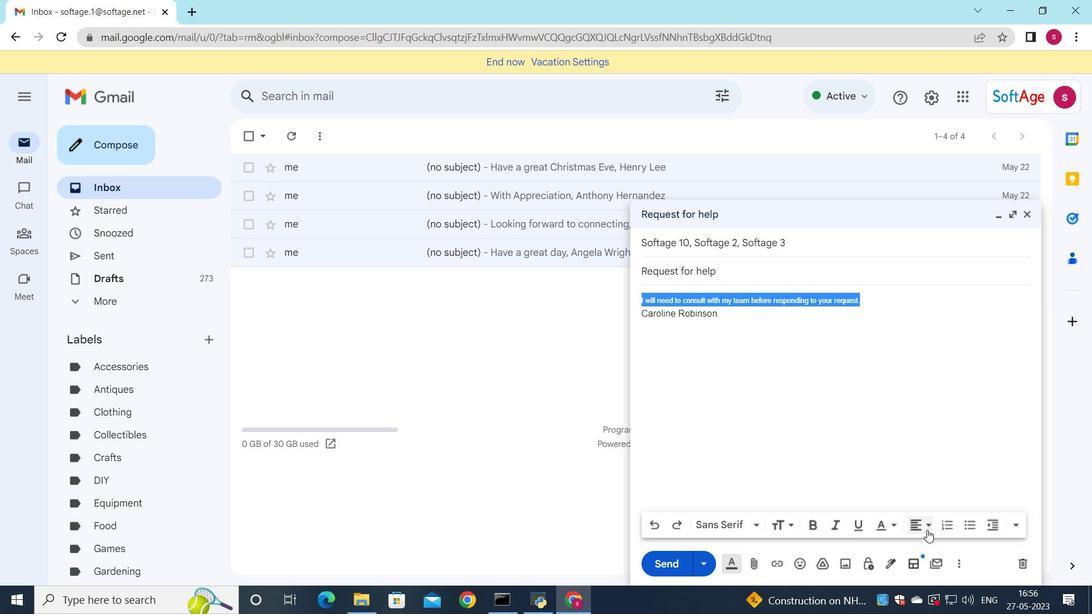 
Action: Mouse pressed left at (927, 529)
Screenshot: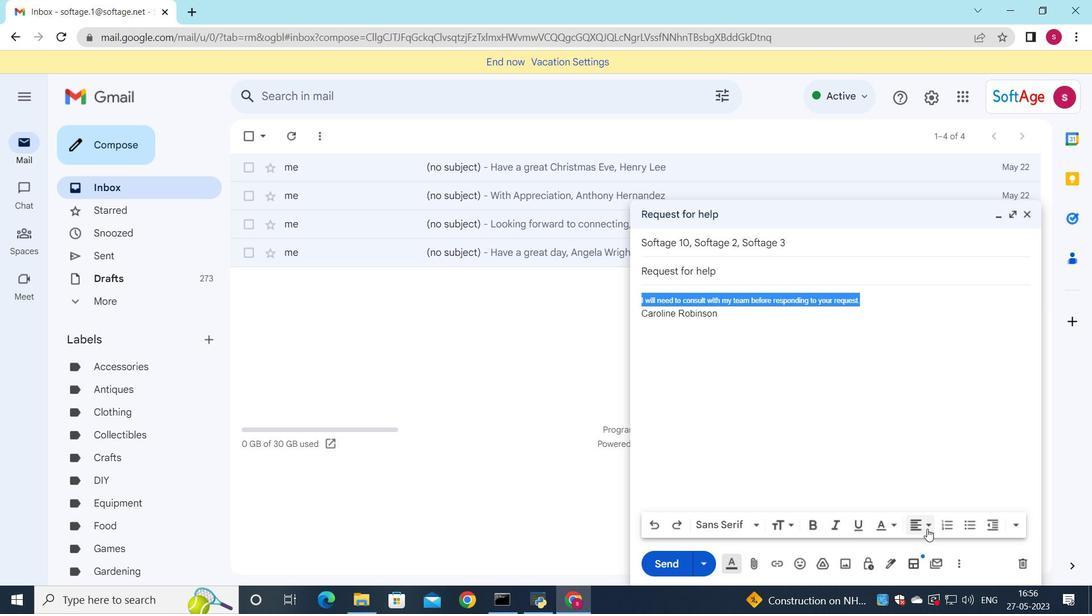 
Action: Mouse moved to (914, 504)
Screenshot: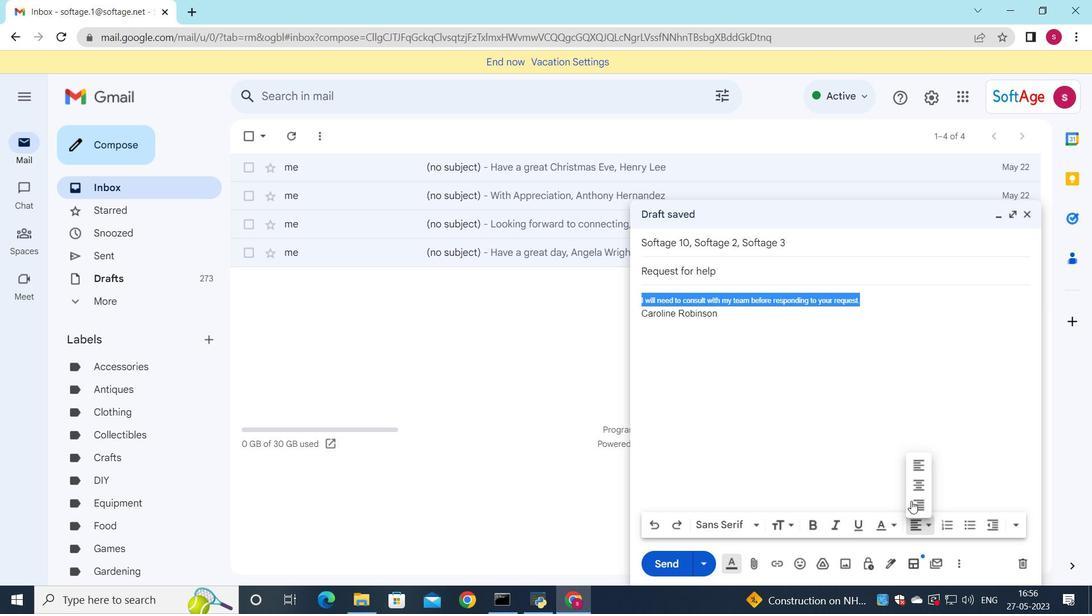 
Action: Mouse pressed left at (914, 504)
Screenshot: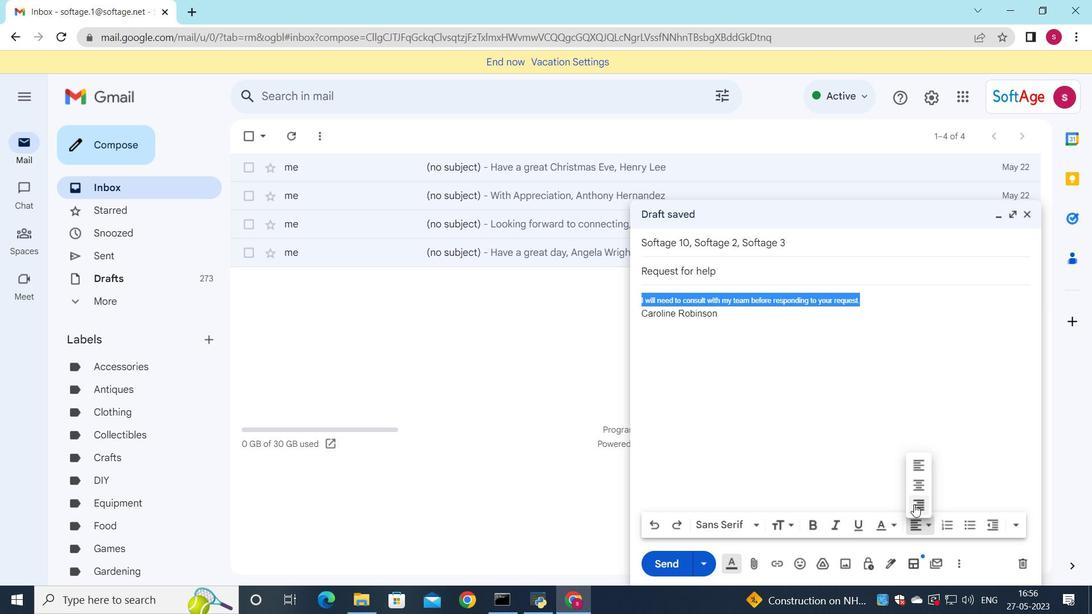 
Action: Mouse moved to (928, 526)
Screenshot: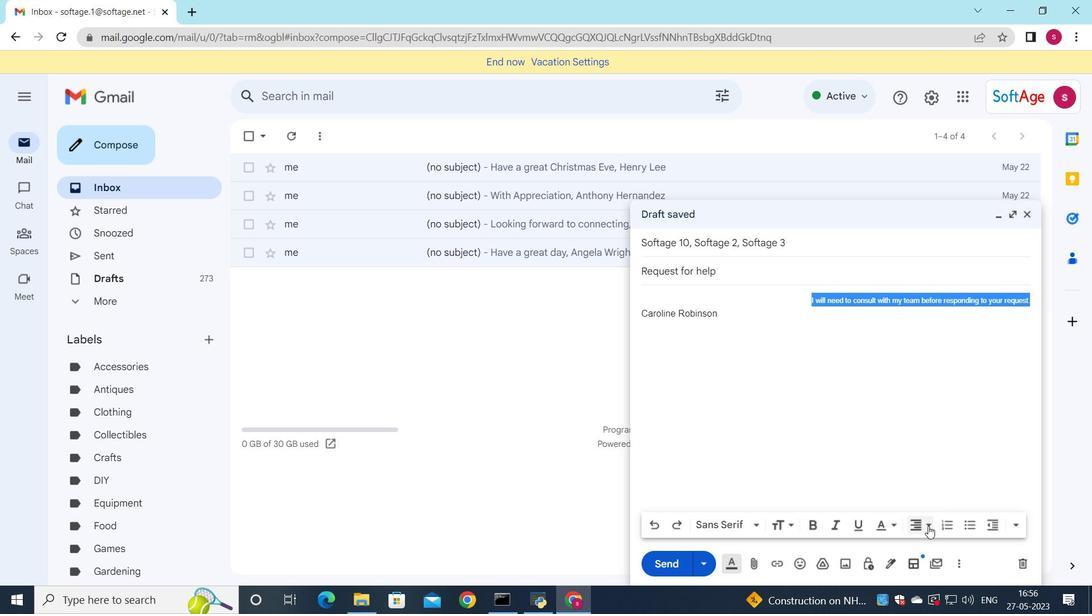 
Action: Mouse pressed left at (928, 526)
Screenshot: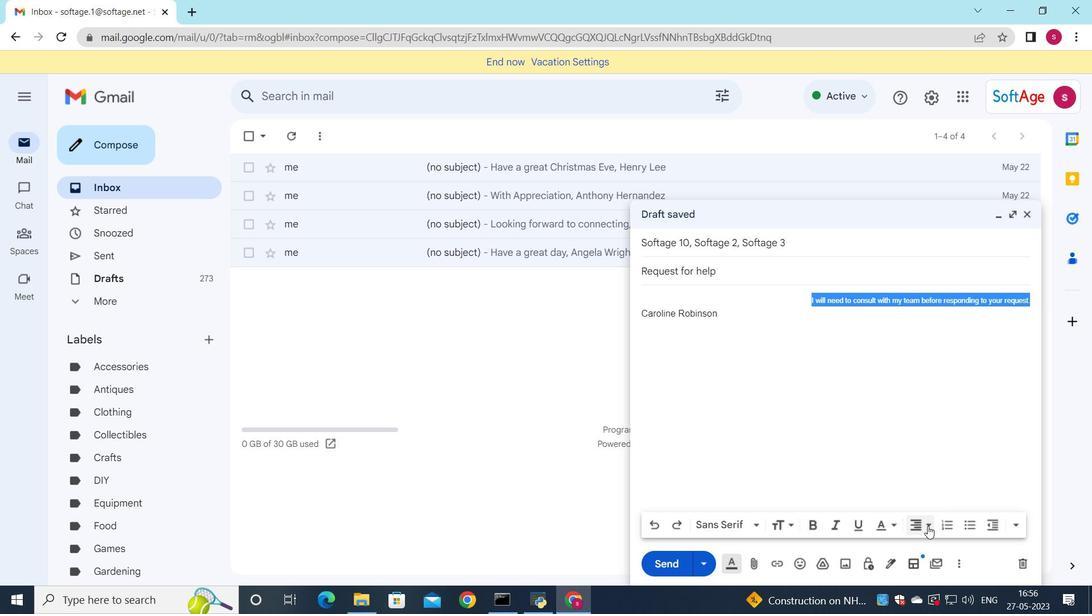 
Action: Mouse moved to (918, 464)
Screenshot: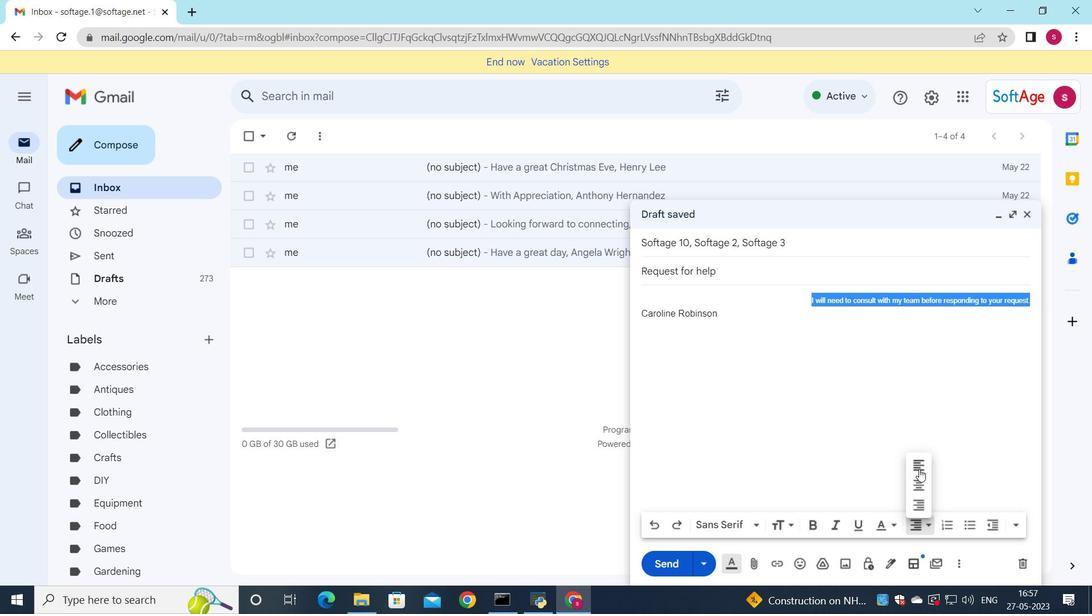 
Action: Mouse pressed left at (918, 464)
Screenshot: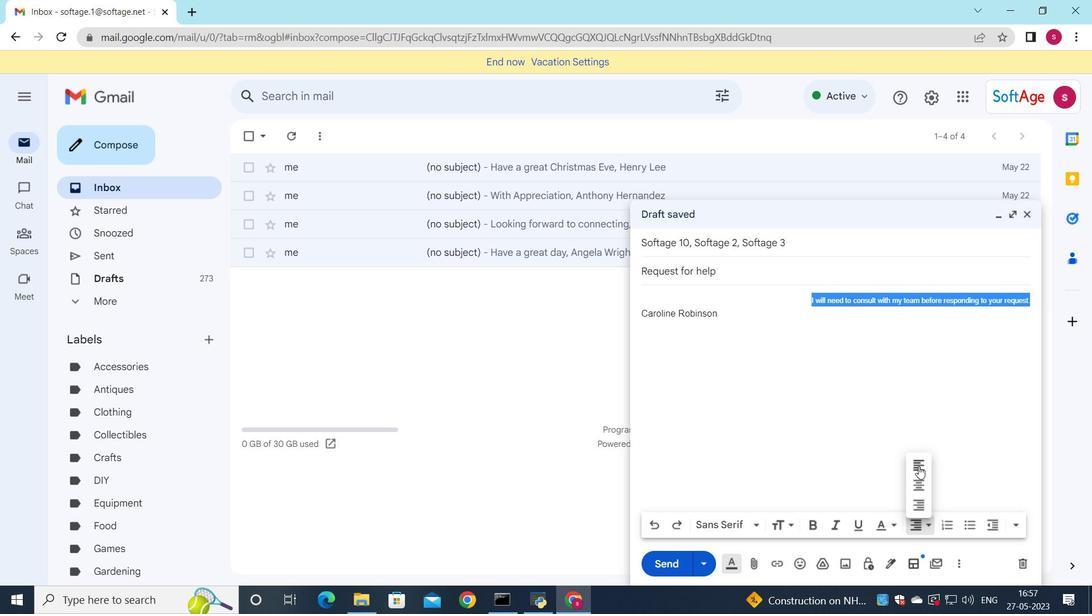 
Action: Mouse moved to (673, 565)
Screenshot: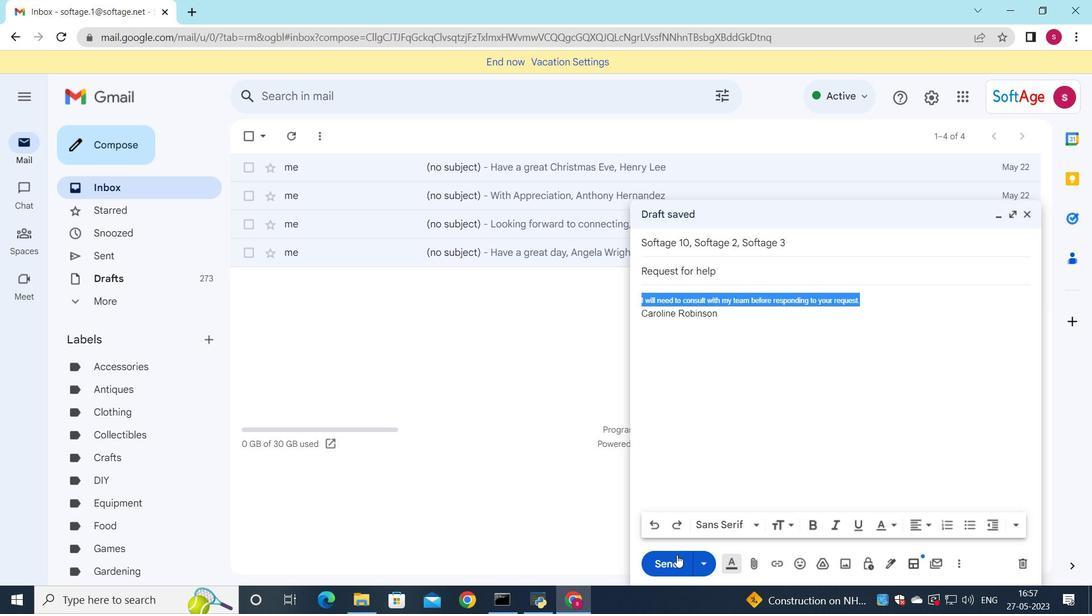 
Action: Mouse pressed left at (673, 565)
Screenshot: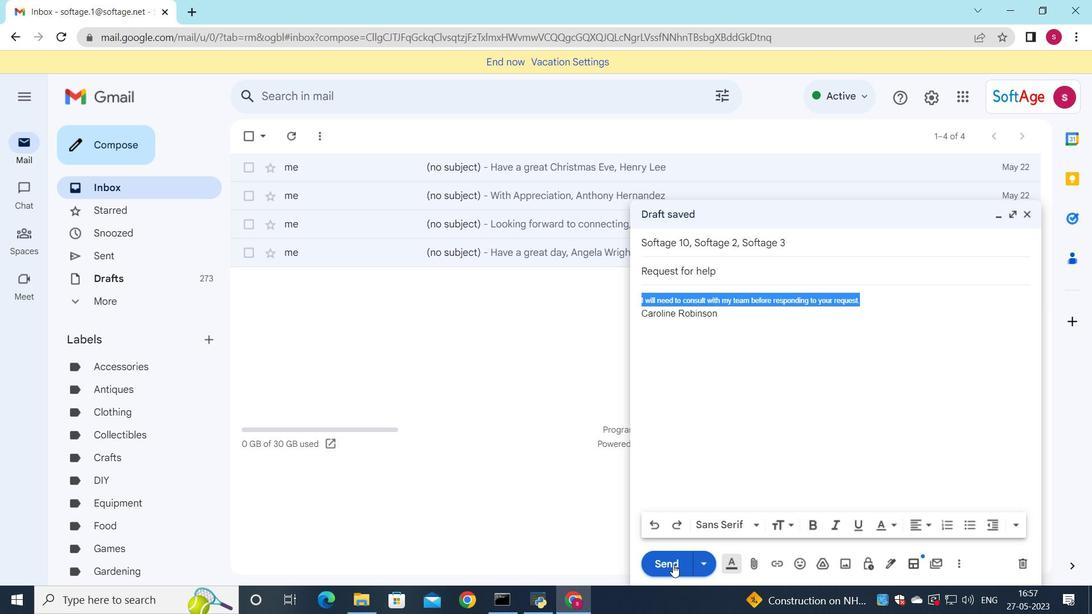 
Action: Mouse moved to (769, 505)
Screenshot: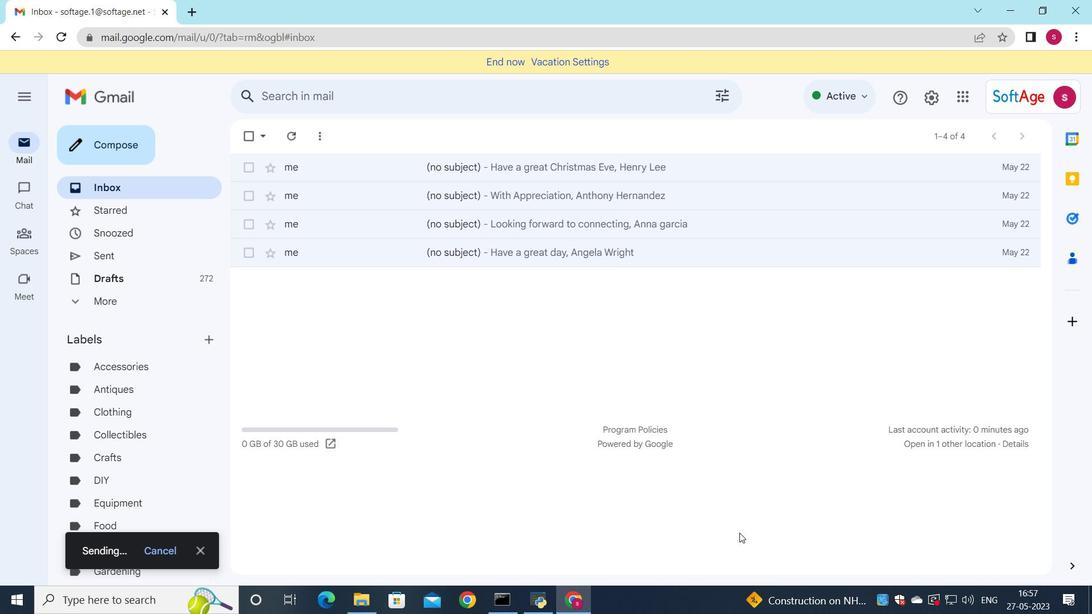 
